 Task: Utilize permission sets for additional control to the custom profiles.
Action: Mouse moved to (655, 50)
Screenshot: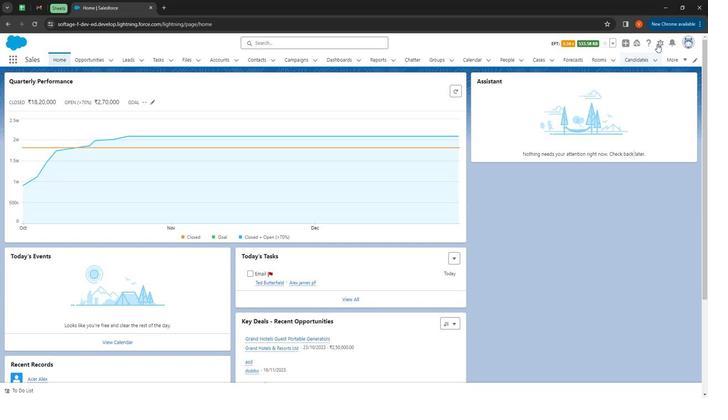 
Action: Mouse pressed left at (655, 50)
Screenshot: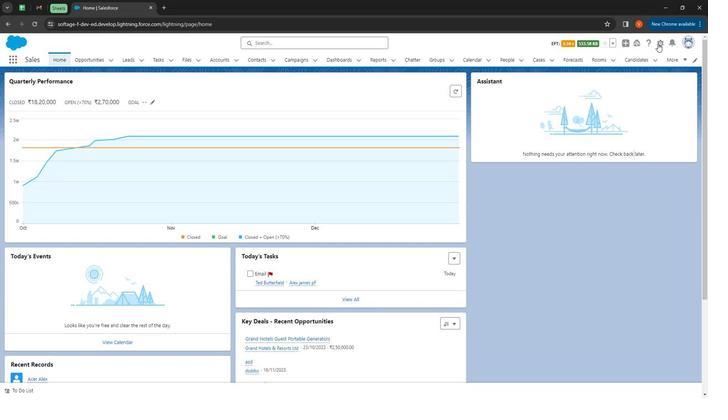 
Action: Mouse moved to (649, 64)
Screenshot: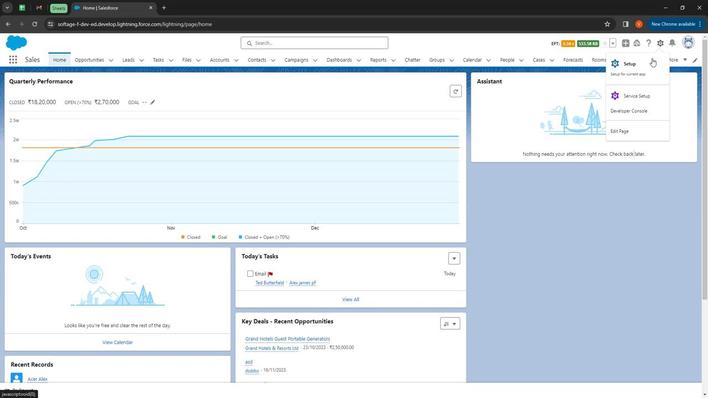 
Action: Mouse pressed left at (649, 64)
Screenshot: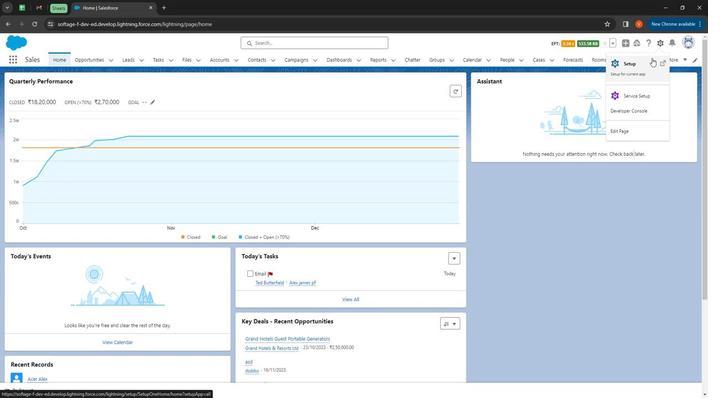 
Action: Mouse moved to (40, 91)
Screenshot: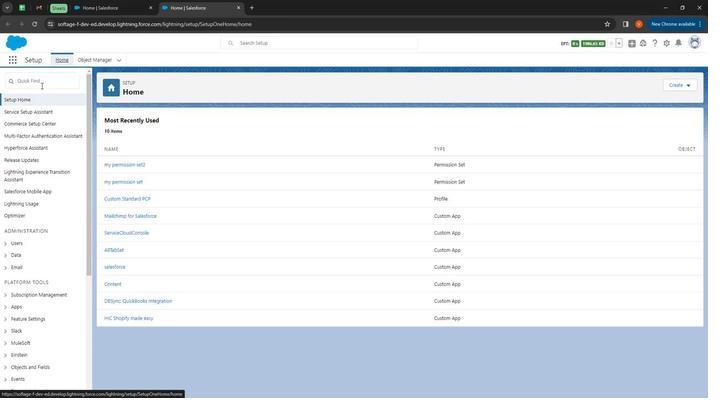 
Action: Mouse pressed left at (40, 91)
Screenshot: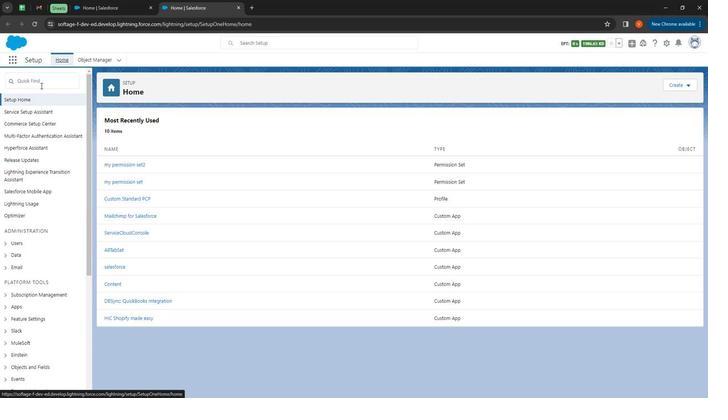 
Action: Key pressed <Key.shift>
Screenshot: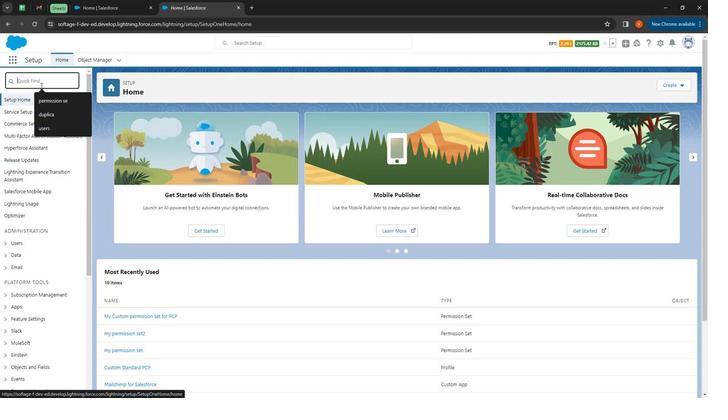 
Action: Mouse moved to (7, 70)
Screenshot: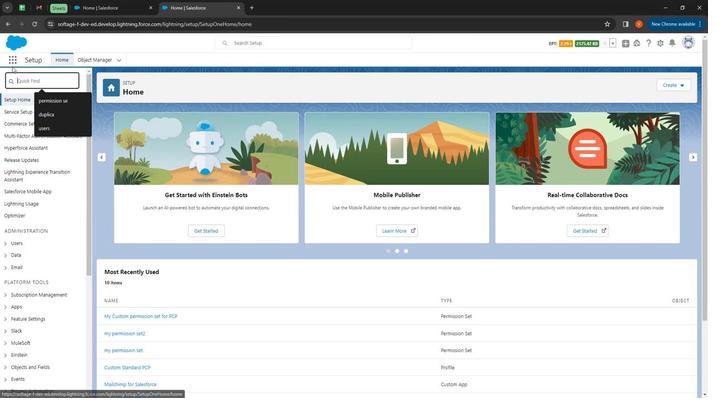 
Action: Key pressed <Key.shift><Key.shift><Key.shift><Key.shift>Permission
Screenshot: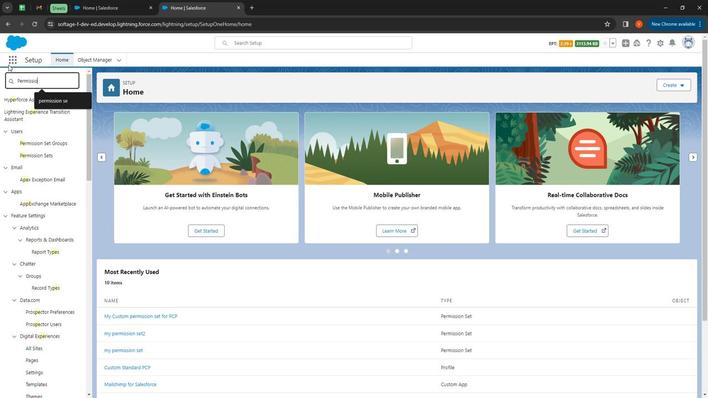 
Action: Mouse moved to (28, 127)
Screenshot: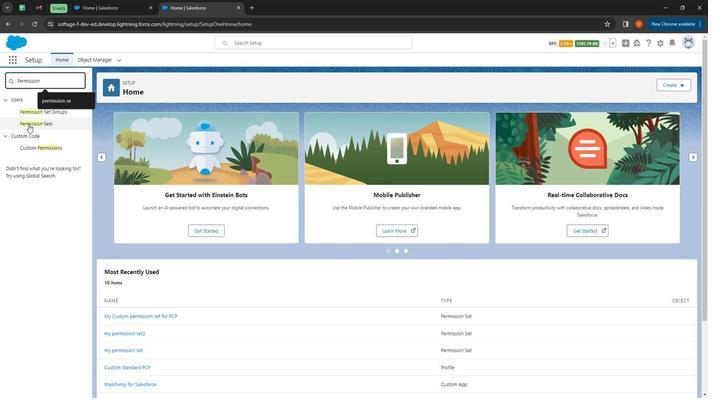 
Action: Mouse pressed left at (28, 127)
Screenshot: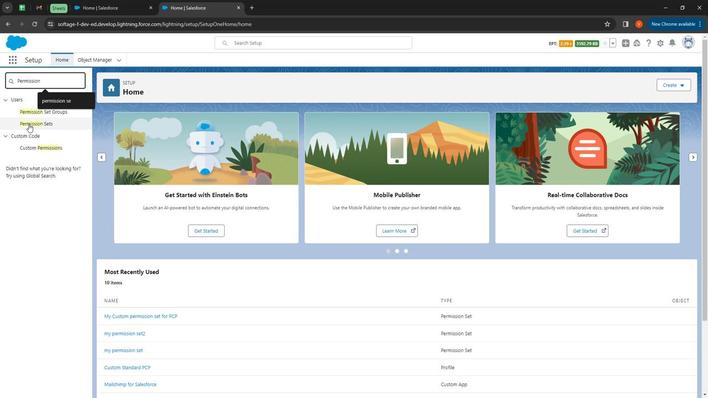 
Action: Mouse moved to (111, 164)
Screenshot: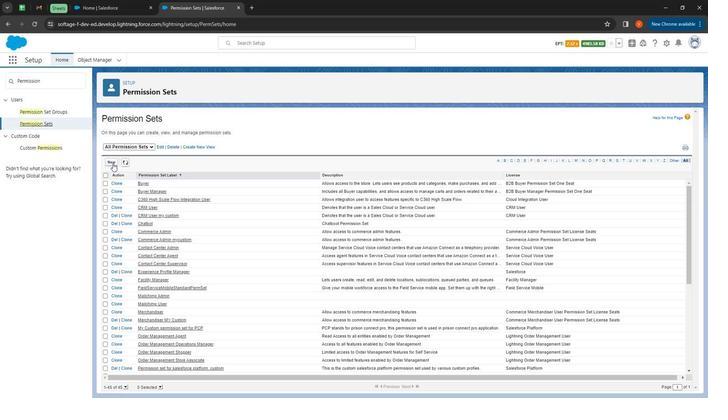 
Action: Mouse pressed left at (111, 164)
Screenshot: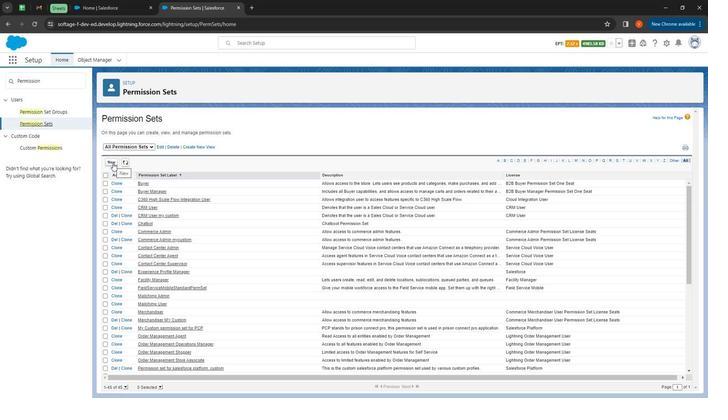 
Action: Mouse moved to (254, 274)
Screenshot: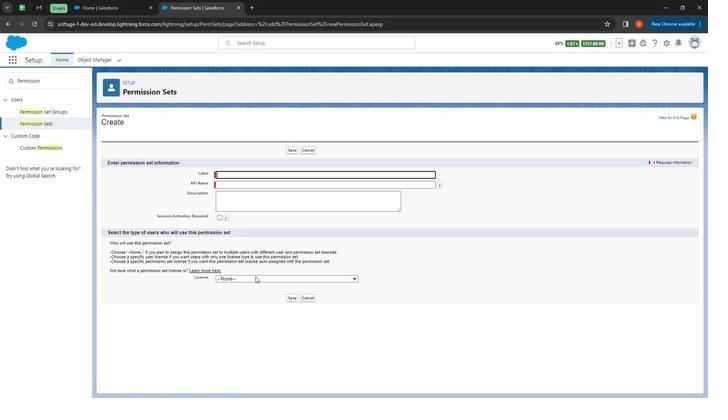 
Action: Mouse pressed left at (254, 274)
Screenshot: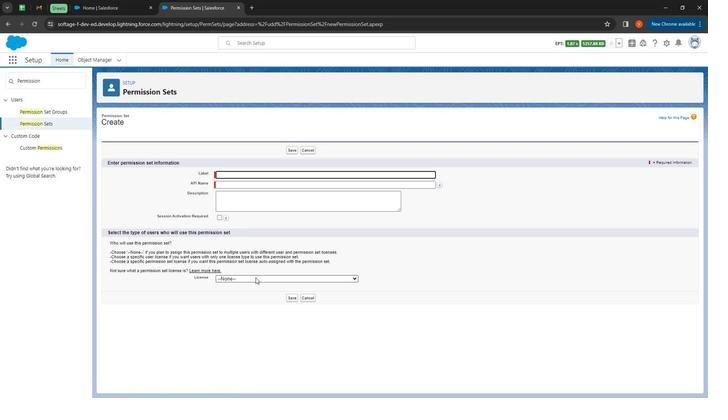 
Action: Mouse moved to (354, 177)
Screenshot: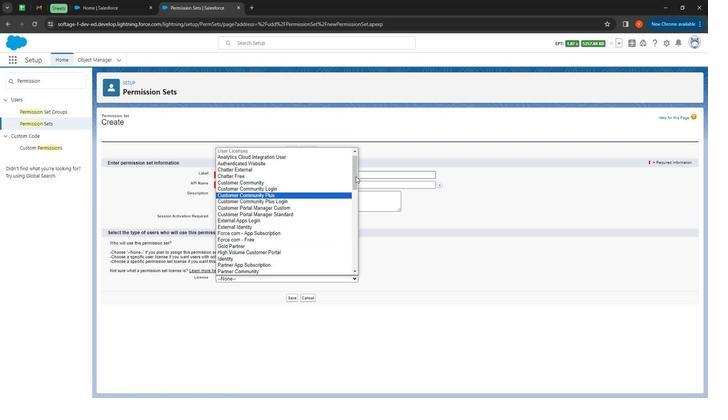 
Action: Mouse pressed left at (354, 177)
Screenshot: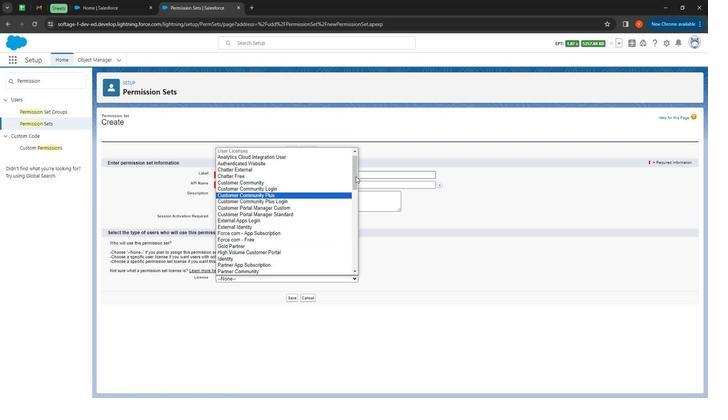 
Action: Mouse moved to (247, 220)
Screenshot: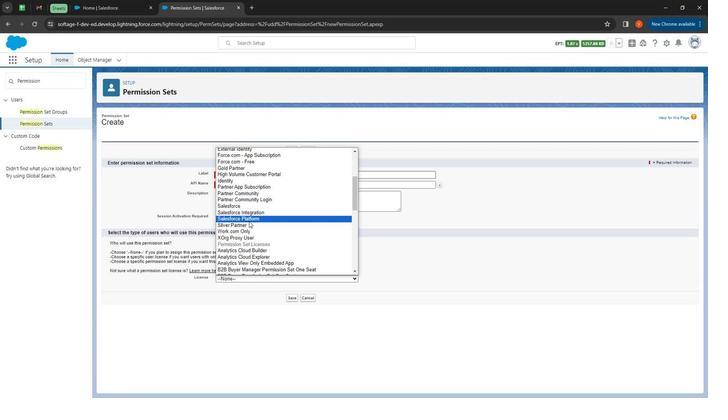 
Action: Mouse pressed left at (247, 220)
Screenshot: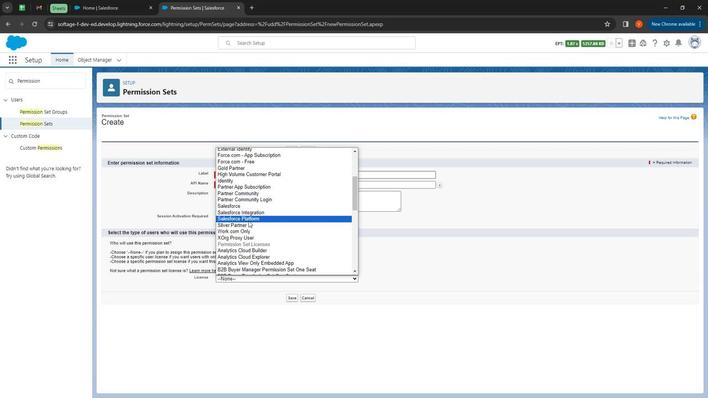 
Action: Mouse moved to (262, 176)
Screenshot: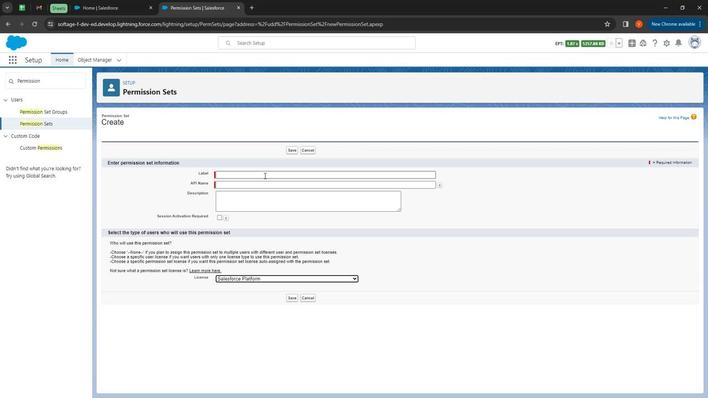 
Action: Mouse pressed left at (262, 176)
Screenshot: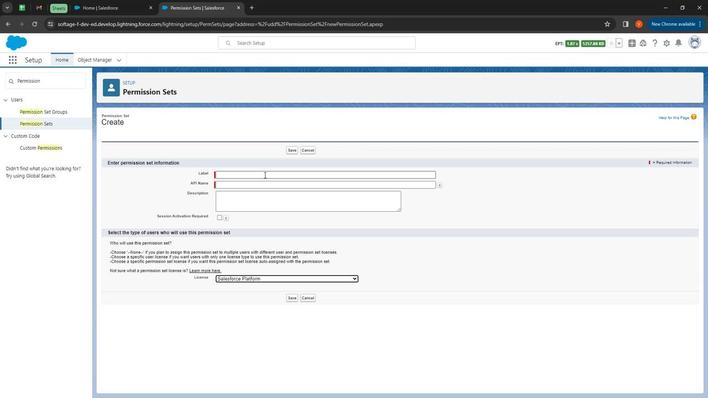 
Action: Key pressed <Key.shift>
Screenshot: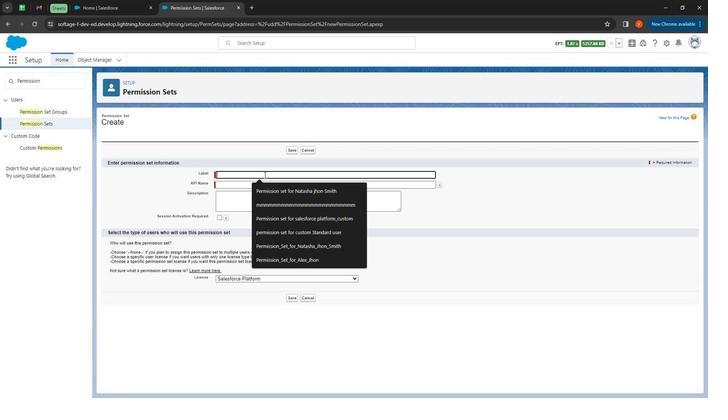 
Action: Mouse moved to (206, 137)
Screenshot: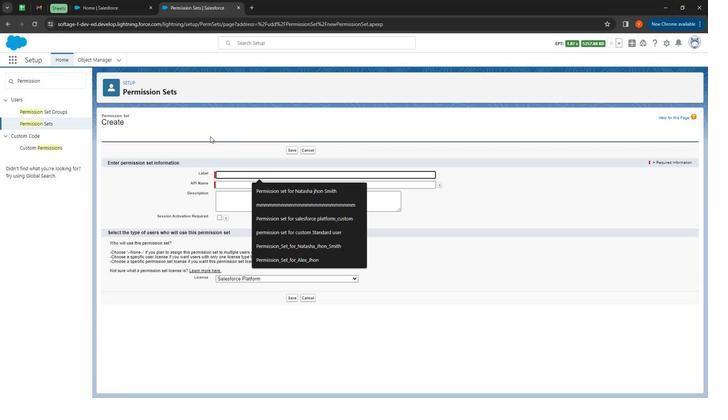 
Action: Key pressed <Key.shift><Key.shift><Key.shift><Key.shift><Key.shift><Key.shift><Key.shift><Key.shift><Key.shift><Key.shift><Key.shift><Key.shift>Prison<Key.space>connect<Key.space>pro<Key.space><Key.shift>Permission<Key.space>set
Screenshot: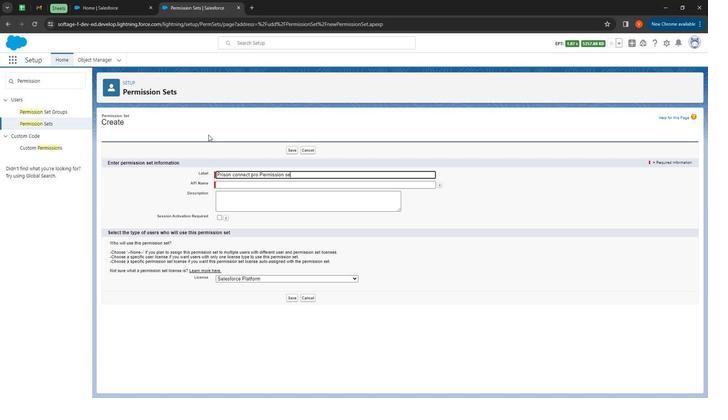 
Action: Mouse moved to (261, 200)
Screenshot: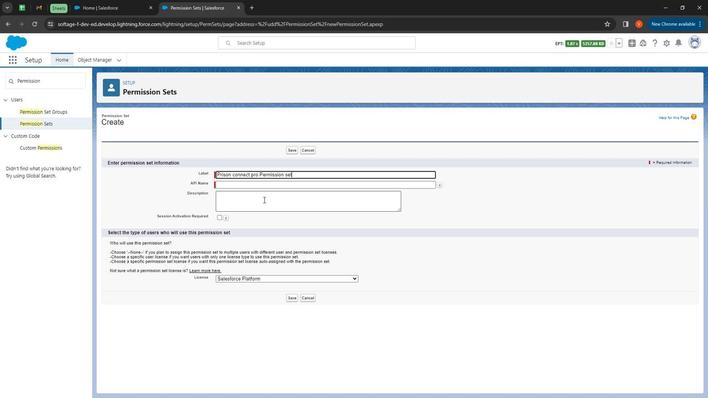 
Action: Mouse pressed left at (261, 200)
Screenshot: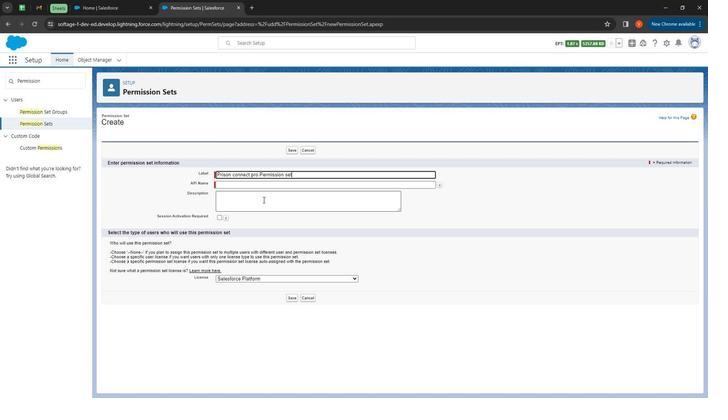 
Action: Mouse moved to (262, 200)
Screenshot: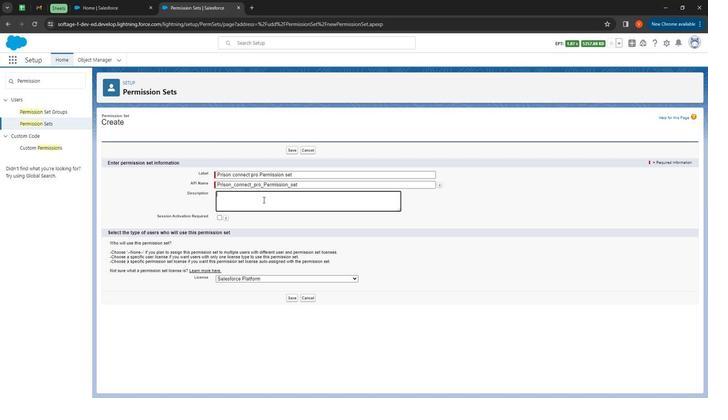 
Action: Key pressed <Key.shift>
Screenshot: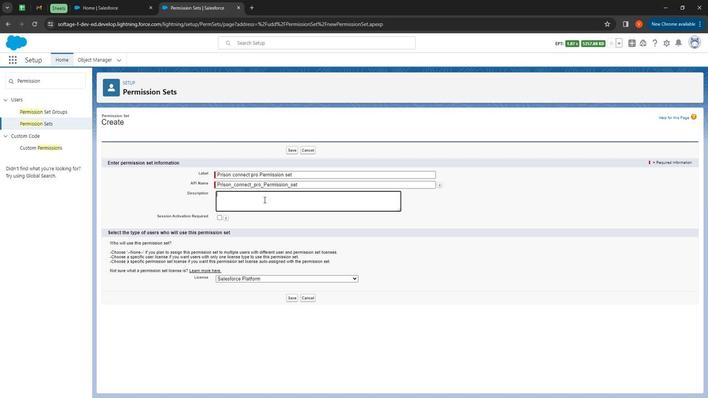 
Action: Mouse moved to (244, 158)
Screenshot: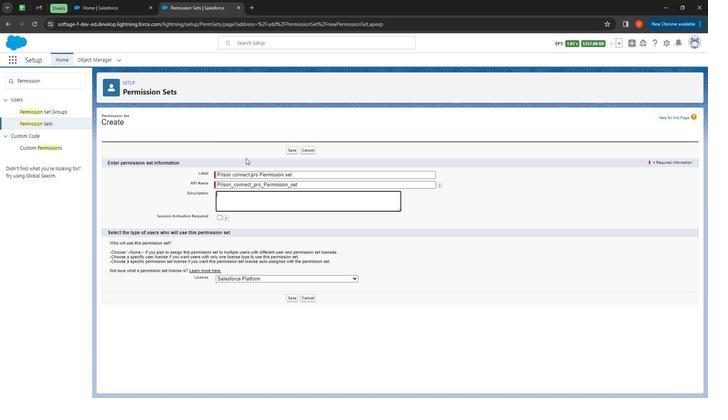 
Action: Key pressed <Key.shift><Key.shift><Key.shift><Key.shift><Key.shift><Key.shift><Key.shift>Psp<Key.space><Key.shift><Key.backspace><Key.backspace><Key.backspace><Key.shift>CP<Key.space>connect<Key.space>pro<Key.space>permission<Key.space>set<Key.space>
Screenshot: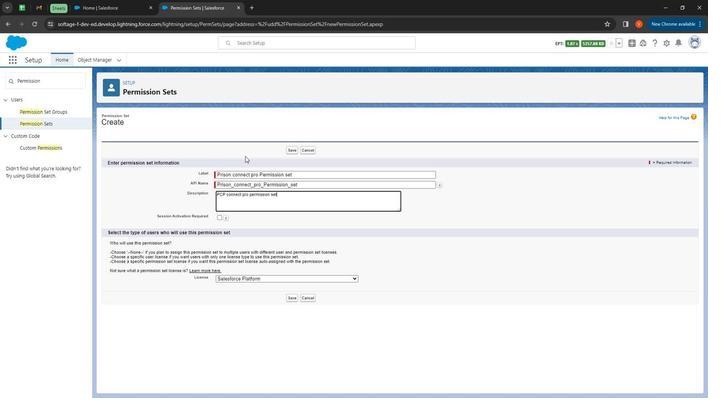
Action: Mouse moved to (293, 291)
Screenshot: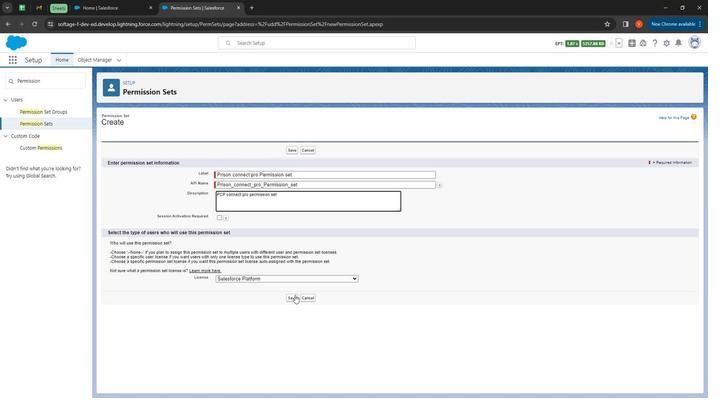 
Action: Mouse pressed left at (293, 291)
Screenshot: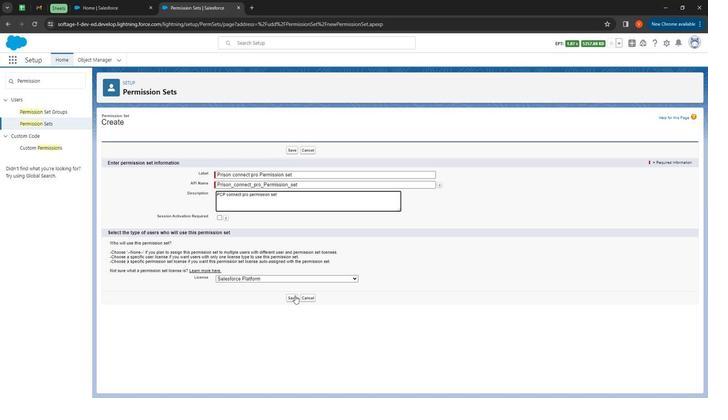 
Action: Mouse moved to (241, 220)
Screenshot: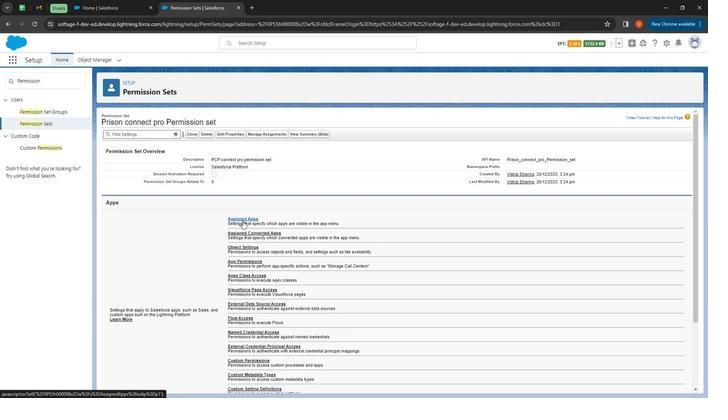 
Action: Mouse pressed left at (241, 220)
Screenshot: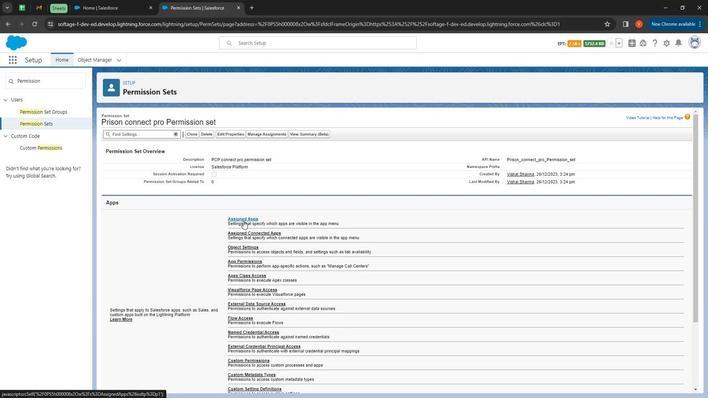
Action: Mouse moved to (288, 201)
Screenshot: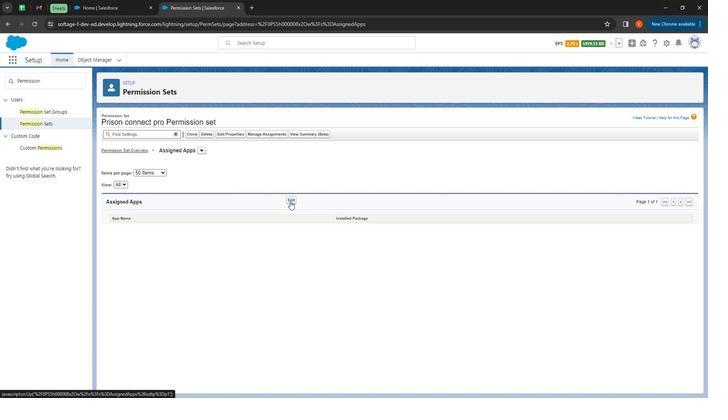 
Action: Mouse pressed left at (288, 201)
Screenshot: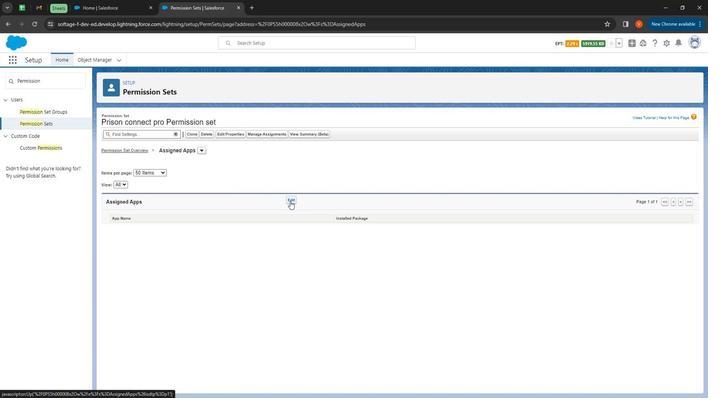 
Action: Mouse moved to (193, 235)
Screenshot: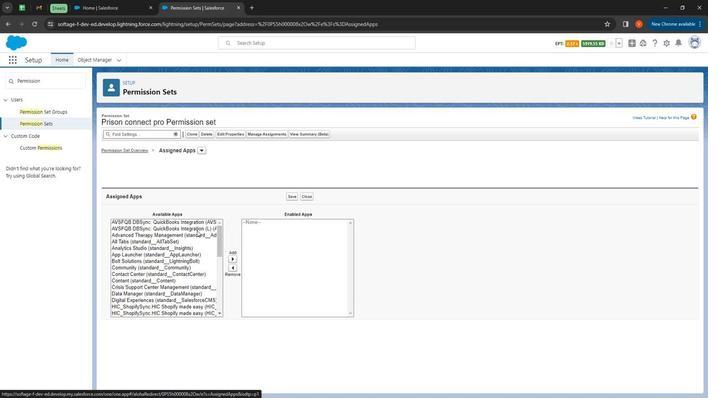 
Action: Mouse scrolled (193, 234) with delta (0, 0)
Screenshot: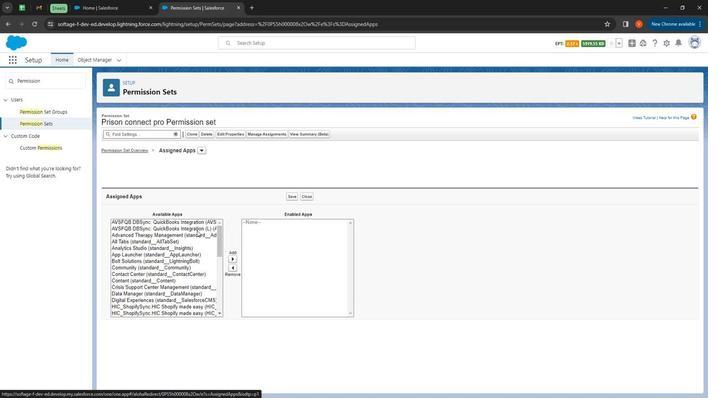 
Action: Mouse moved to (191, 239)
Screenshot: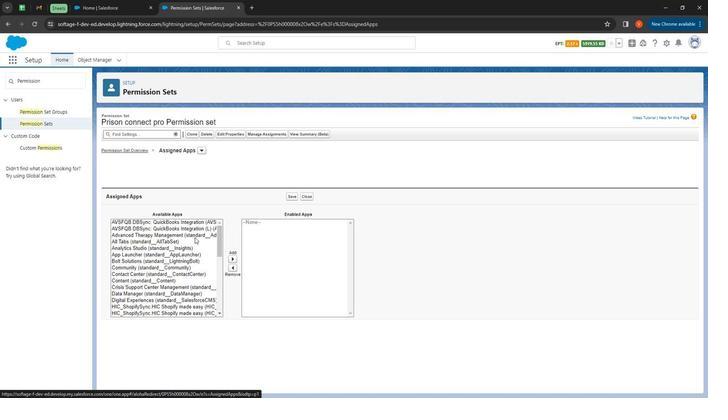 
Action: Mouse scrolled (191, 238) with delta (0, 0)
Screenshot: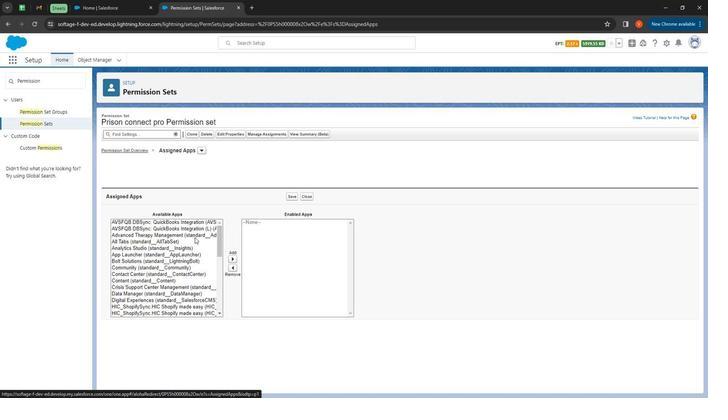 
Action: Mouse moved to (191, 240)
Screenshot: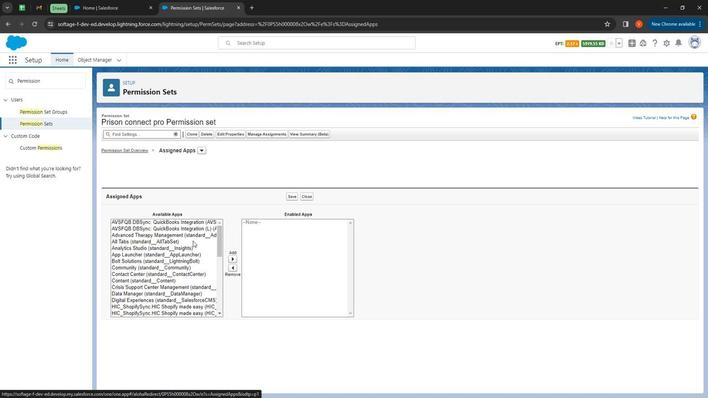 
Action: Mouse scrolled (191, 240) with delta (0, 0)
Screenshot: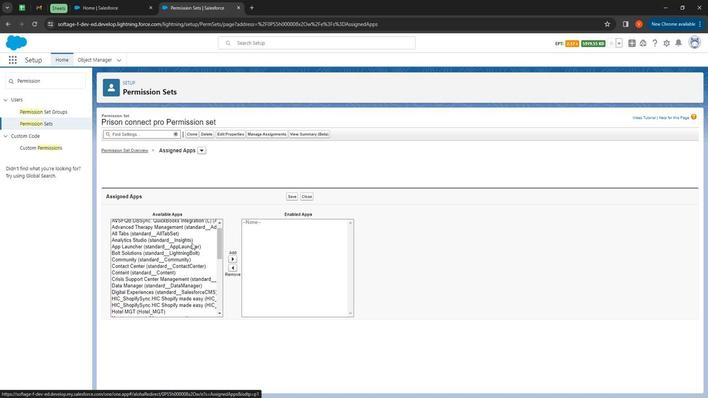 
Action: Mouse moved to (190, 241)
Screenshot: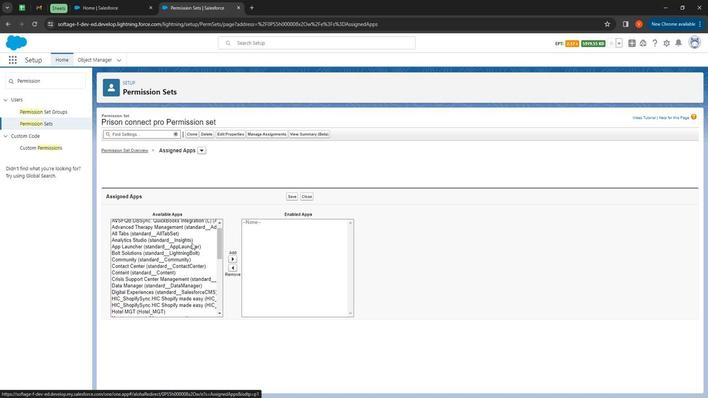 
Action: Mouse scrolled (190, 241) with delta (0, 0)
Screenshot: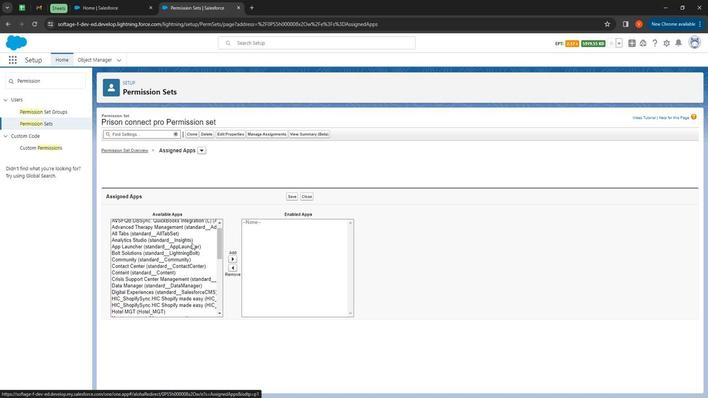 
Action: Mouse moved to (190, 242)
Screenshot: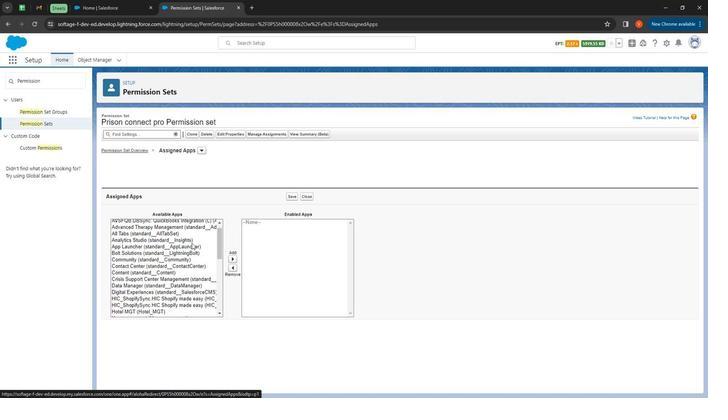 
Action: Mouse scrolled (190, 241) with delta (0, 0)
Screenshot: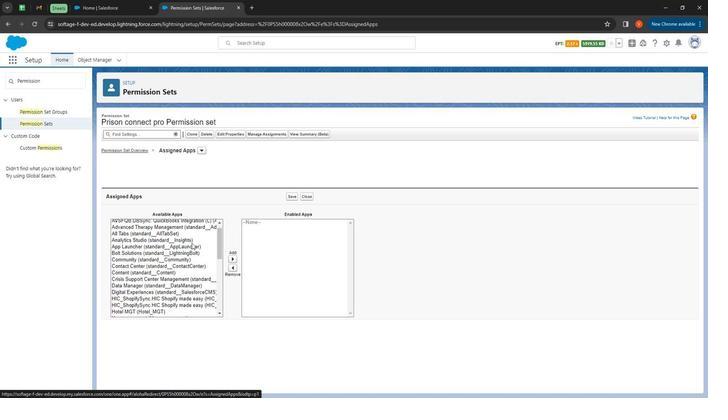 
Action: Mouse moved to (190, 243)
Screenshot: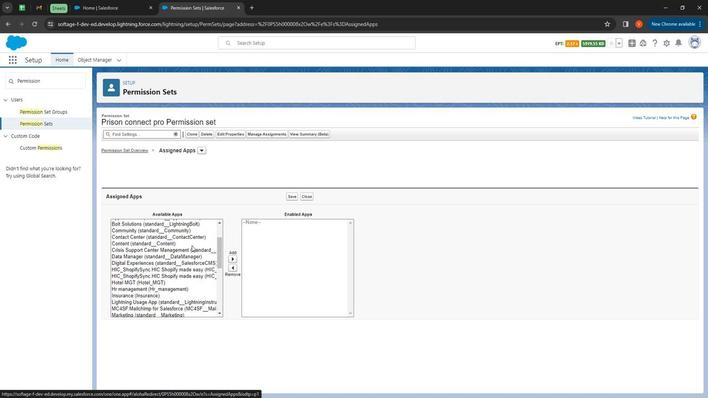 
Action: Mouse scrolled (190, 243) with delta (0, 0)
Screenshot: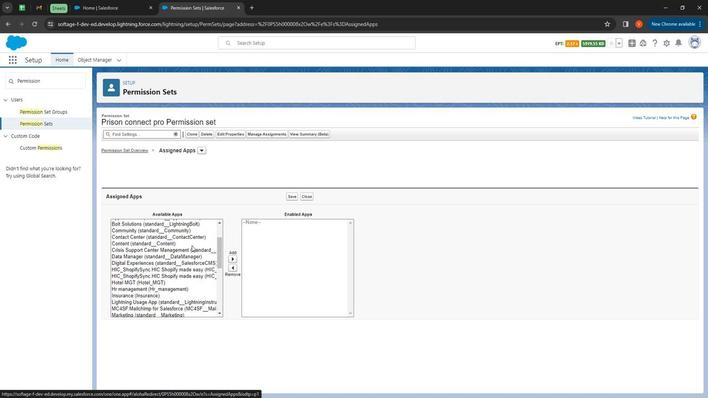 
Action: Mouse moved to (190, 244)
Screenshot: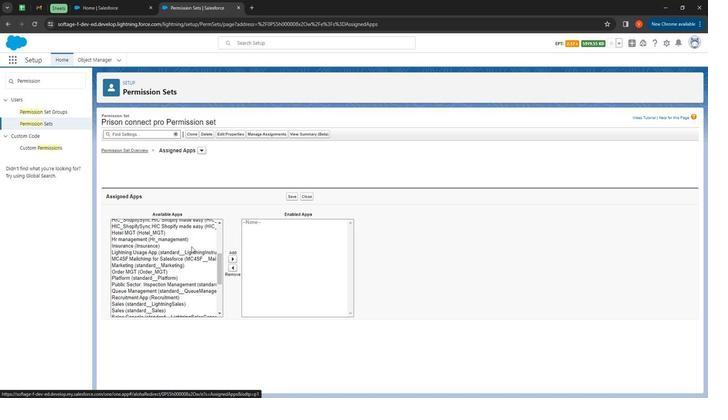 
Action: Mouse scrolled (190, 244) with delta (0, 0)
Screenshot: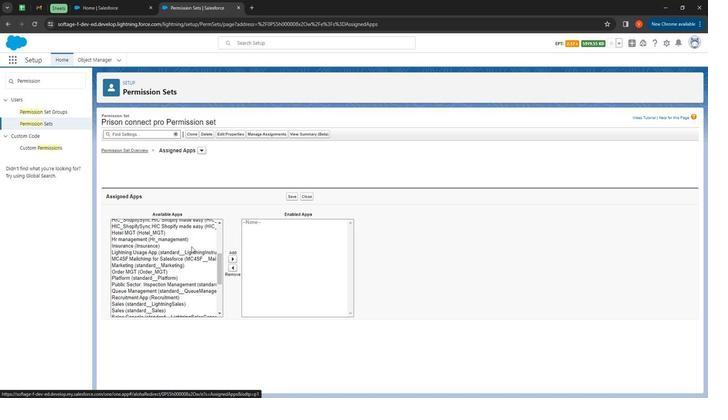 
Action: Mouse moved to (190, 245)
Screenshot: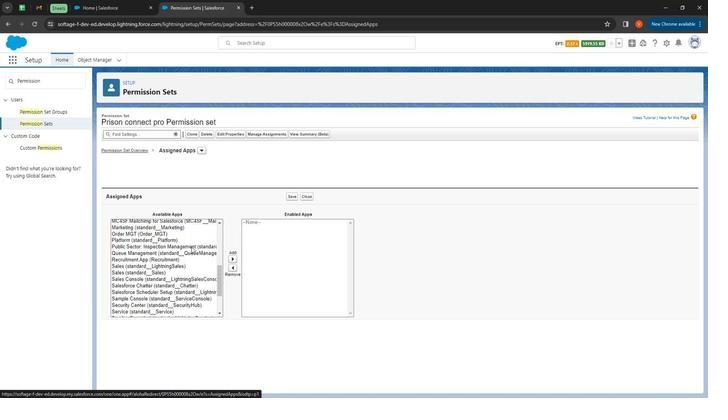 
Action: Mouse scrolled (190, 245) with delta (0, 0)
Screenshot: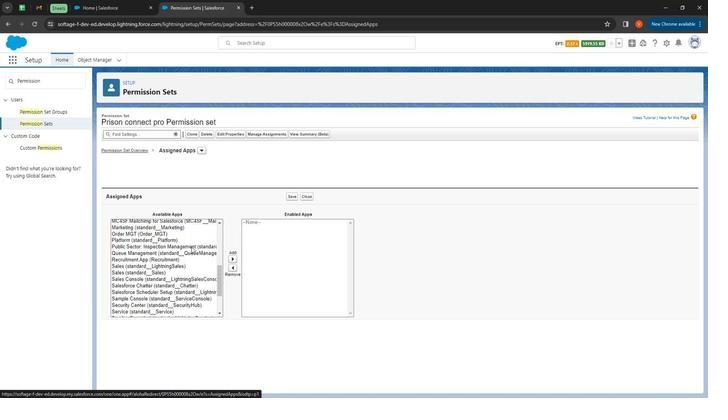 
Action: Mouse moved to (143, 283)
Screenshot: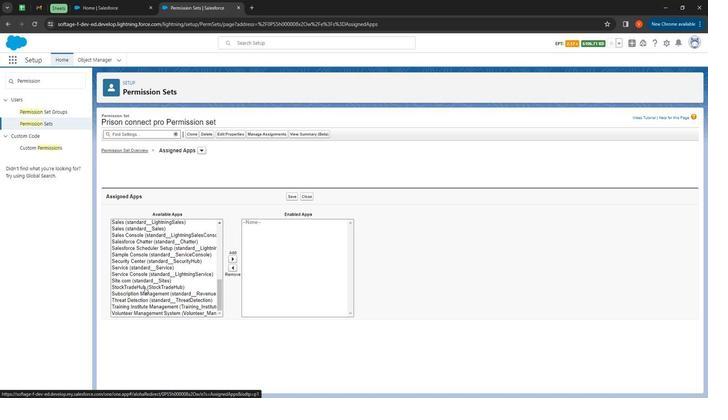 
Action: Mouse pressed left at (143, 283)
Screenshot: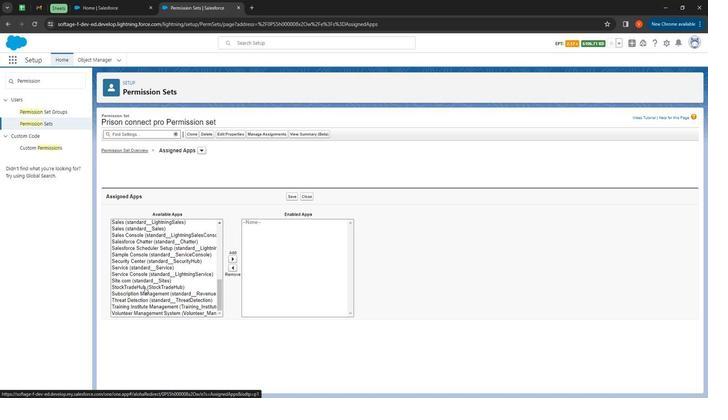 
Action: Mouse moved to (231, 252)
Screenshot: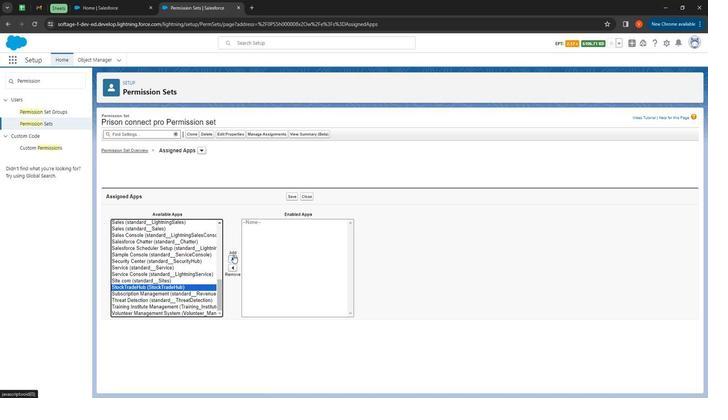 
Action: Mouse pressed left at (231, 252)
Screenshot: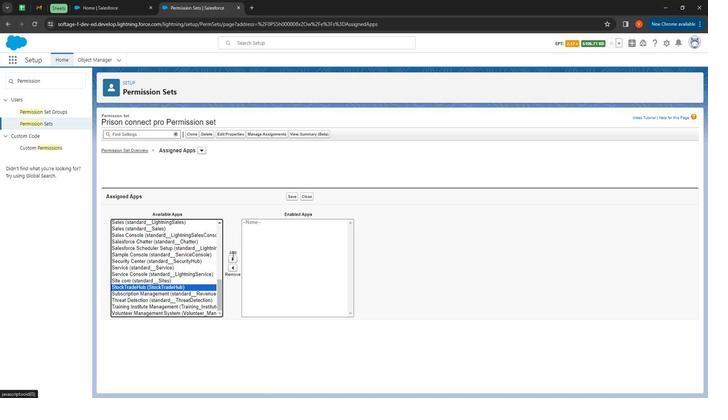 
Action: Mouse moved to (231, 255)
Screenshot: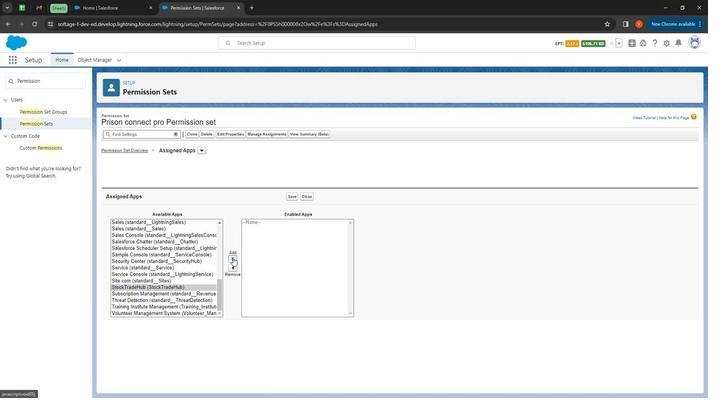 
Action: Mouse pressed left at (231, 255)
Screenshot: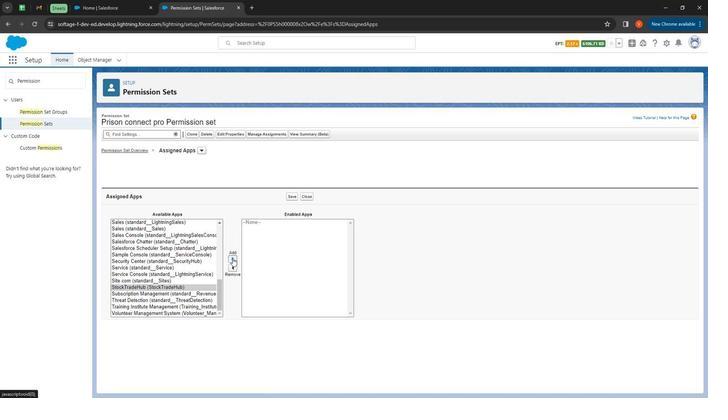 
Action: Mouse moved to (292, 195)
Screenshot: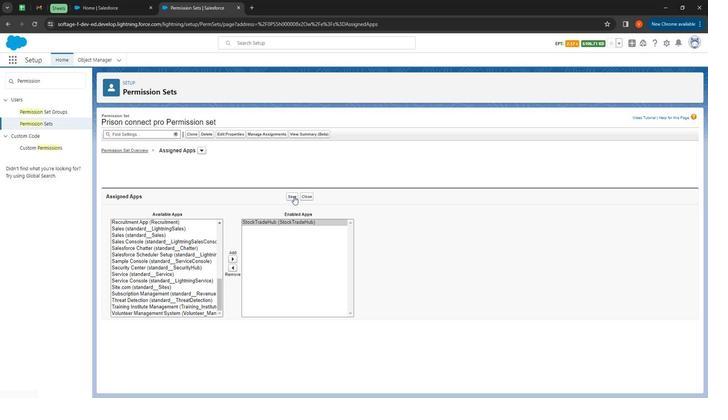
Action: Mouse pressed left at (292, 195)
Screenshot: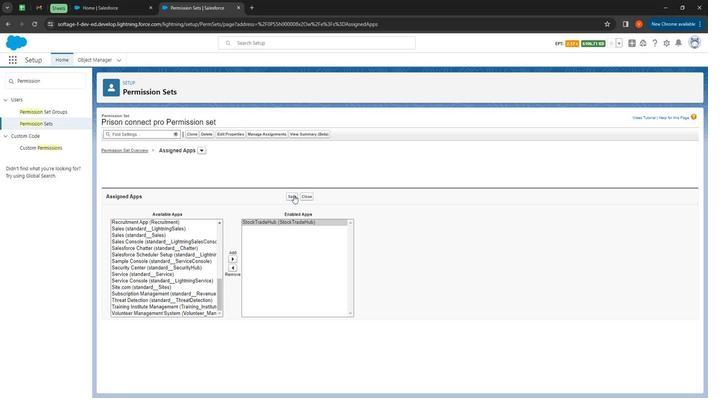 
Action: Mouse moved to (138, 152)
Screenshot: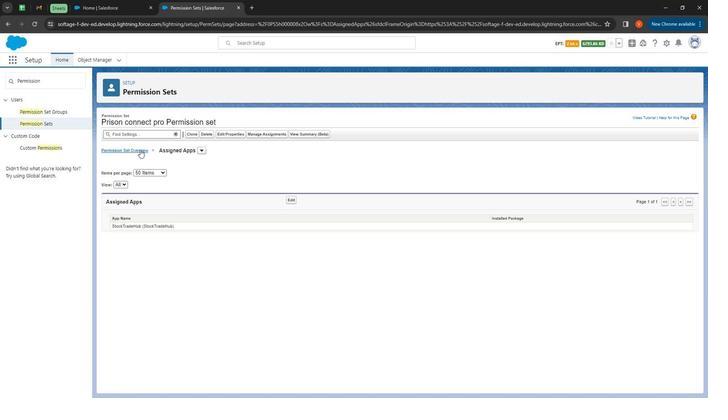 
Action: Mouse pressed left at (138, 152)
Screenshot: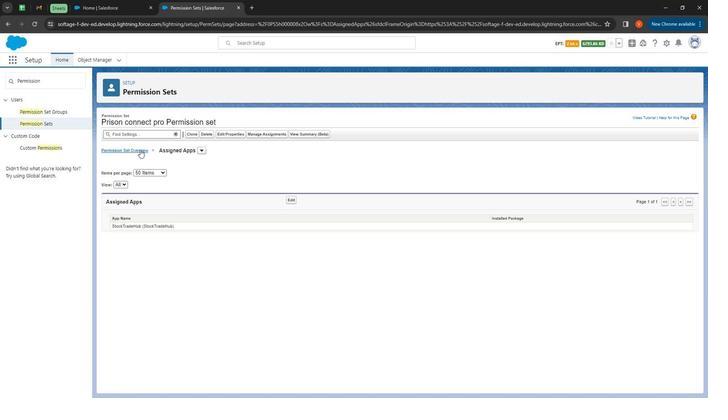 
Action: Mouse moved to (96, 127)
Screenshot: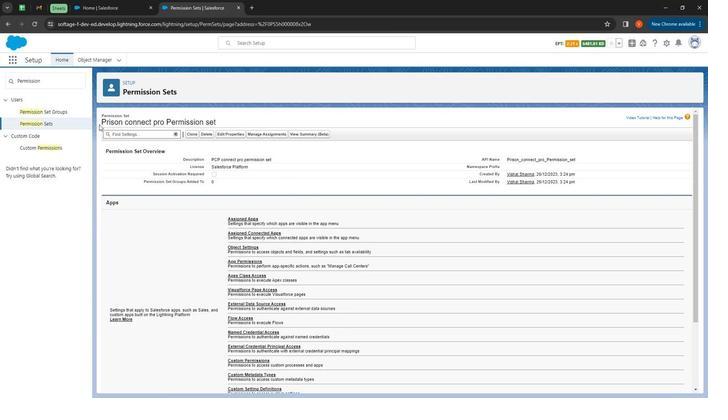 
Action: Mouse pressed left at (96, 127)
Screenshot: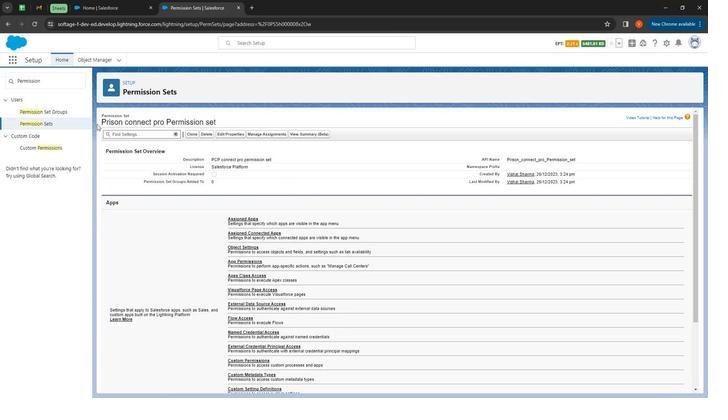
Action: Mouse moved to (242, 245)
Screenshot: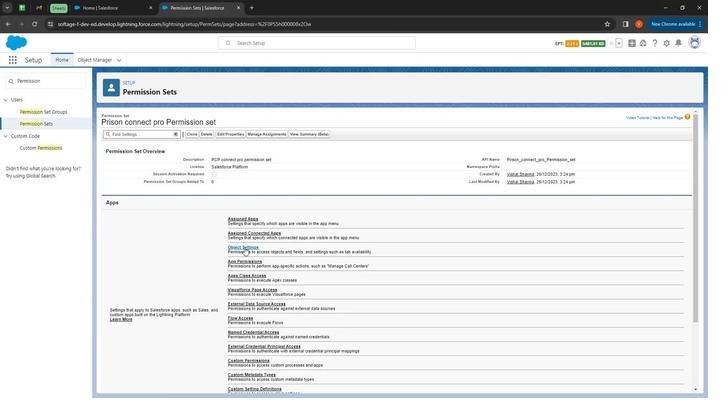 
Action: Mouse pressed left at (242, 245)
Screenshot: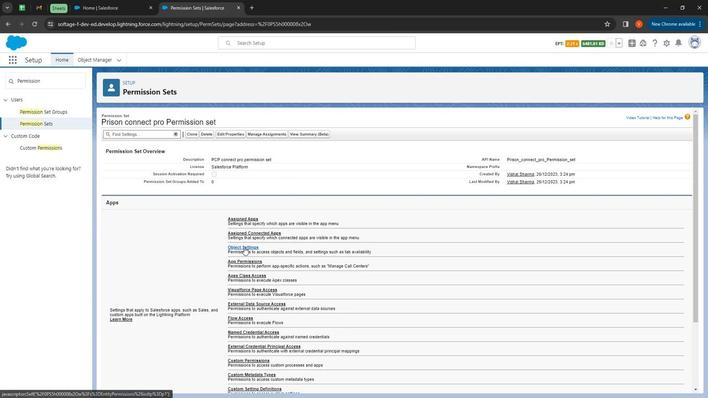 
Action: Mouse moved to (112, 183)
Screenshot: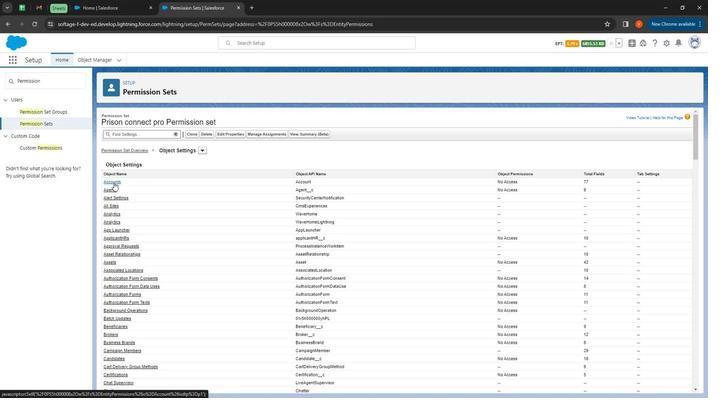 
Action: Mouse pressed left at (112, 183)
Screenshot: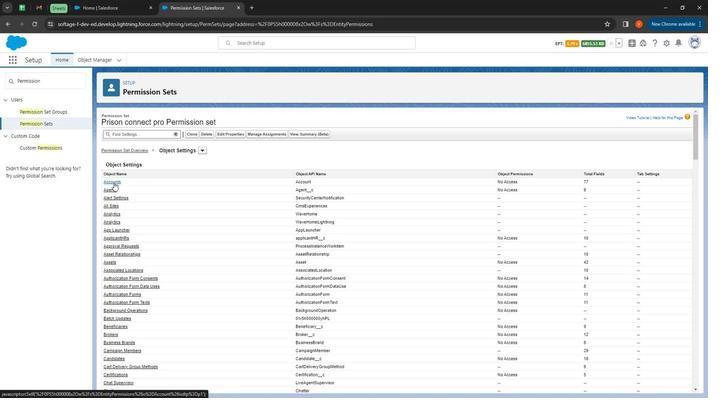 
Action: Mouse moved to (292, 167)
Screenshot: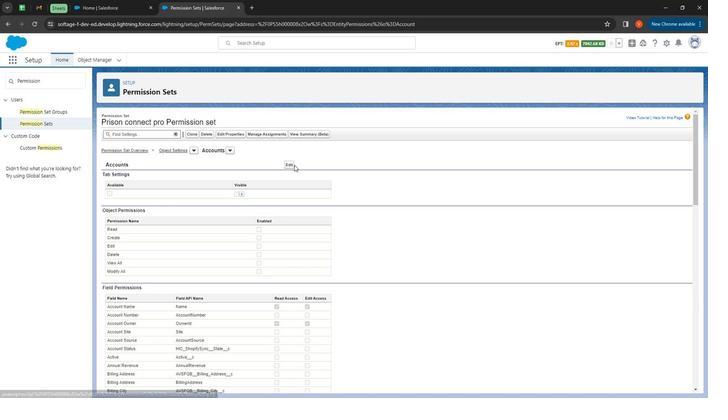 
Action: Mouse pressed left at (292, 167)
Screenshot: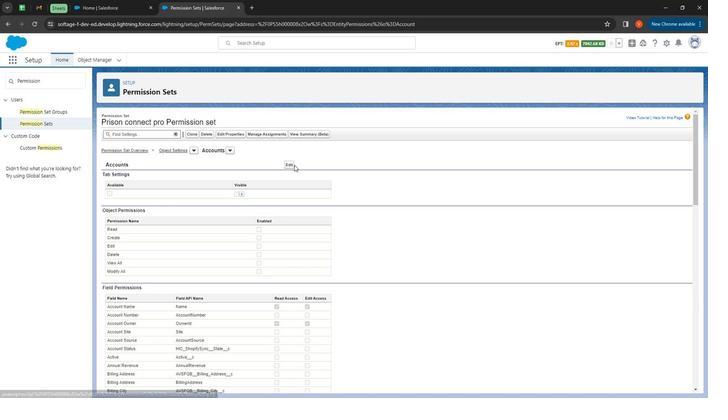 
Action: Mouse moved to (289, 166)
Screenshot: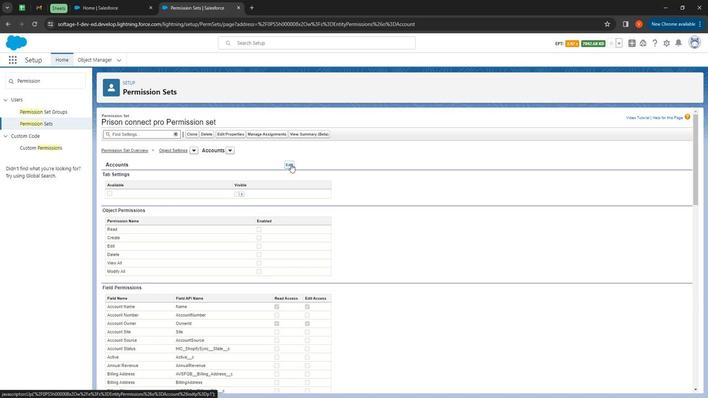 
Action: Mouse pressed left at (289, 166)
Screenshot: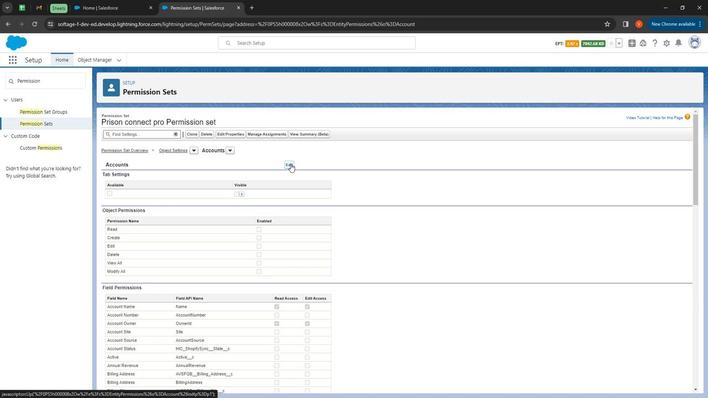 
Action: Mouse moved to (106, 197)
Screenshot: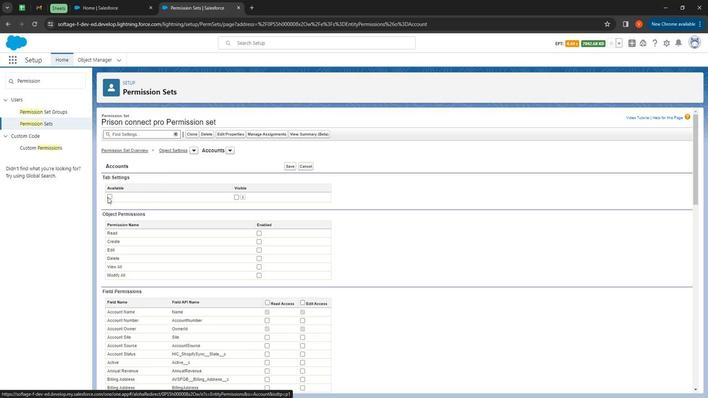 
Action: Mouse pressed left at (106, 197)
Screenshot: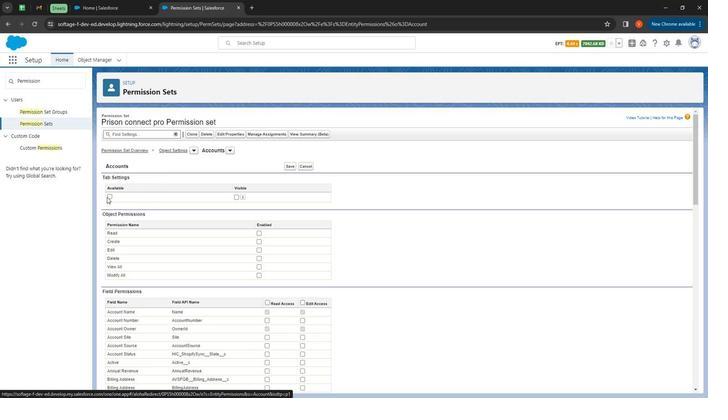 
Action: Mouse moved to (107, 198)
Screenshot: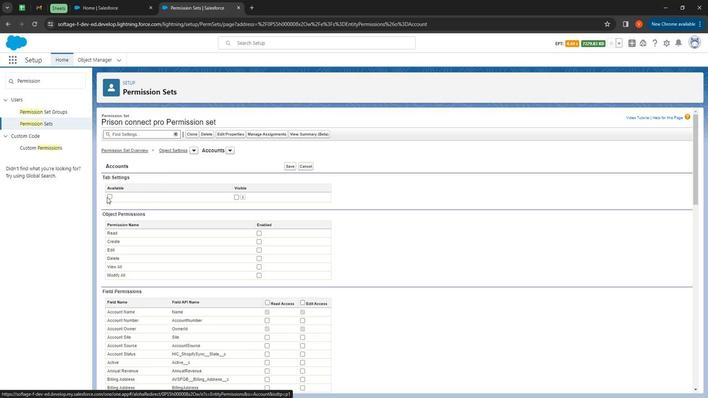 
Action: Mouse pressed left at (107, 198)
Screenshot: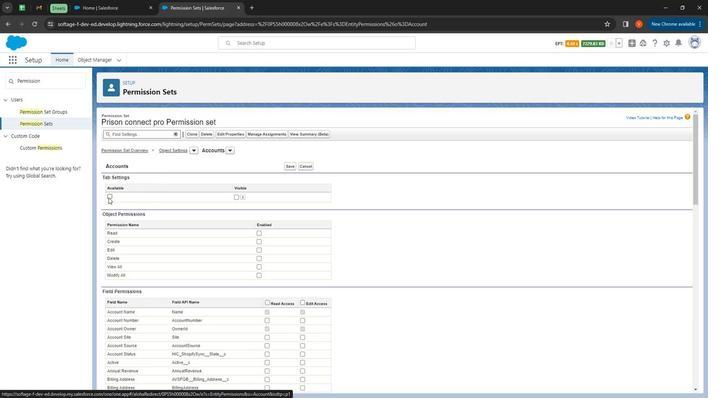 
Action: Mouse moved to (237, 198)
Screenshot: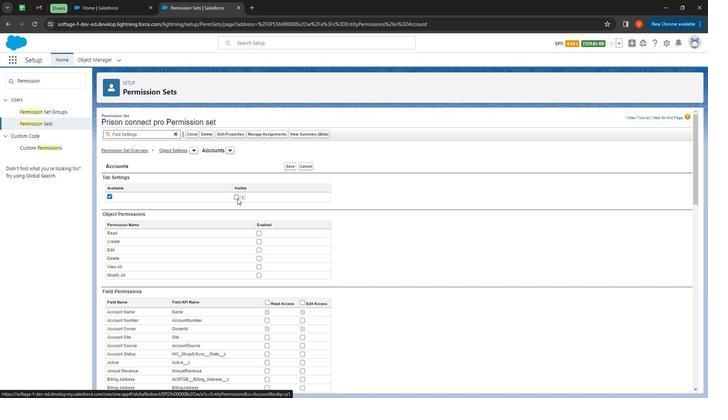 
Action: Mouse pressed left at (237, 198)
Screenshot: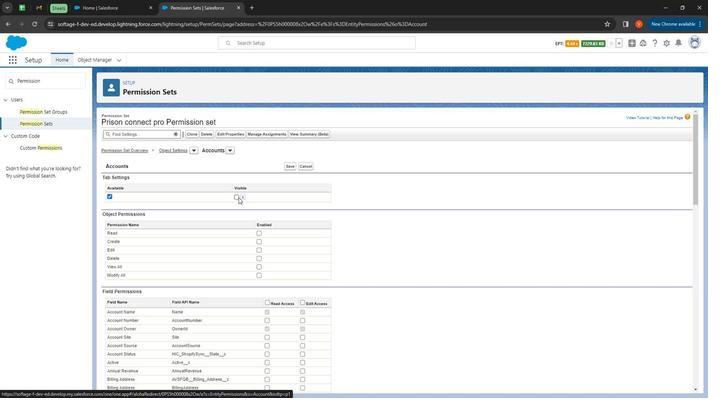 
Action: Mouse moved to (257, 232)
Screenshot: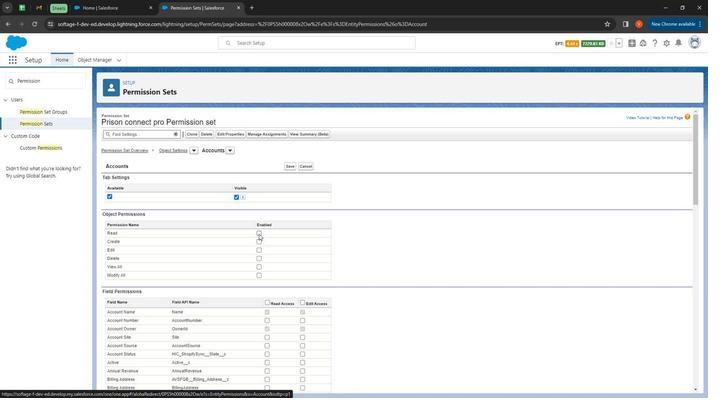 
Action: Mouse pressed left at (257, 232)
Screenshot: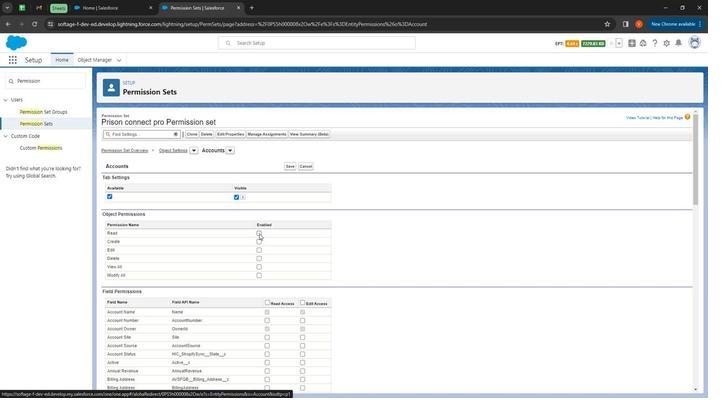 
Action: Mouse moved to (258, 241)
Screenshot: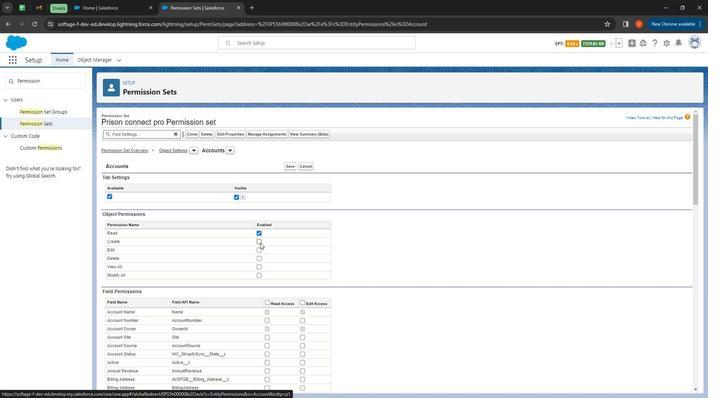 
Action: Mouse pressed left at (258, 241)
Screenshot: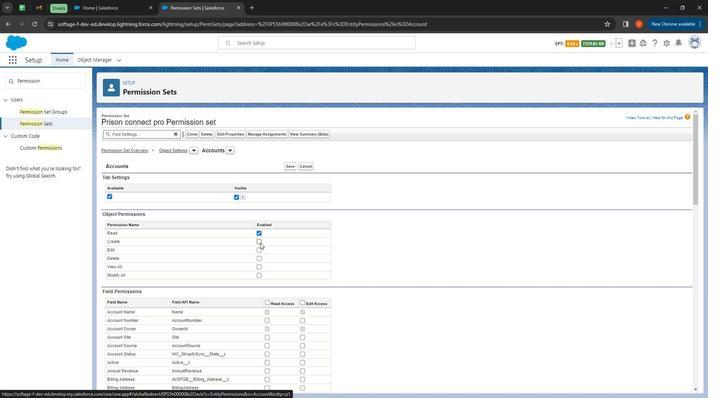 
Action: Mouse moved to (256, 250)
Screenshot: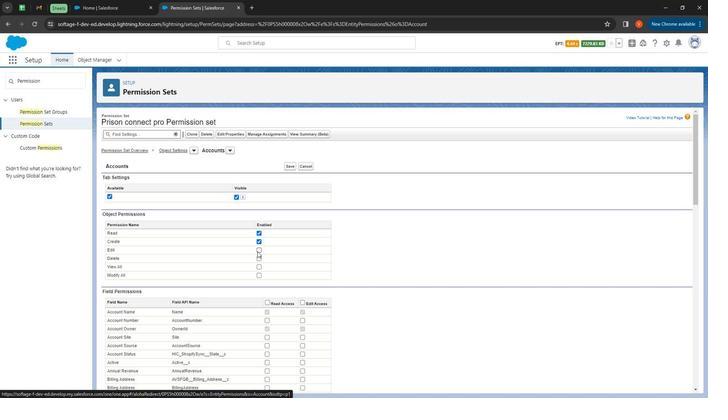 
Action: Mouse pressed left at (256, 250)
Screenshot: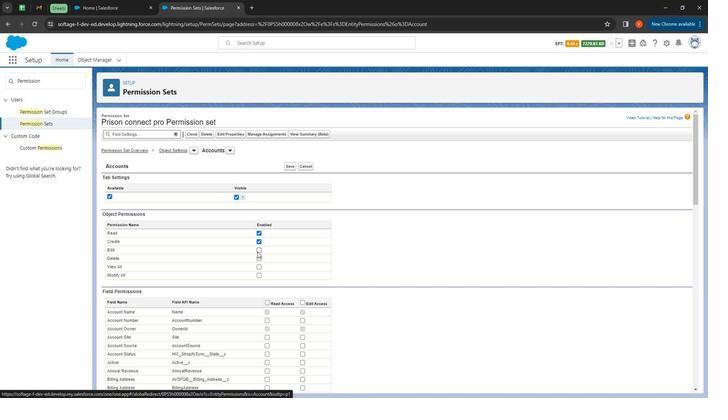 
Action: Mouse moved to (282, 301)
Screenshot: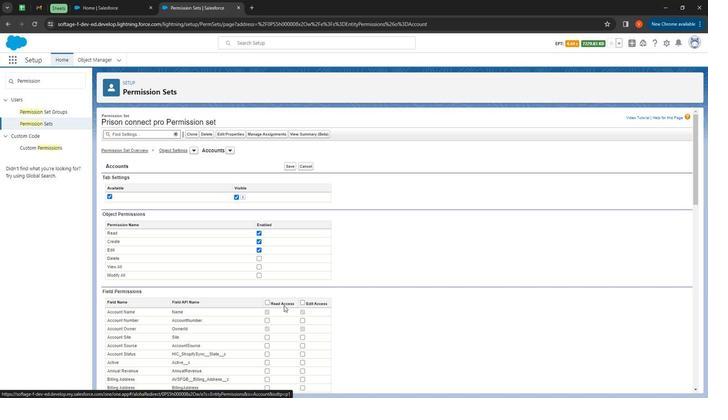 
Action: Mouse scrolled (282, 300) with delta (0, 0)
Screenshot: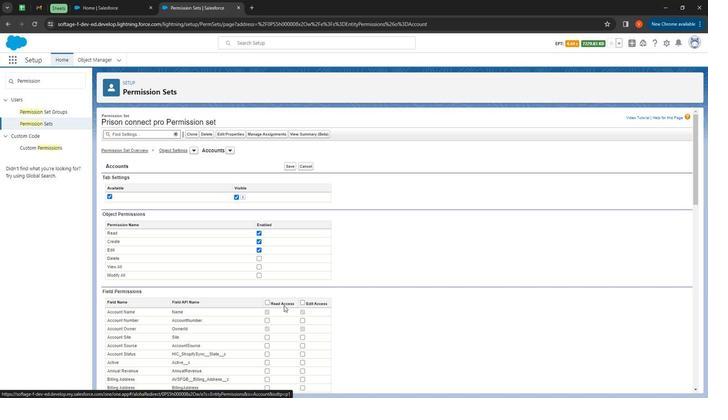 
Action: Mouse moved to (283, 301)
Screenshot: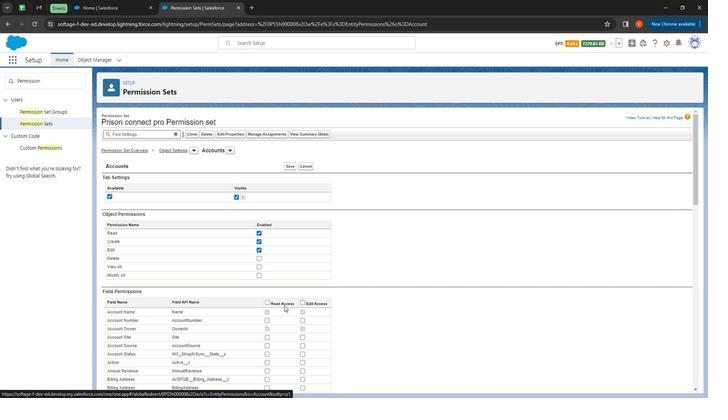 
Action: Mouse scrolled (283, 301) with delta (0, 0)
Screenshot: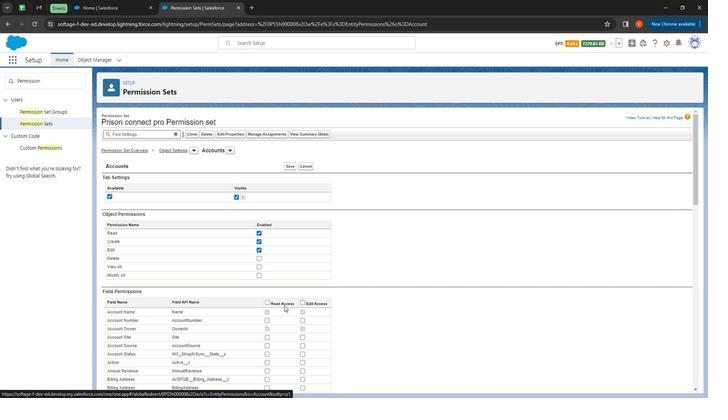 
Action: Mouse scrolled (283, 301) with delta (0, 0)
Screenshot: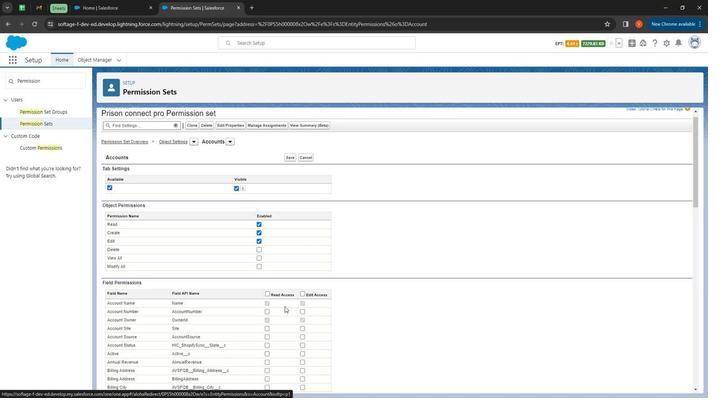 
Action: Mouse moved to (283, 301)
Screenshot: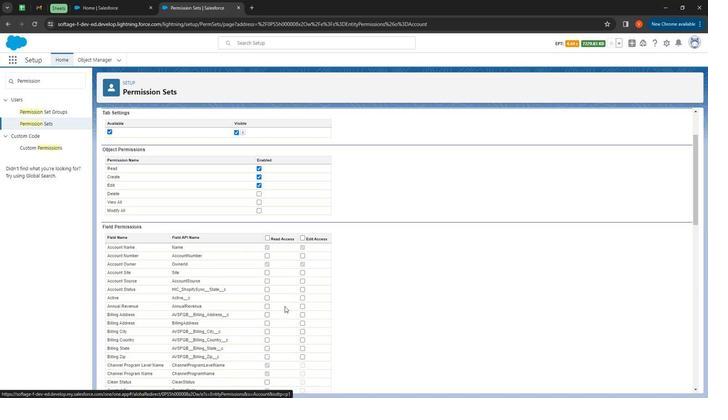 
Action: Mouse scrolled (283, 301) with delta (0, 0)
Screenshot: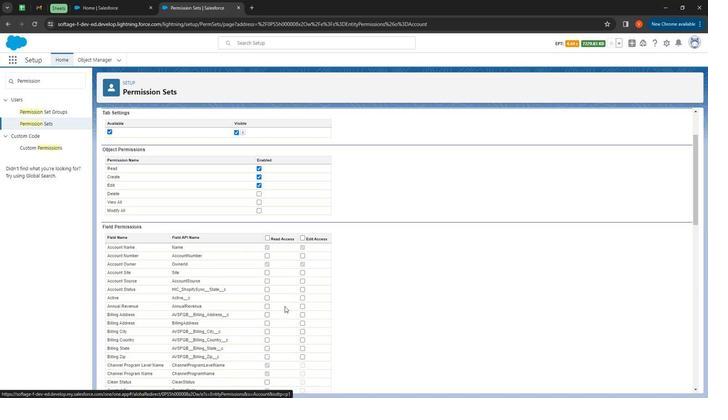 
Action: Mouse moved to (266, 168)
Screenshot: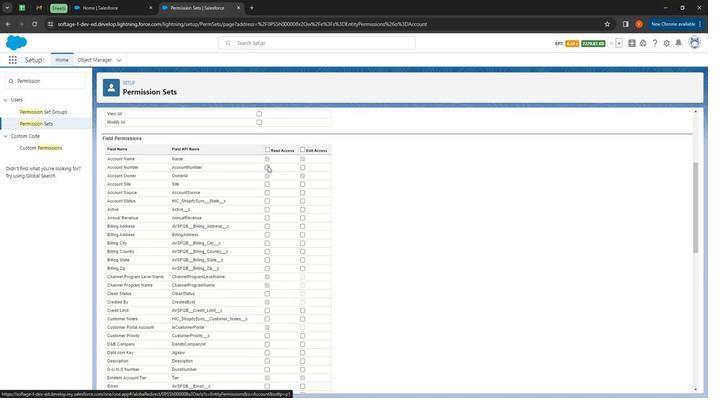 
Action: Mouse pressed left at (266, 168)
Screenshot: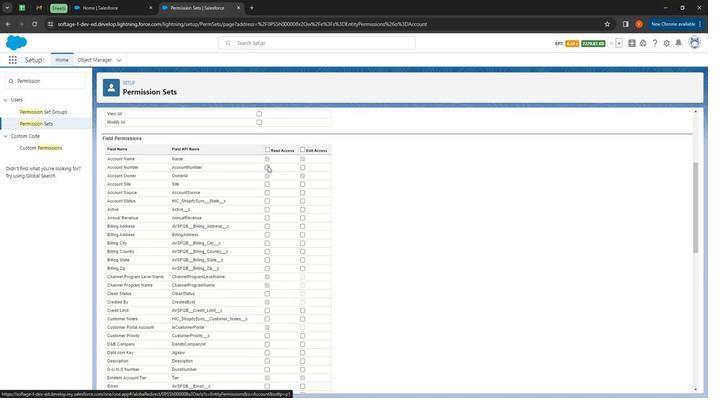
Action: Mouse moved to (299, 170)
Screenshot: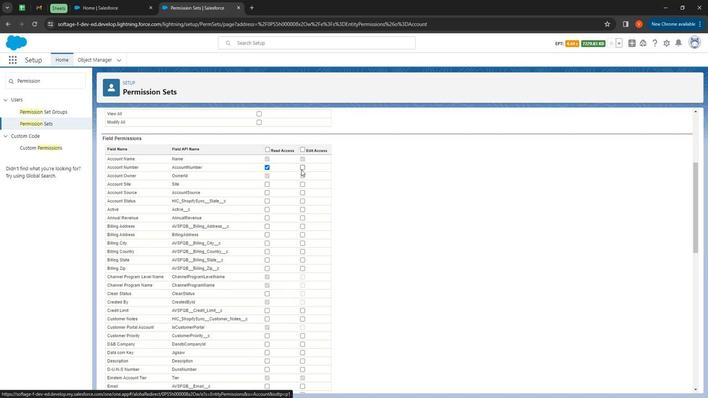 
Action: Mouse pressed left at (299, 170)
Screenshot: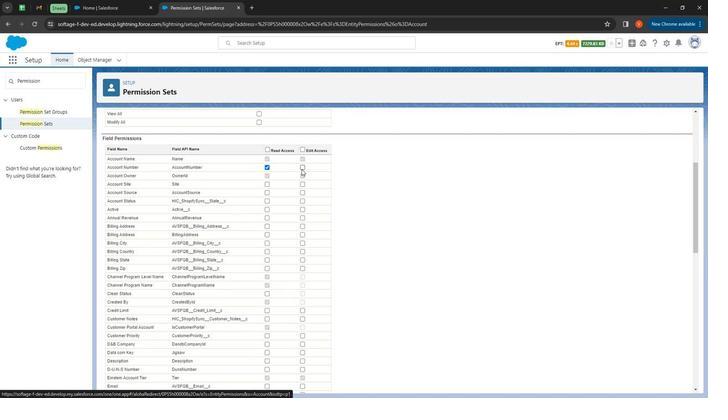 
Action: Mouse moved to (266, 184)
Screenshot: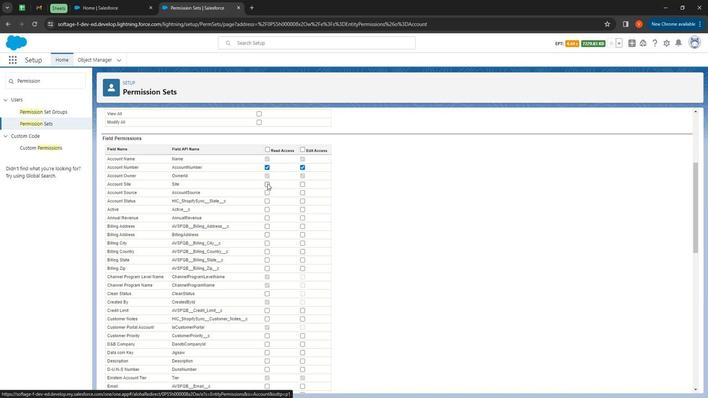 
Action: Mouse pressed left at (266, 184)
Screenshot: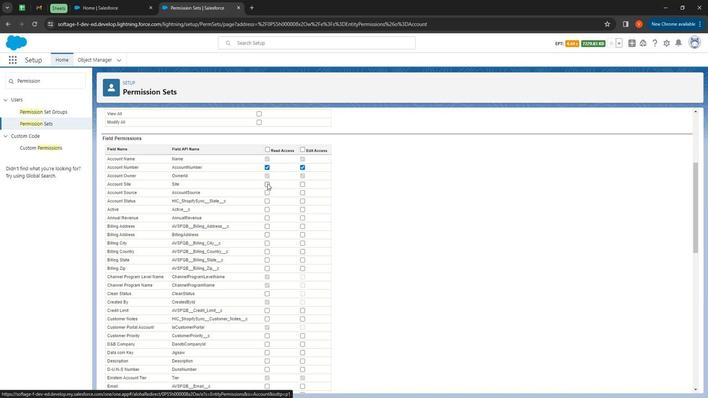 
Action: Mouse moved to (298, 186)
Screenshot: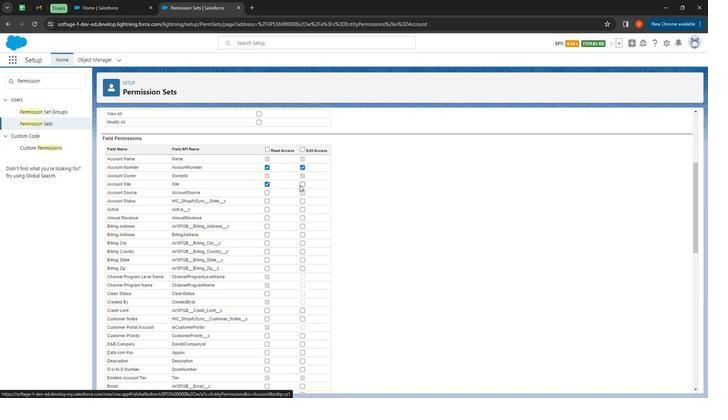 
Action: Mouse pressed left at (298, 186)
Screenshot: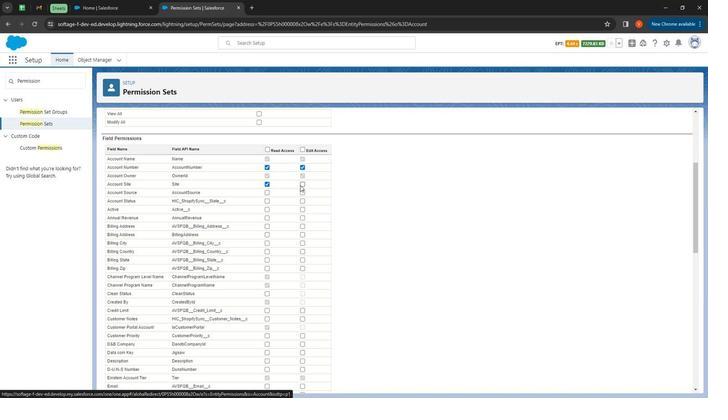 
Action: Mouse moved to (268, 194)
Screenshot: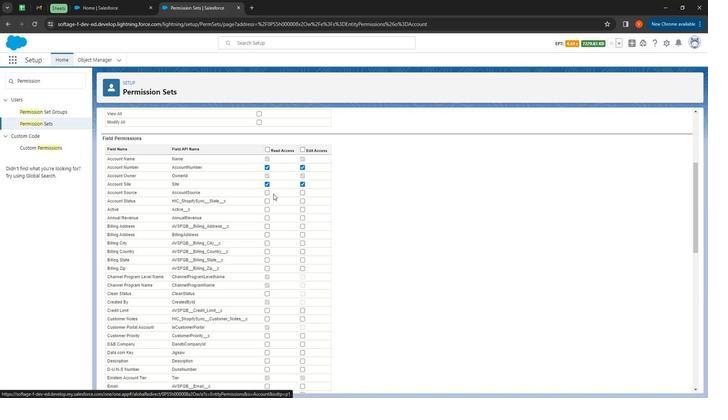 
Action: Mouse pressed left at (268, 194)
Screenshot: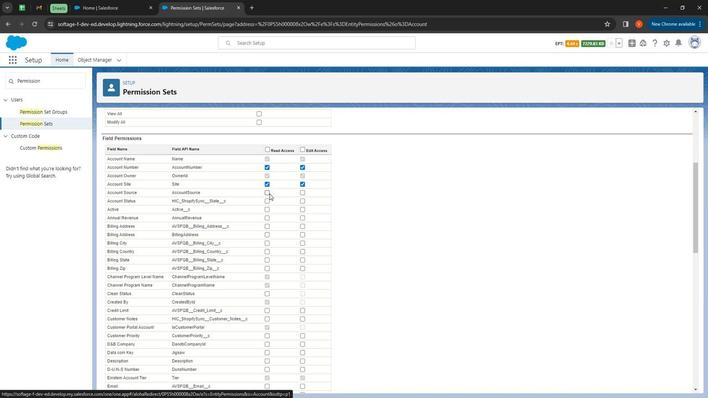 
Action: Mouse moved to (298, 194)
Screenshot: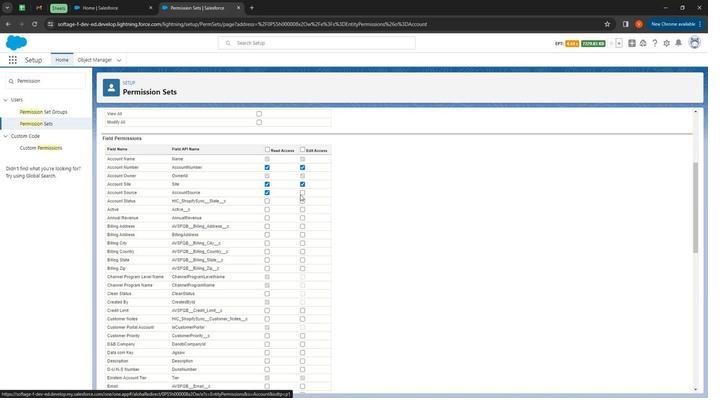 
Action: Mouse pressed left at (298, 194)
Screenshot: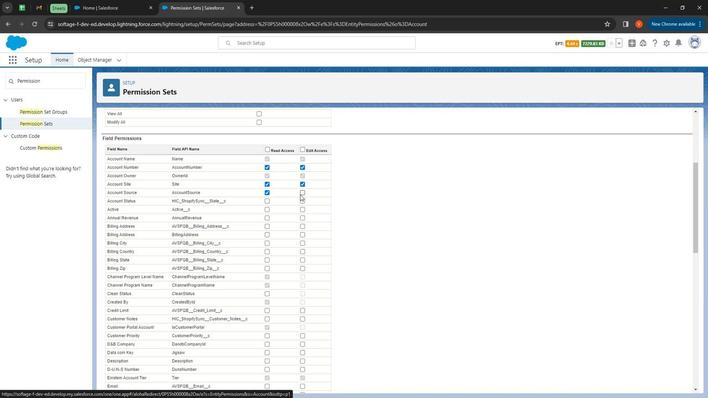 
Action: Mouse moved to (267, 217)
Screenshot: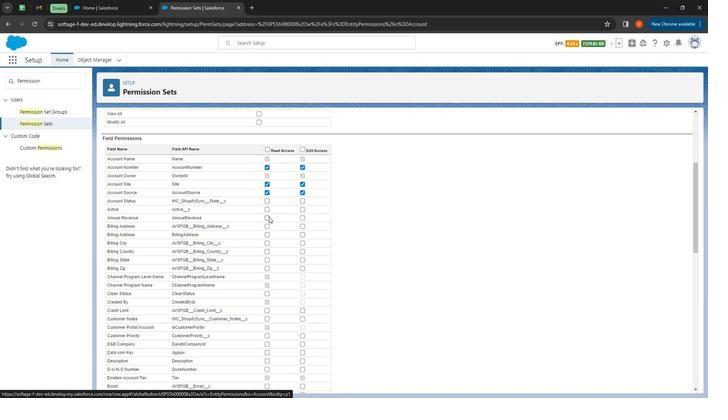 
Action: Mouse pressed left at (267, 217)
Screenshot: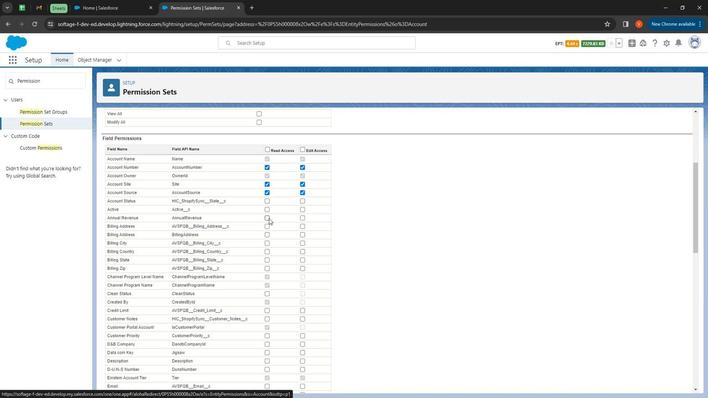 
Action: Mouse moved to (266, 226)
Screenshot: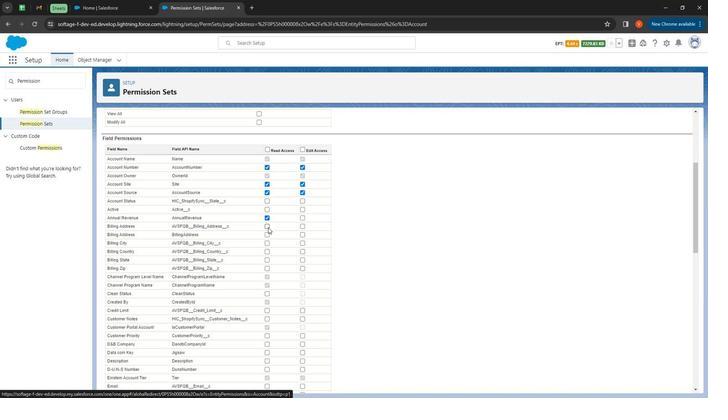 
Action: Mouse pressed left at (266, 226)
Screenshot: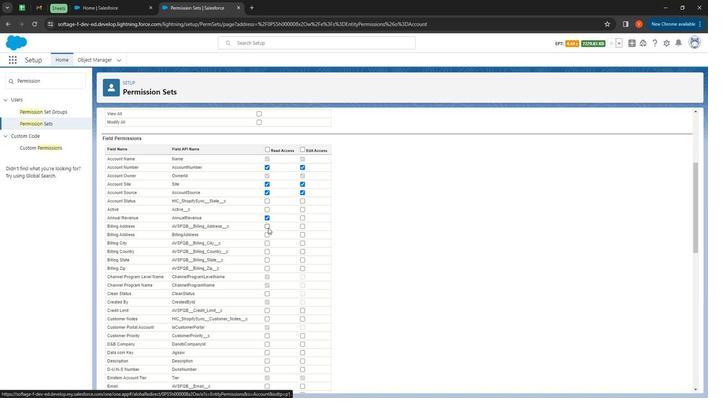 
Action: Mouse moved to (268, 236)
Screenshot: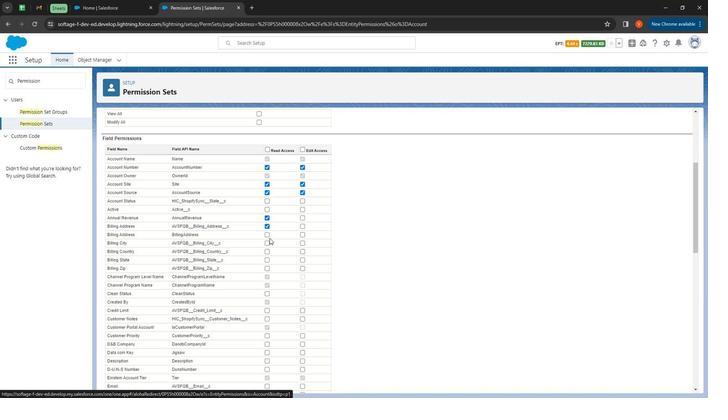 
Action: Mouse pressed left at (268, 236)
Screenshot: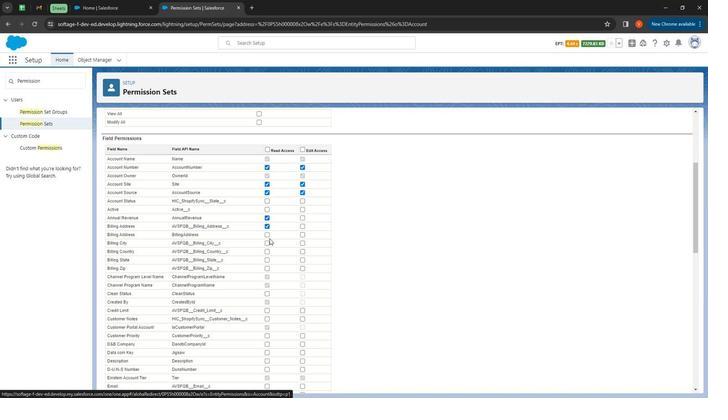
Action: Mouse moved to (265, 235)
Screenshot: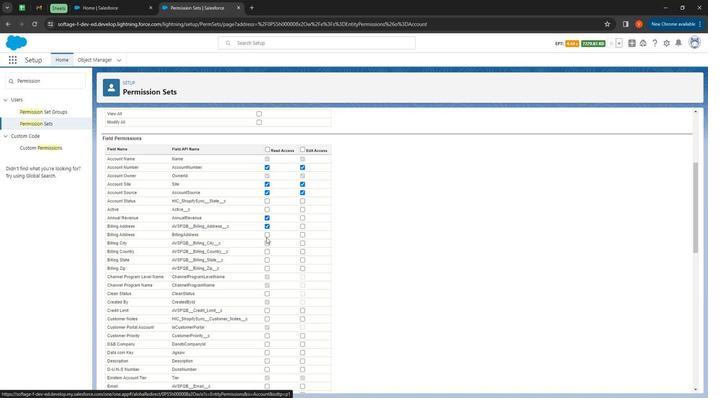 
Action: Mouse pressed left at (265, 235)
Screenshot: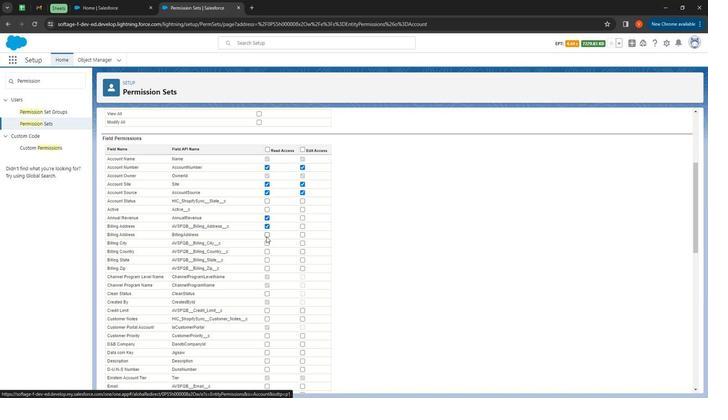 
Action: Mouse moved to (263, 242)
Screenshot: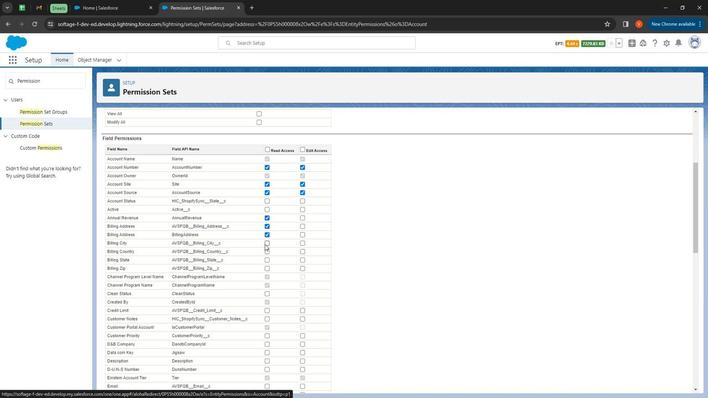 
Action: Mouse pressed left at (263, 242)
Screenshot: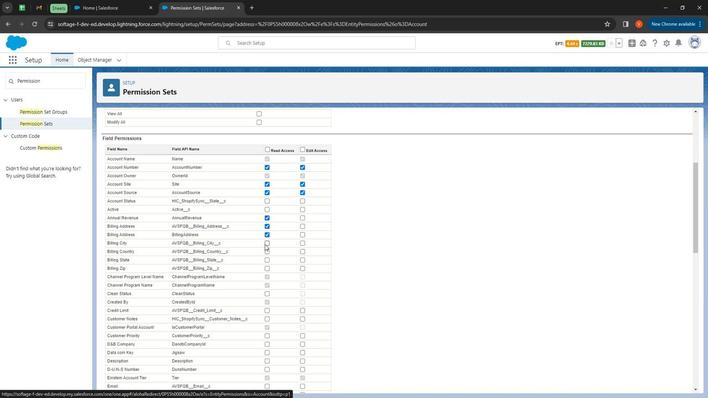 
Action: Mouse moved to (265, 266)
Screenshot: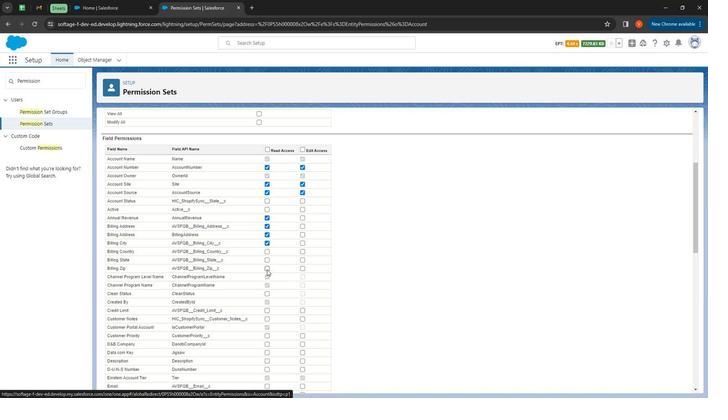 
Action: Mouse pressed left at (265, 266)
Screenshot: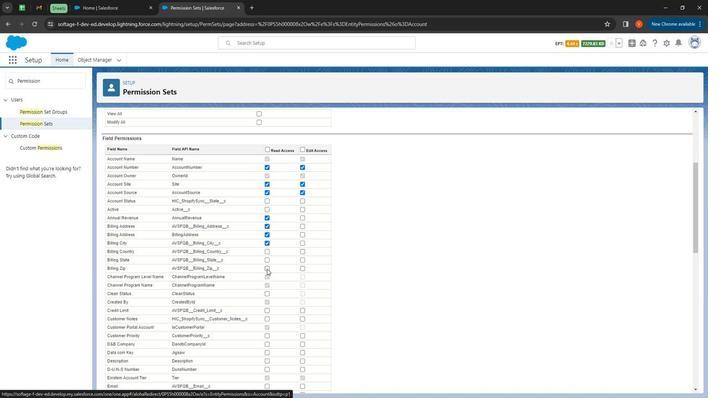 
Action: Mouse moved to (302, 265)
Screenshot: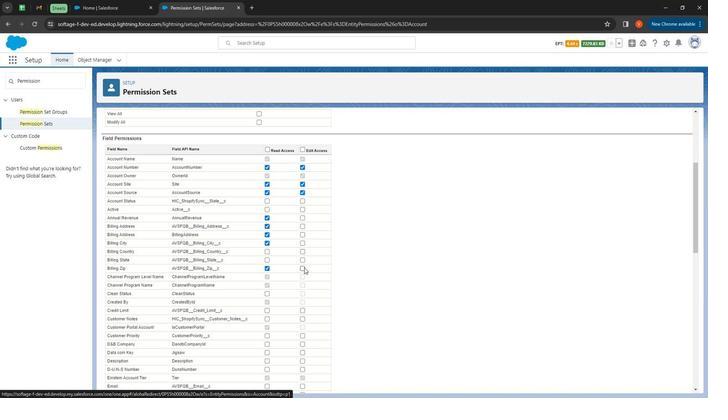
Action: Mouse pressed left at (302, 265)
Screenshot: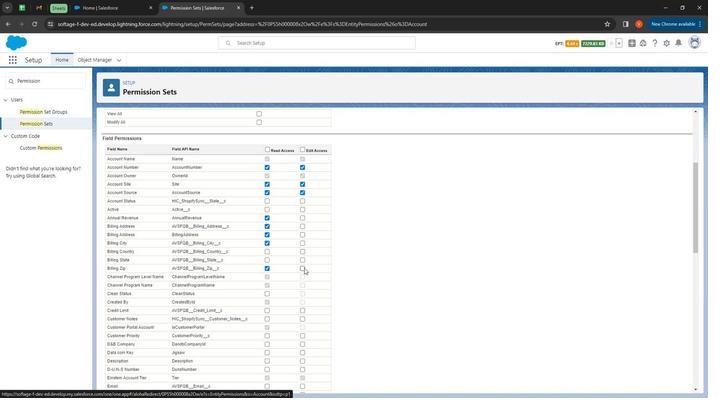 
Action: Mouse moved to (267, 290)
Screenshot: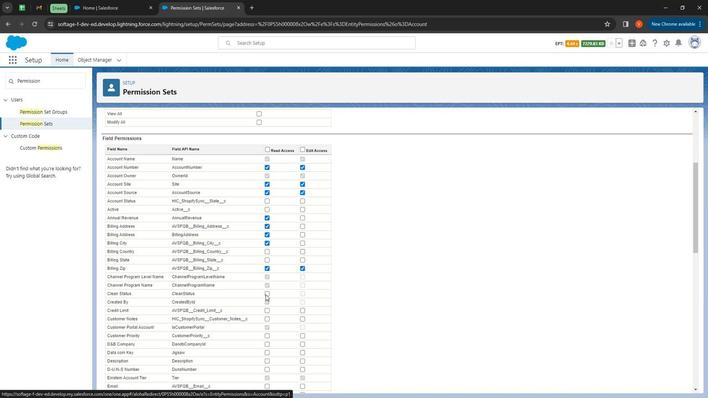 
Action: Mouse pressed left at (267, 290)
Screenshot: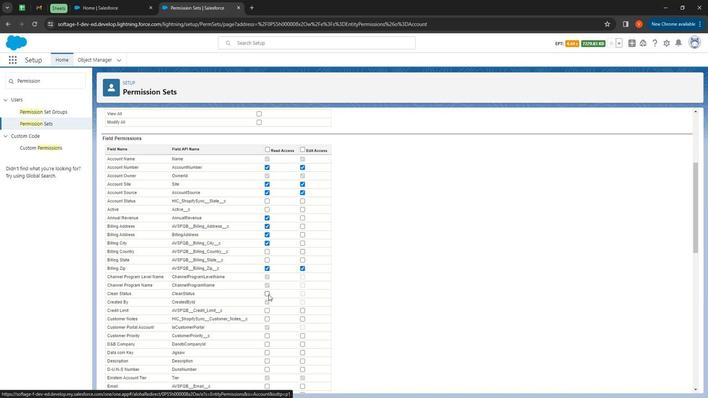 
Action: Mouse moved to (265, 314)
Screenshot: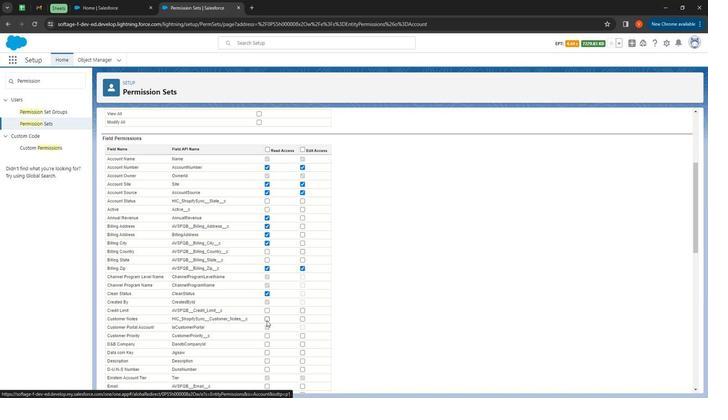 
Action: Mouse pressed left at (265, 314)
Screenshot: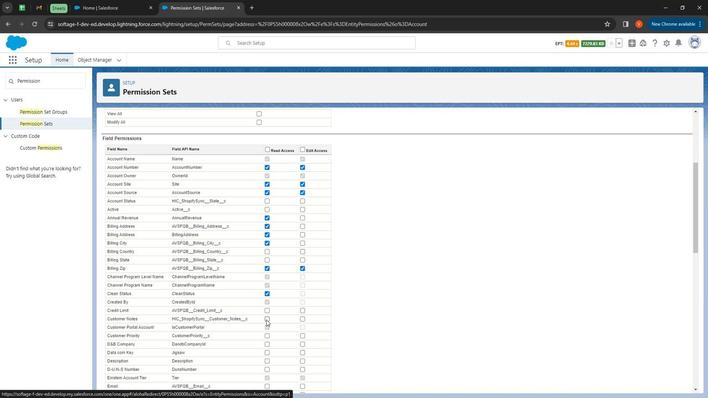 
Action: Mouse moved to (300, 313)
Screenshot: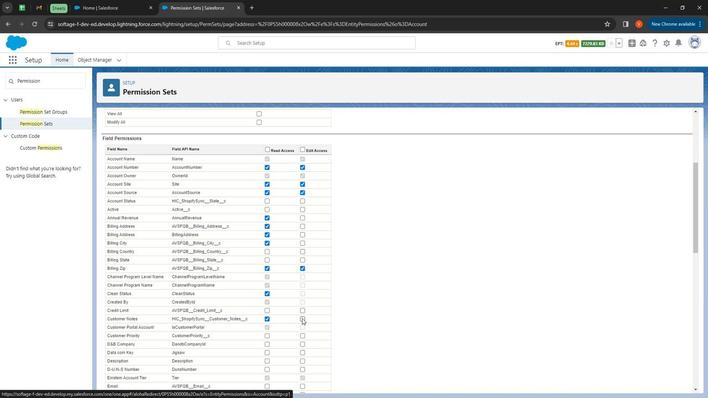 
Action: Mouse pressed left at (300, 313)
Screenshot: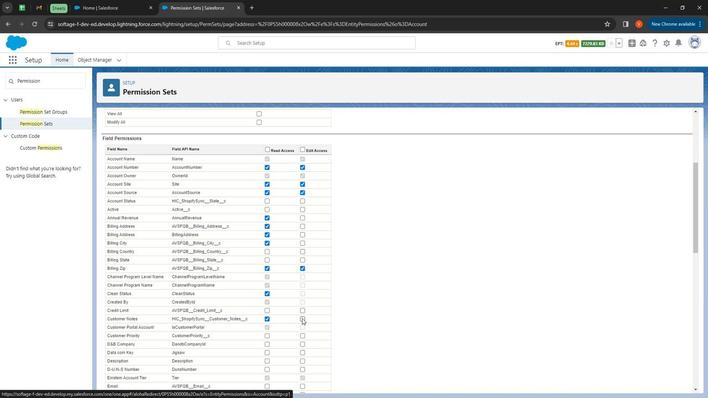 
Action: Mouse moved to (296, 324)
Screenshot: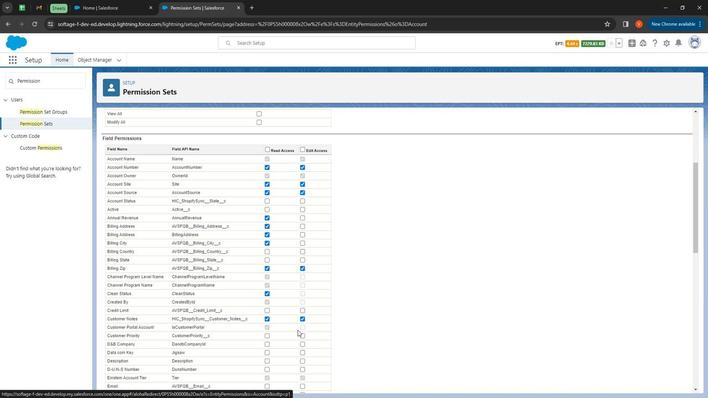 
Action: Mouse scrolled (296, 323) with delta (0, 0)
Screenshot: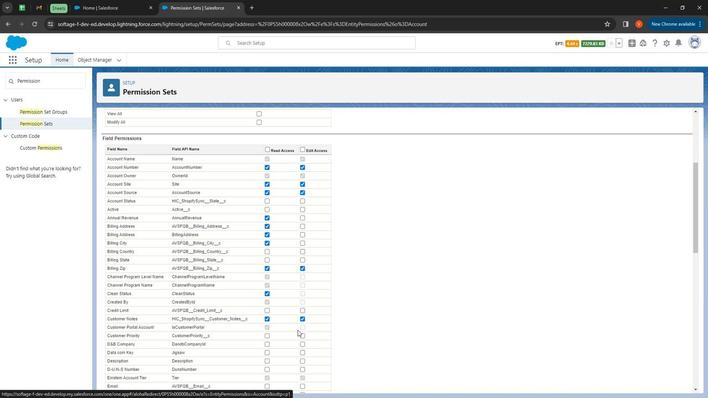 
Action: Mouse moved to (297, 323)
Screenshot: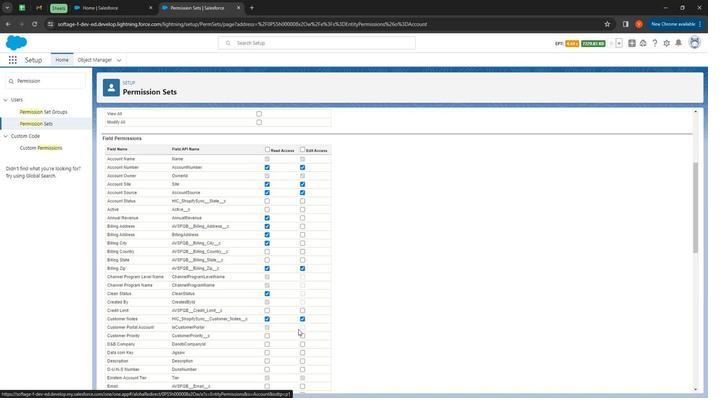 
Action: Mouse scrolled (297, 323) with delta (0, 0)
Screenshot: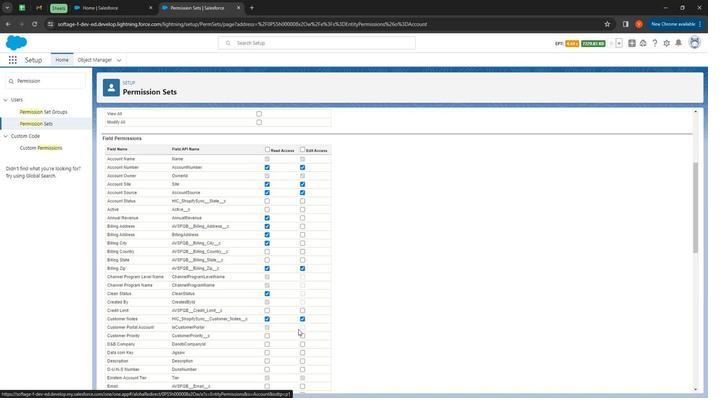 
Action: Mouse moved to (299, 307)
Screenshot: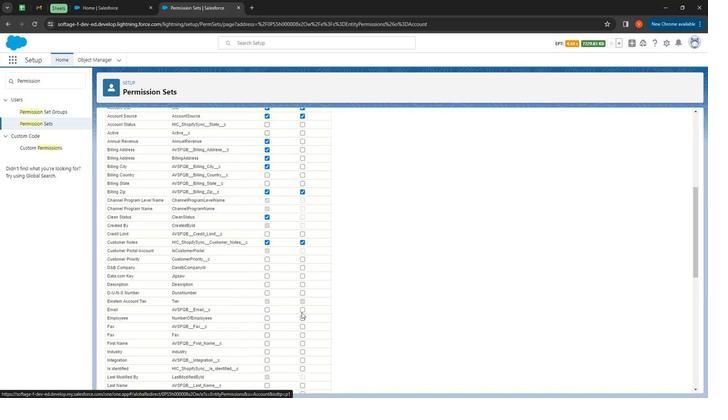 
Action: Mouse scrolled (299, 306) with delta (0, 0)
Screenshot: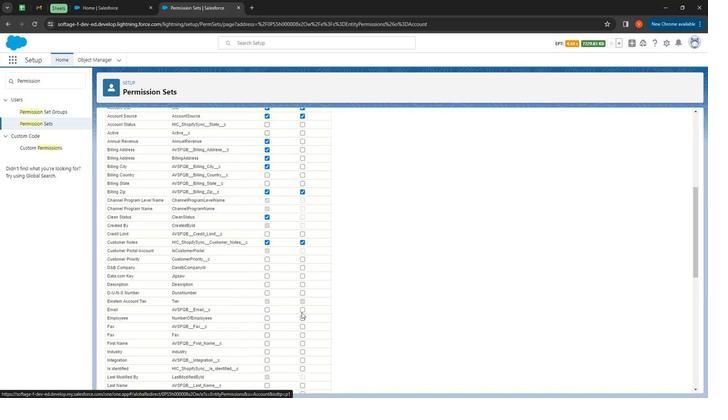 
Action: Mouse moved to (300, 302)
Screenshot: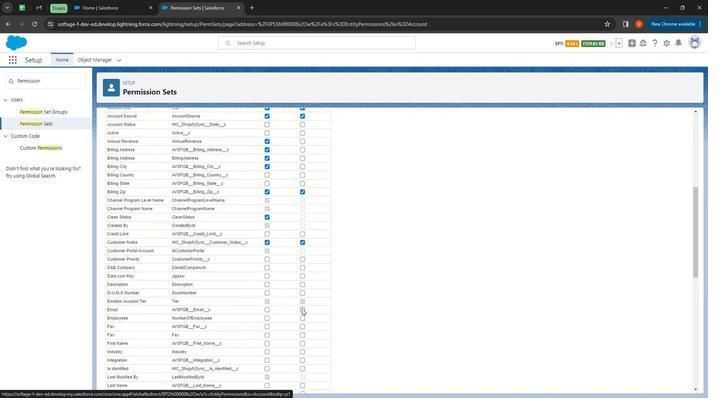 
Action: Mouse scrolled (300, 301) with delta (0, 0)
Screenshot: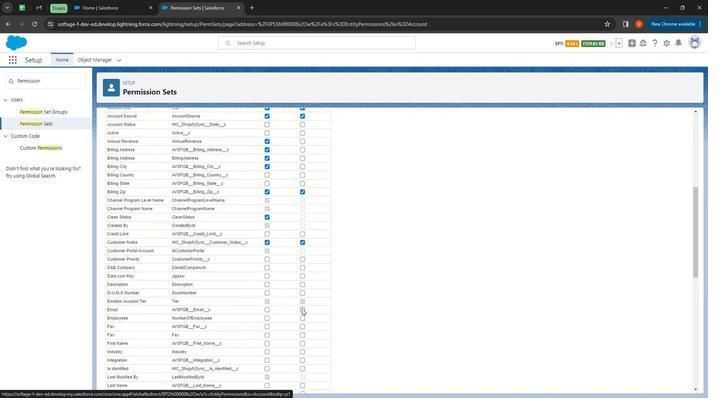 
Action: Mouse moved to (267, 190)
Screenshot: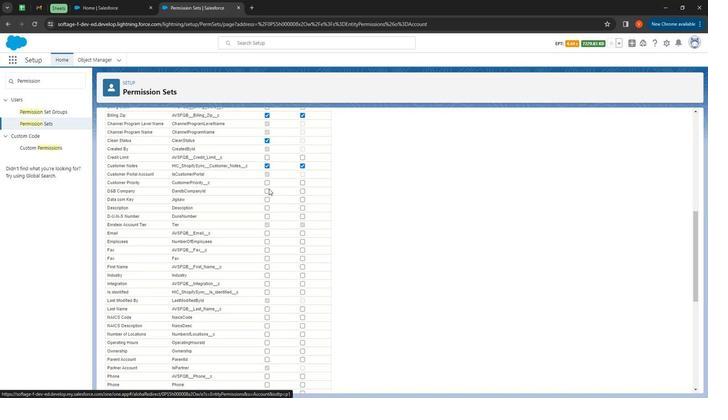 
Action: Mouse pressed left at (267, 190)
Screenshot: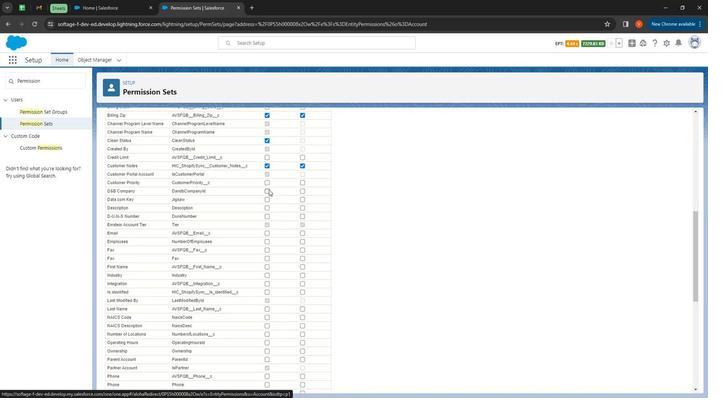 
Action: Mouse moved to (266, 202)
Screenshot: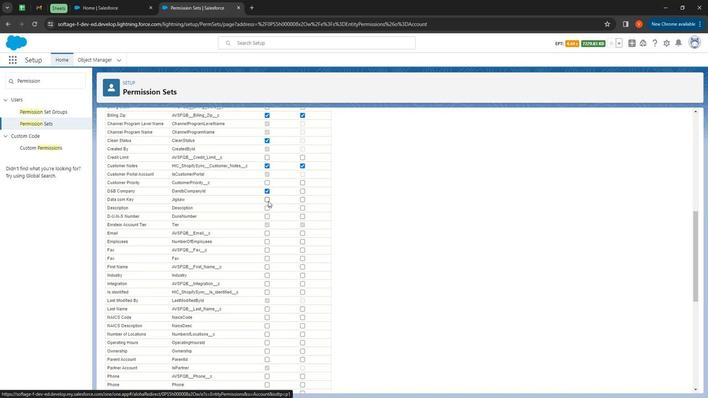 
Action: Mouse pressed left at (266, 202)
Screenshot: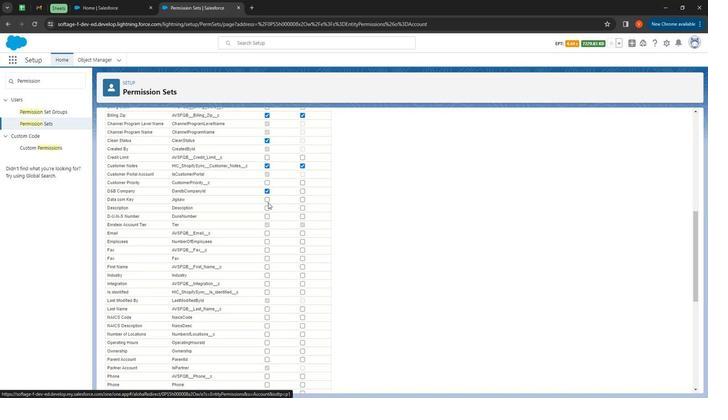 
Action: Mouse moved to (265, 201)
Screenshot: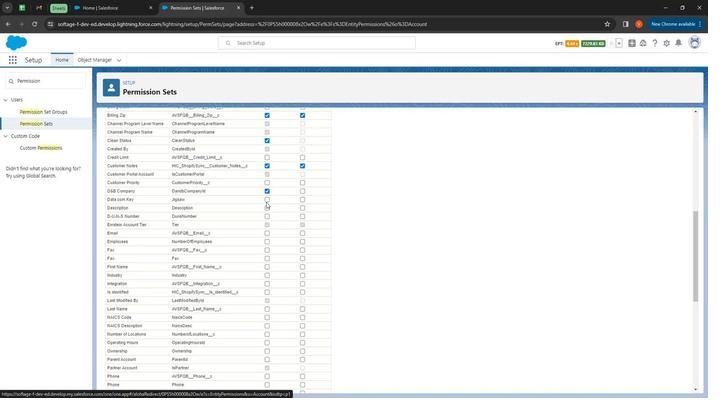 
Action: Mouse pressed left at (265, 201)
Screenshot: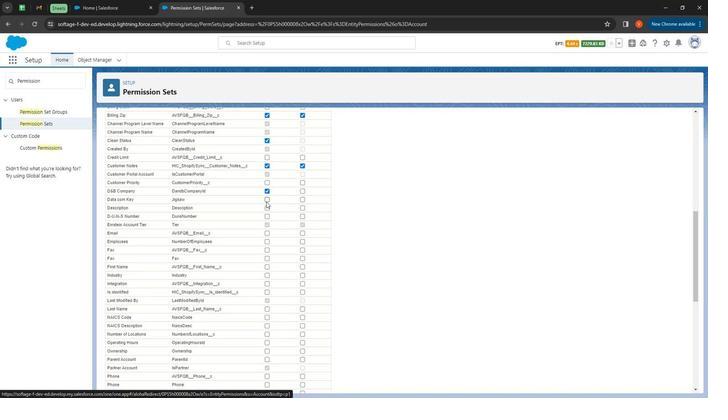 
Action: Mouse moved to (264, 209)
Screenshot: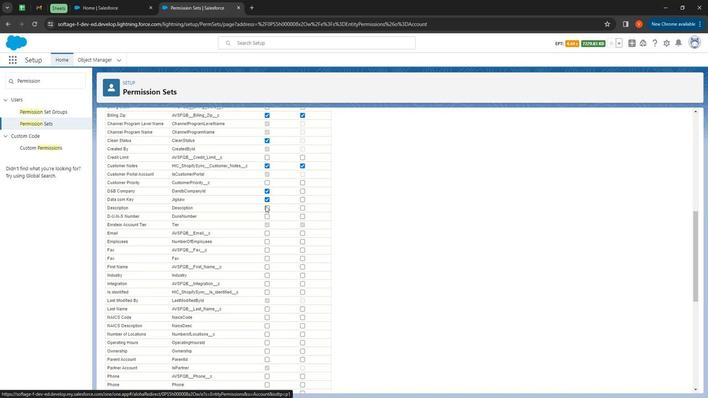 
Action: Mouse pressed left at (264, 209)
Screenshot: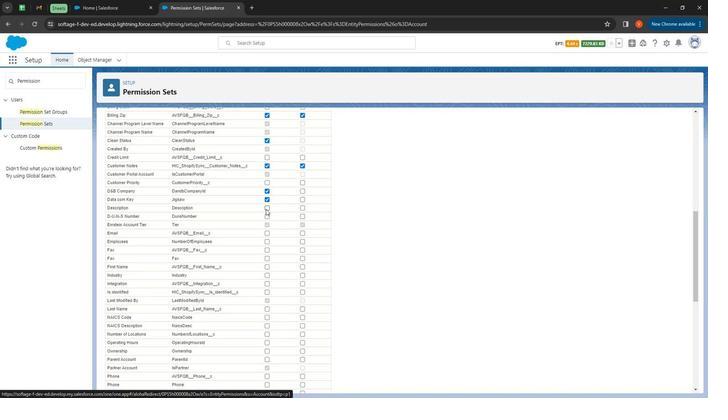 
Action: Mouse moved to (302, 234)
Screenshot: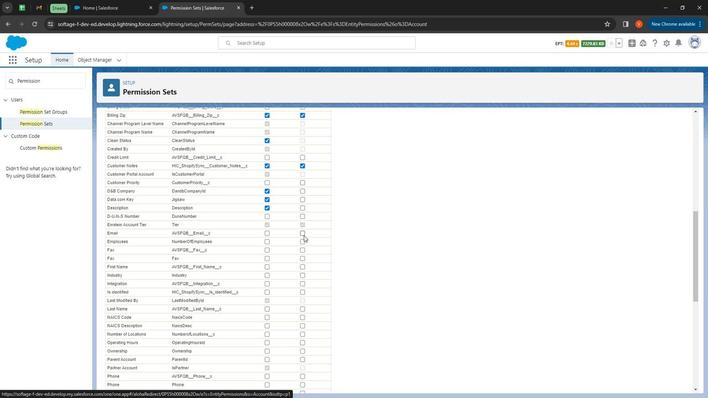 
Action: Mouse pressed left at (302, 234)
Screenshot: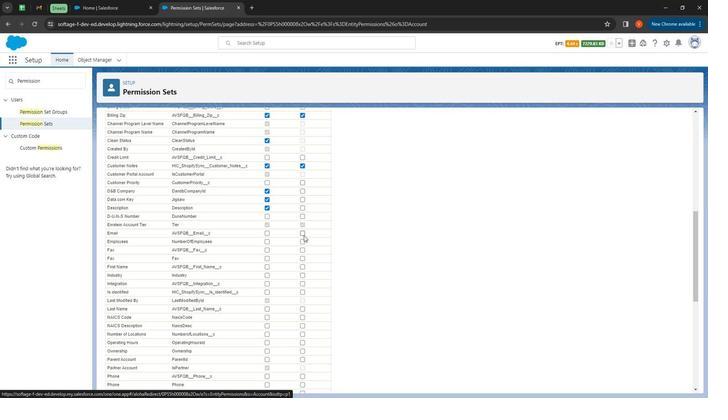 
Action: Mouse moved to (299, 240)
Screenshot: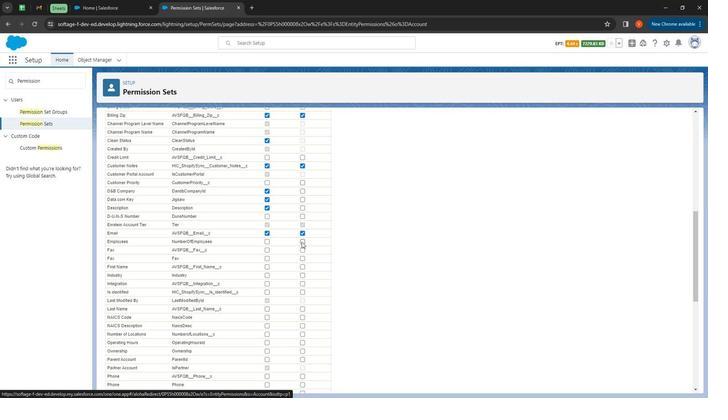 
Action: Mouse pressed left at (299, 240)
Screenshot: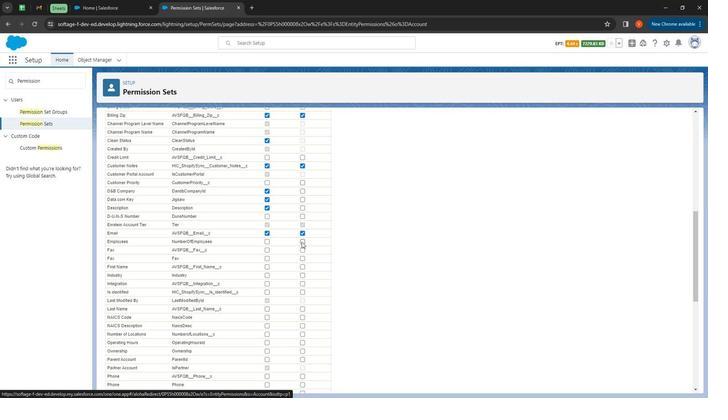 
Action: Mouse moved to (302, 262)
Screenshot: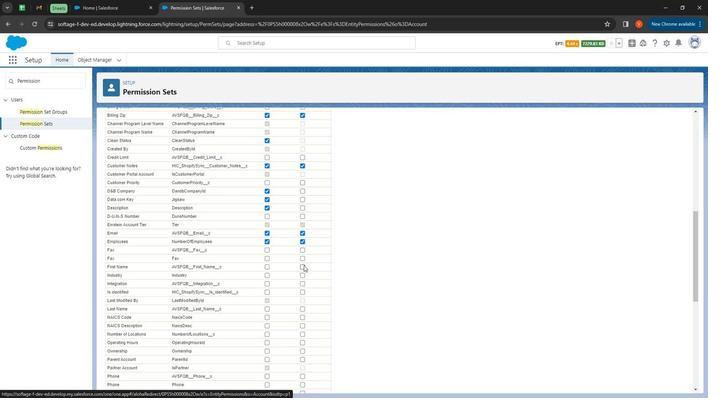 
Action: Mouse pressed left at (302, 262)
Screenshot: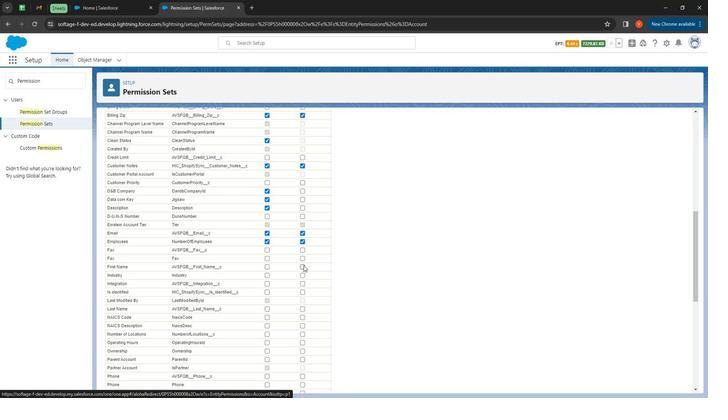 
Action: Mouse moved to (300, 254)
Screenshot: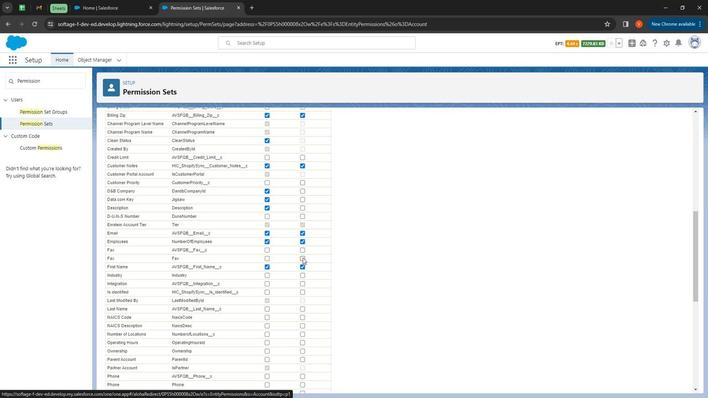 
Action: Mouse pressed left at (300, 254)
Screenshot: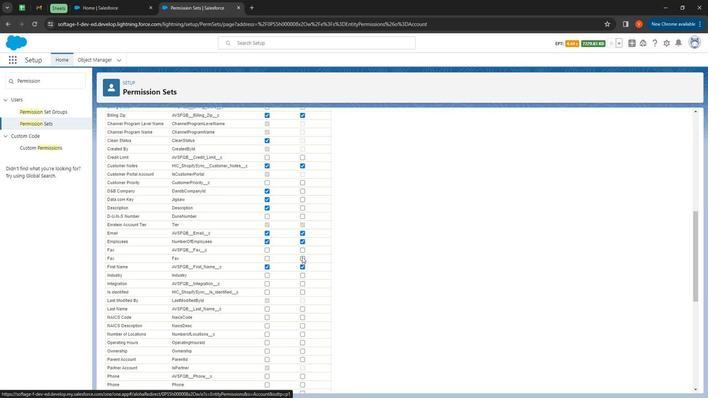 
Action: Mouse moved to (291, 273)
Screenshot: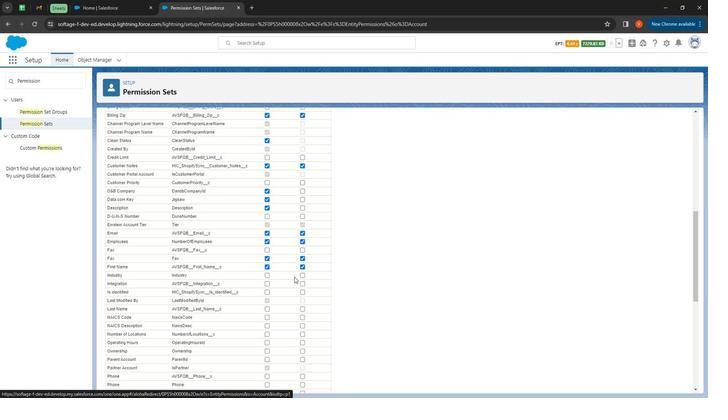 
Action: Mouse scrolled (291, 273) with delta (0, 0)
Screenshot: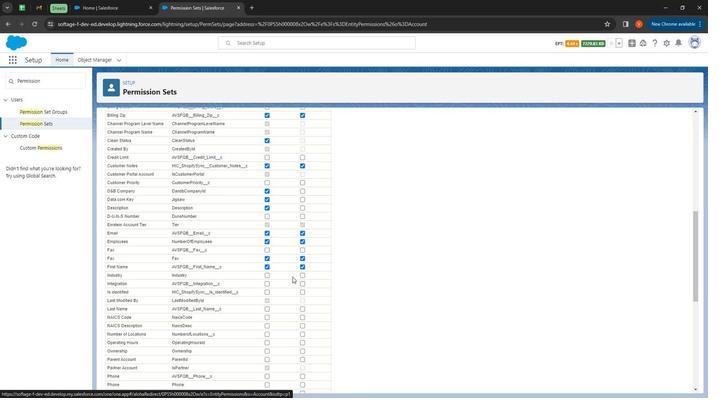 
Action: Mouse scrolled (291, 273) with delta (0, 0)
Screenshot: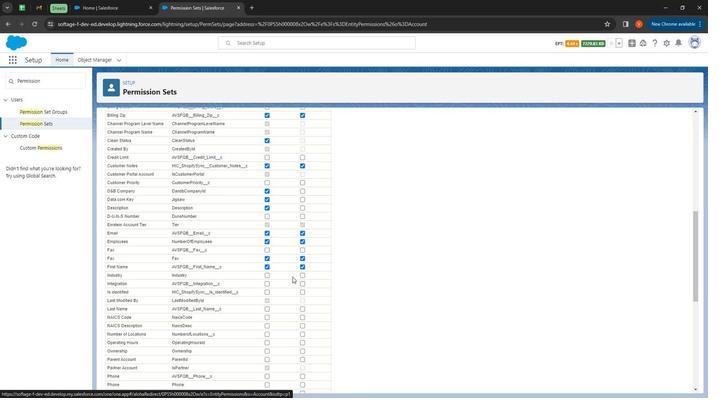 
Action: Mouse moved to (265, 238)
Screenshot: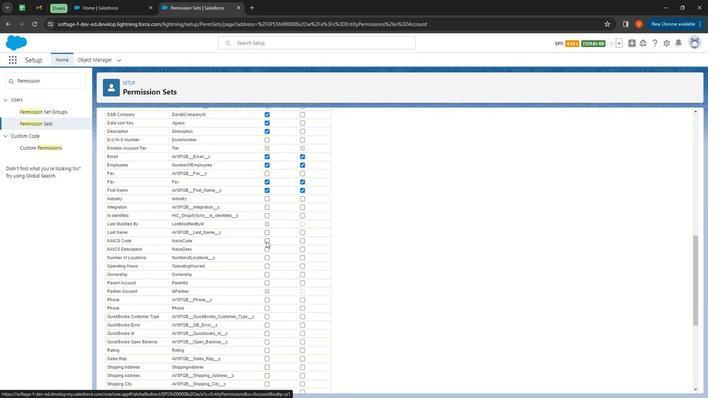
Action: Mouse pressed left at (265, 238)
Screenshot: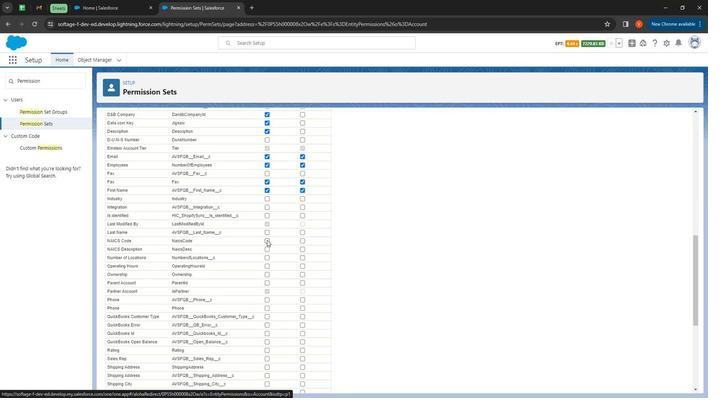 
Action: Mouse moved to (266, 247)
Screenshot: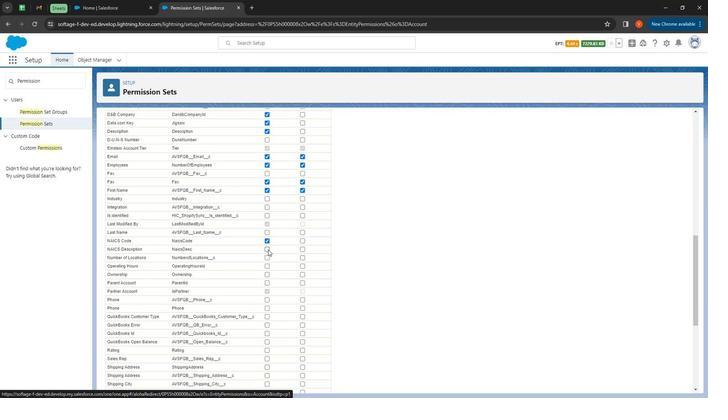 
Action: Mouse pressed left at (266, 247)
Screenshot: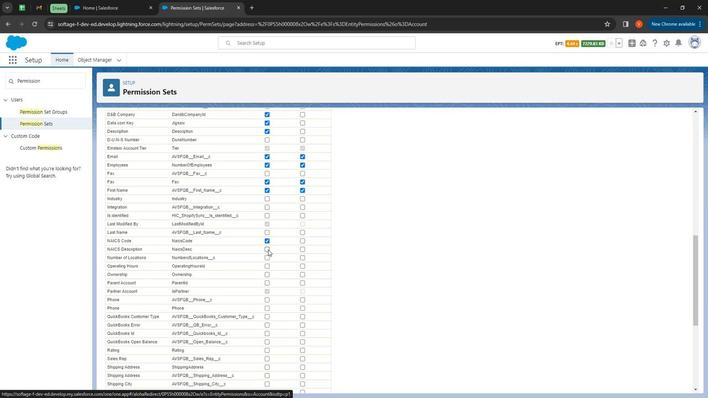 
Action: Mouse moved to (267, 255)
Screenshot: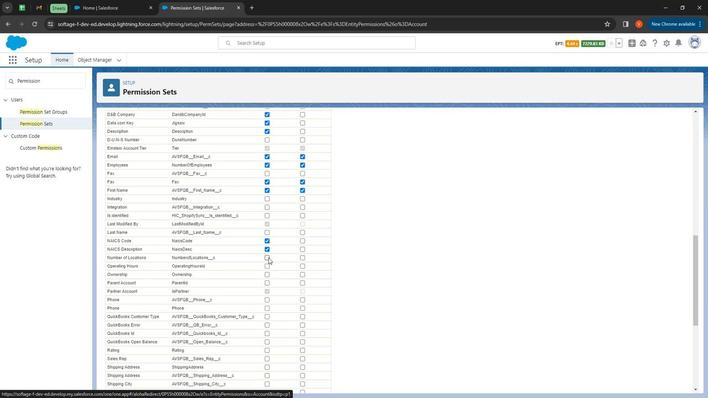 
Action: Mouse pressed left at (267, 255)
Screenshot: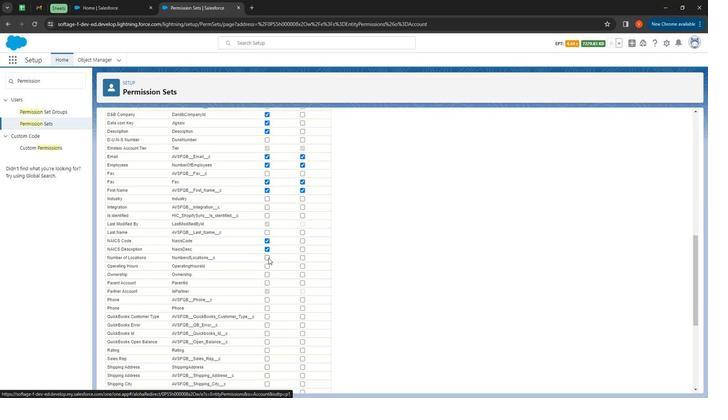 
Action: Mouse moved to (300, 271)
Screenshot: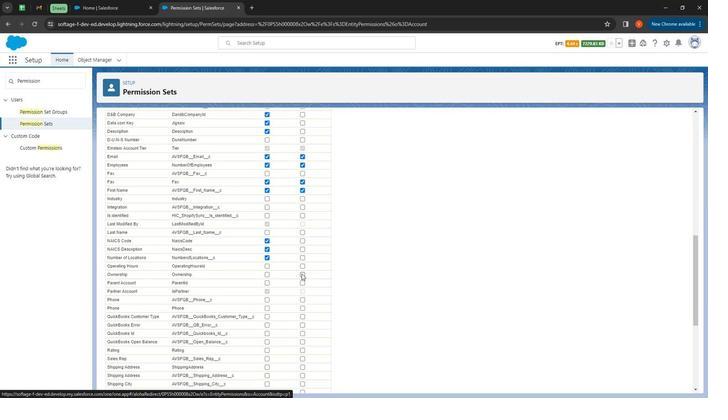 
Action: Mouse pressed left at (300, 271)
Screenshot: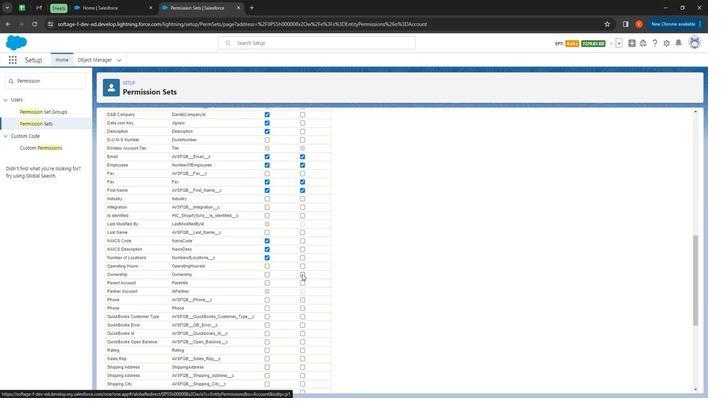 
Action: Mouse moved to (301, 279)
Screenshot: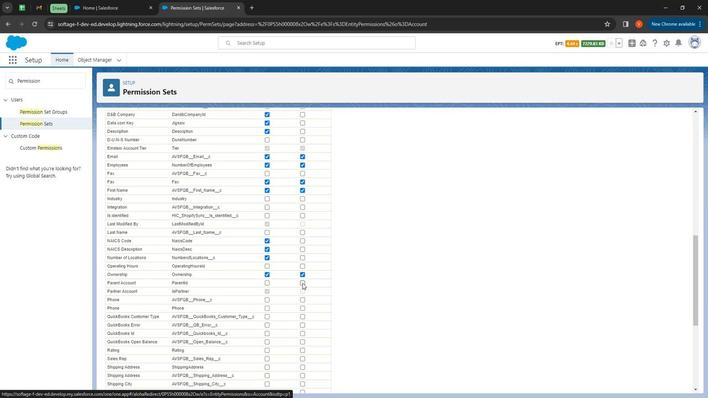 
Action: Mouse pressed left at (301, 279)
Screenshot: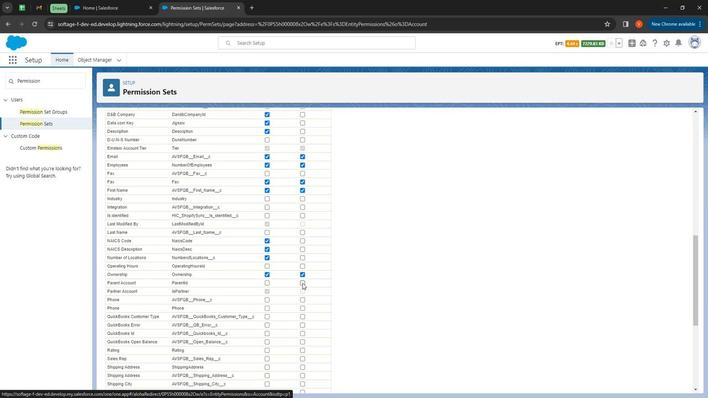 
Action: Mouse moved to (297, 283)
Screenshot: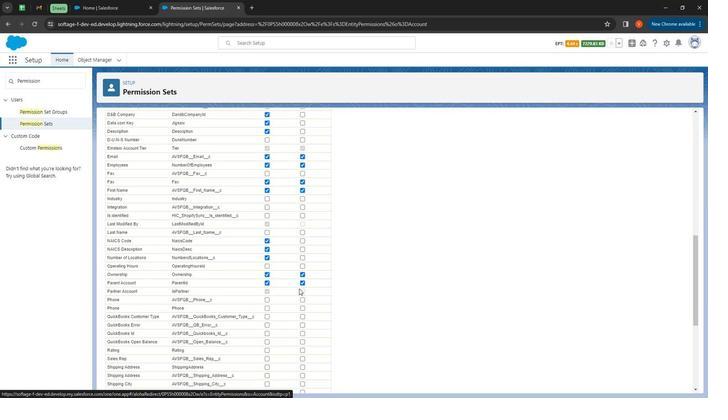 
Action: Mouse scrolled (297, 283) with delta (0, 0)
Screenshot: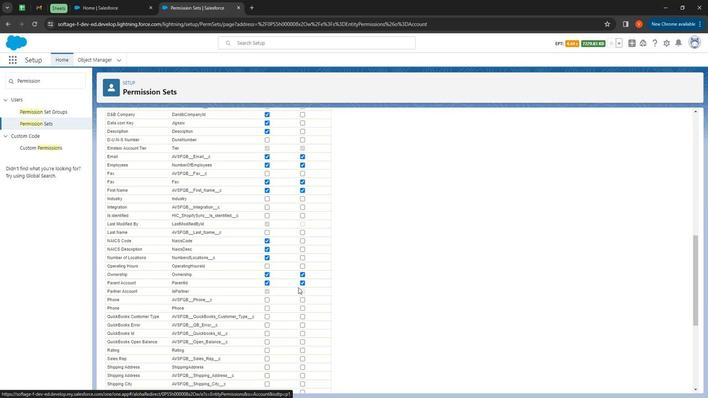 
Action: Mouse moved to (297, 282)
Screenshot: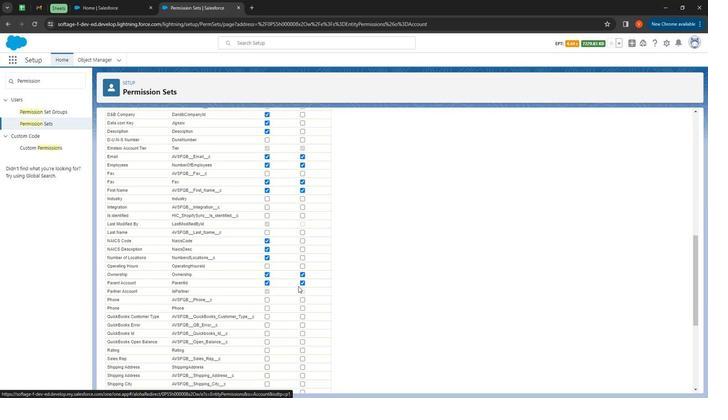 
Action: Mouse scrolled (297, 282) with delta (0, 0)
Screenshot: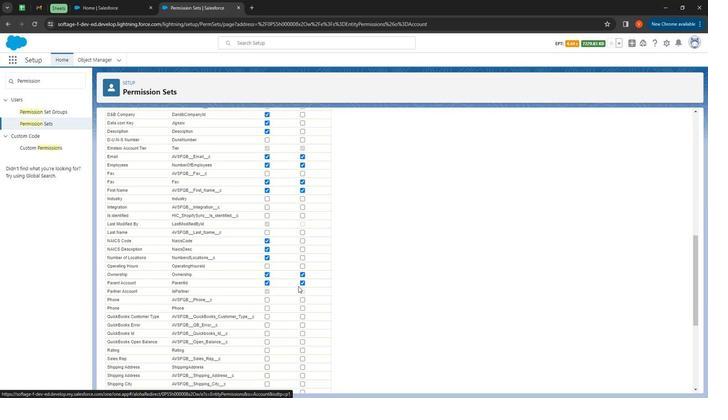 
Action: Mouse moved to (296, 280)
Screenshot: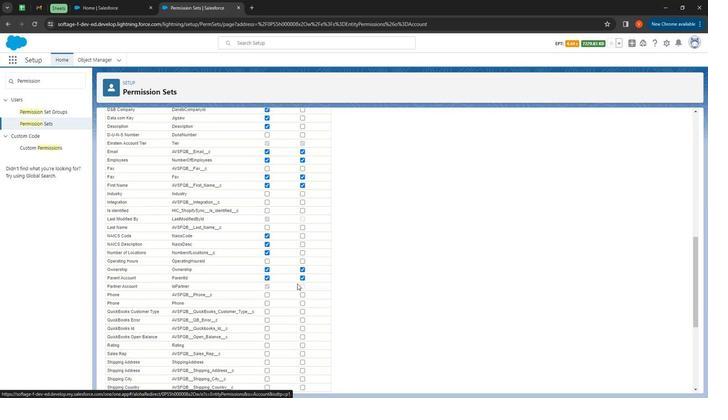 
Action: Mouse scrolled (296, 280) with delta (0, 0)
Screenshot: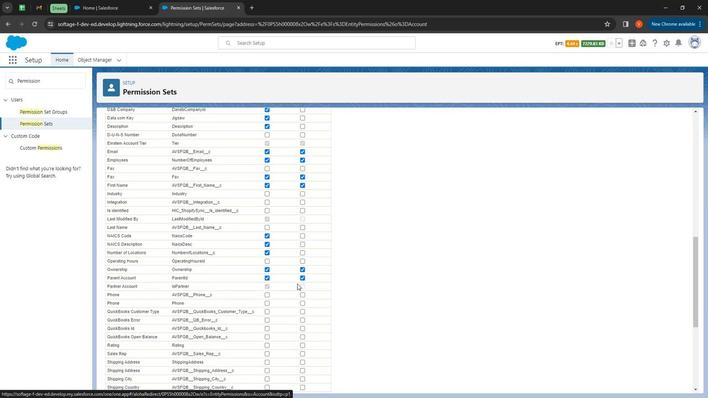 
Action: Mouse moved to (294, 277)
Screenshot: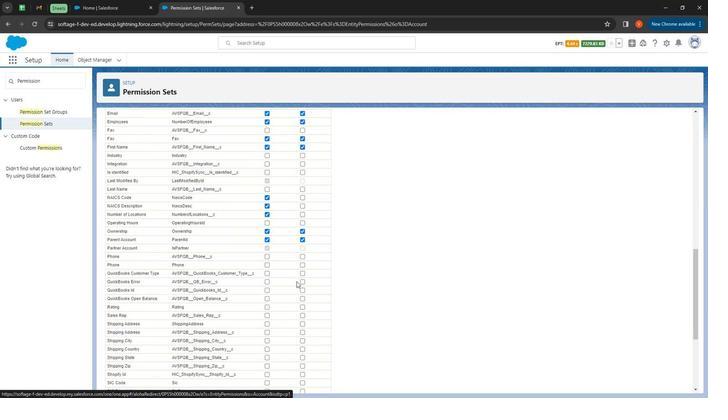 
Action: Mouse scrolled (294, 277) with delta (0, 0)
Screenshot: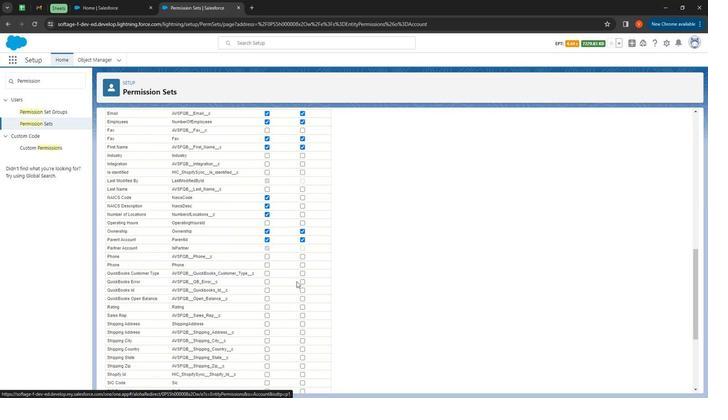 
Action: Mouse moved to (265, 159)
Screenshot: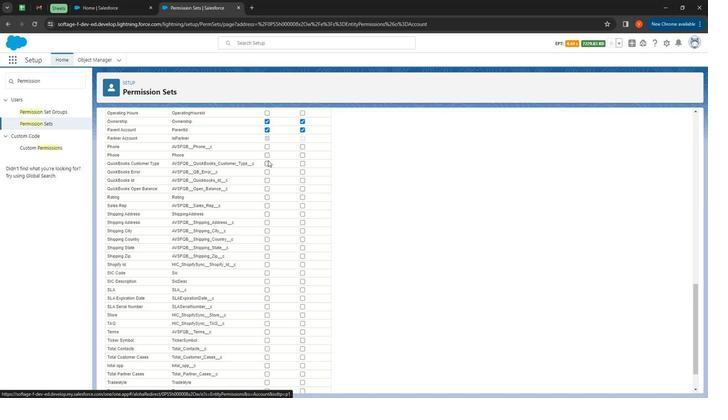 
Action: Mouse pressed left at (265, 159)
Screenshot: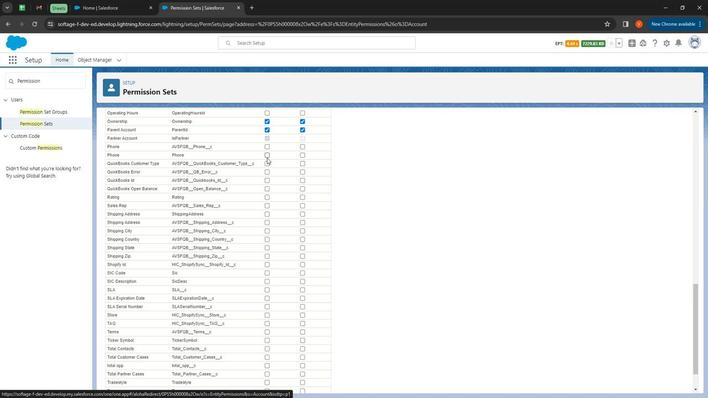 
Action: Mouse moved to (265, 168)
Screenshot: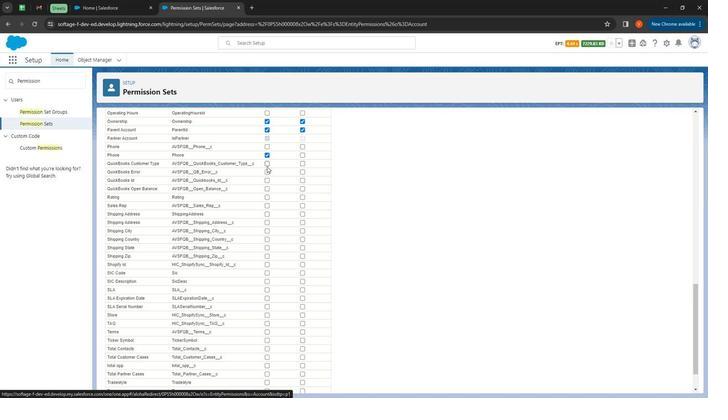 
Action: Mouse pressed left at (265, 168)
Screenshot: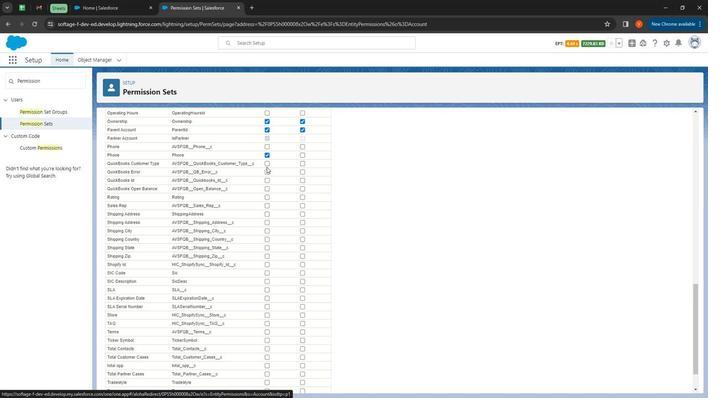 
Action: Mouse moved to (265, 166)
Screenshot: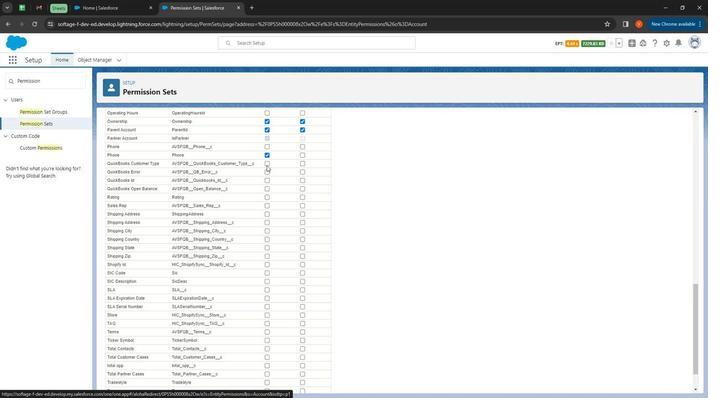 
Action: Mouse pressed left at (265, 166)
Screenshot: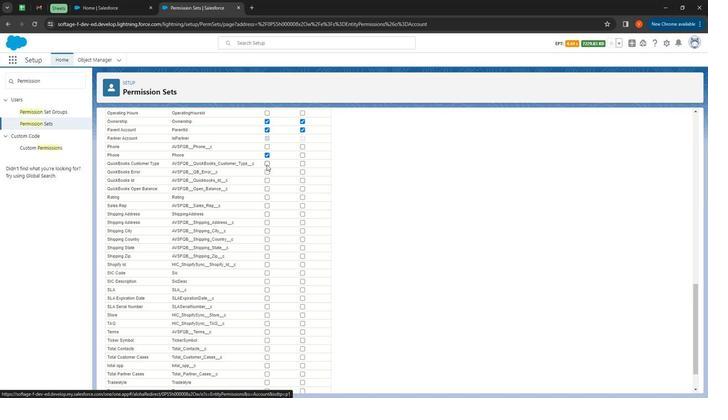 
Action: Mouse moved to (300, 173)
Screenshot: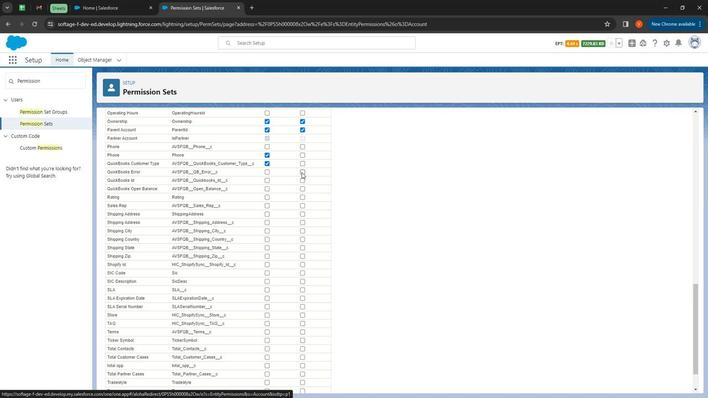 
Action: Mouse pressed left at (300, 173)
Screenshot: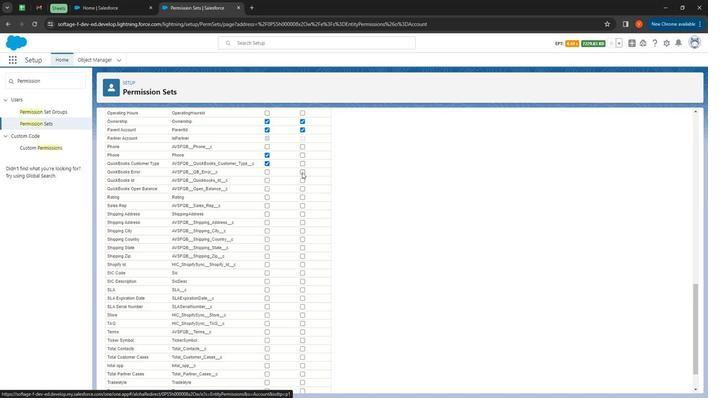 
Action: Mouse moved to (301, 189)
Screenshot: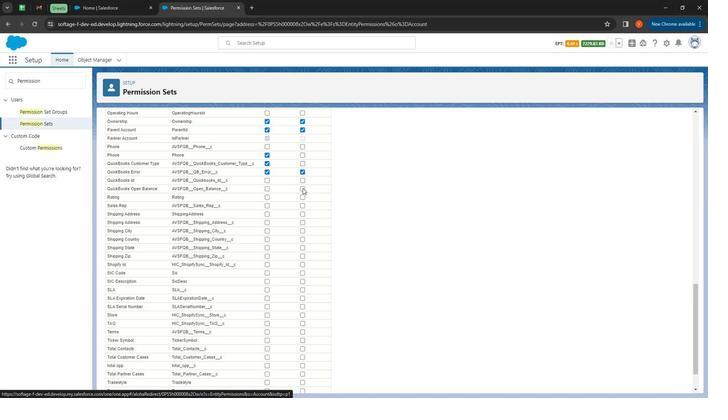 
Action: Mouse pressed left at (301, 189)
Screenshot: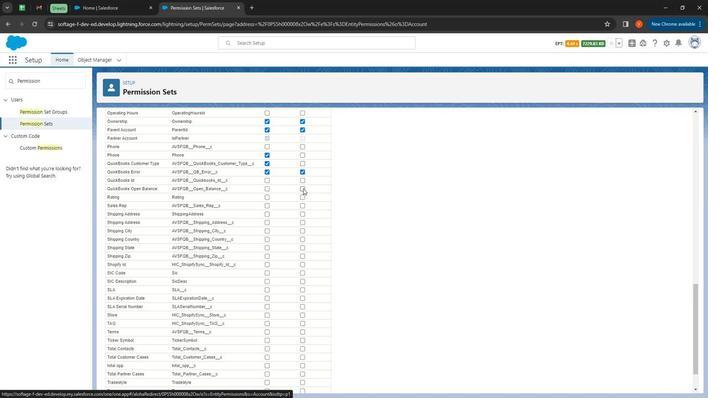 
Action: Mouse moved to (304, 189)
Screenshot: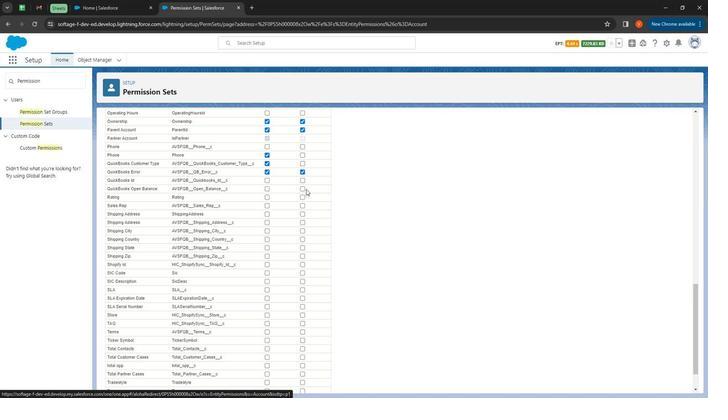 
Action: Mouse pressed left at (304, 189)
Screenshot: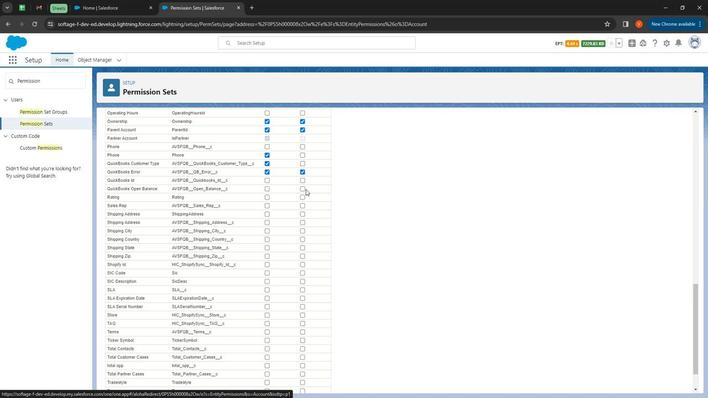 
Action: Mouse moved to (301, 189)
Screenshot: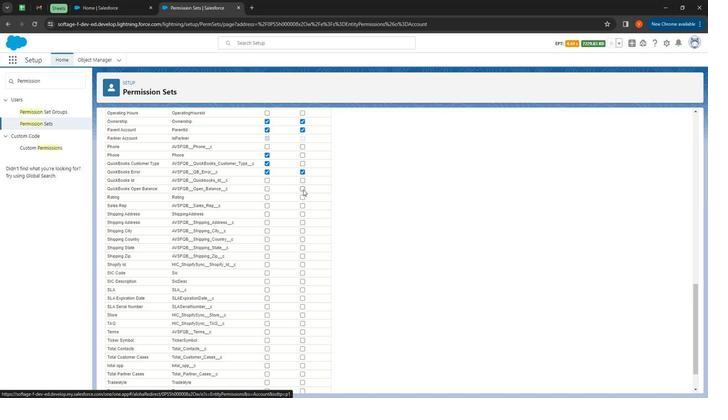 
Action: Mouse pressed left at (301, 189)
Screenshot: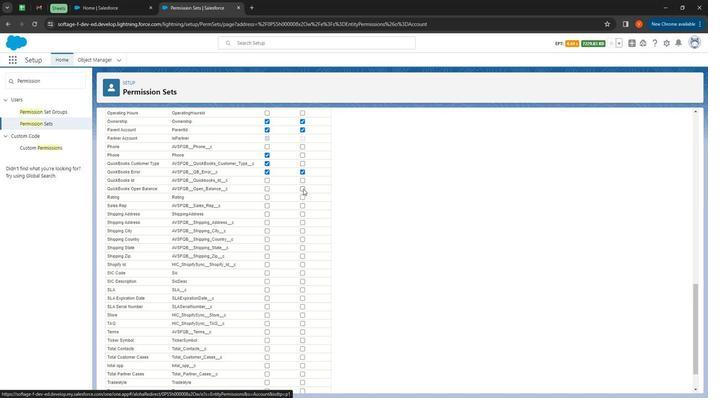 
Action: Mouse moved to (301, 182)
Screenshot: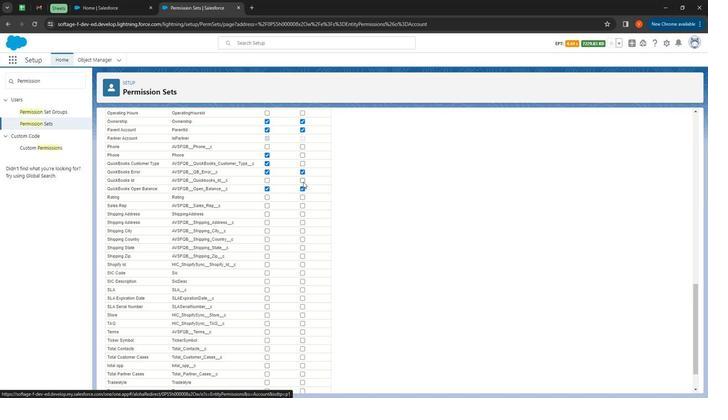 
Action: Mouse pressed left at (301, 182)
Screenshot: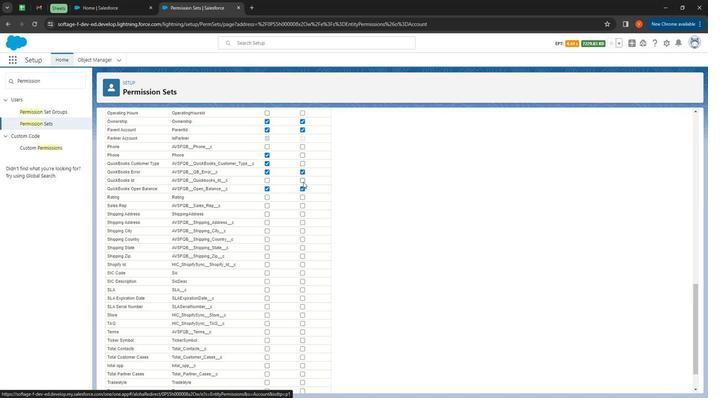 
Action: Mouse moved to (298, 199)
Screenshot: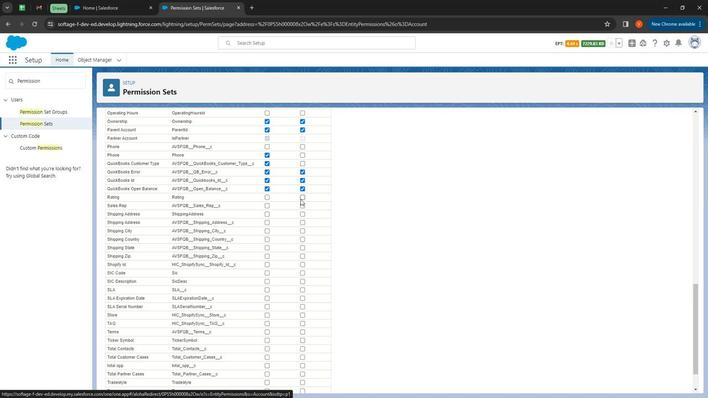 
Action: Mouse pressed left at (298, 199)
Screenshot: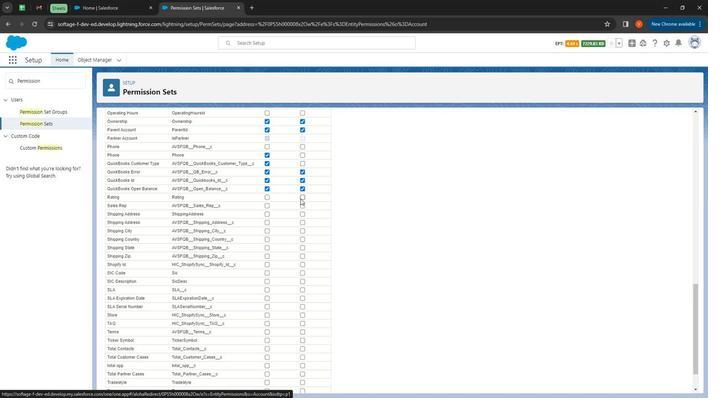 
Action: Mouse moved to (293, 214)
Screenshot: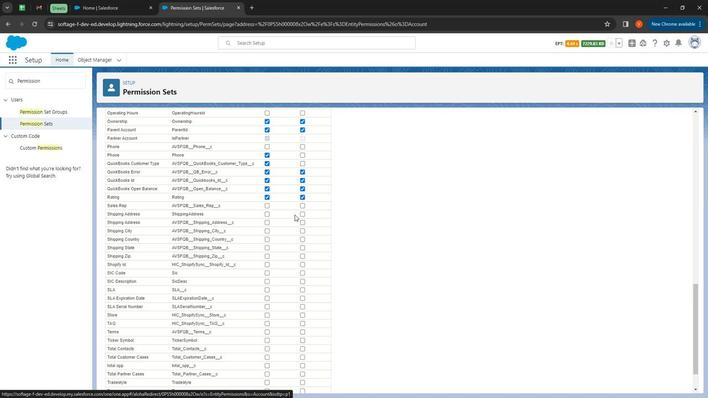 
Action: Mouse scrolled (293, 214) with delta (0, 0)
Screenshot: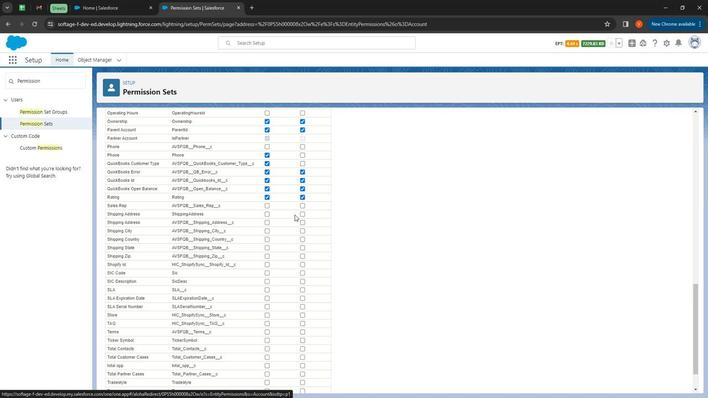 
Action: Mouse moved to (292, 214)
Screenshot: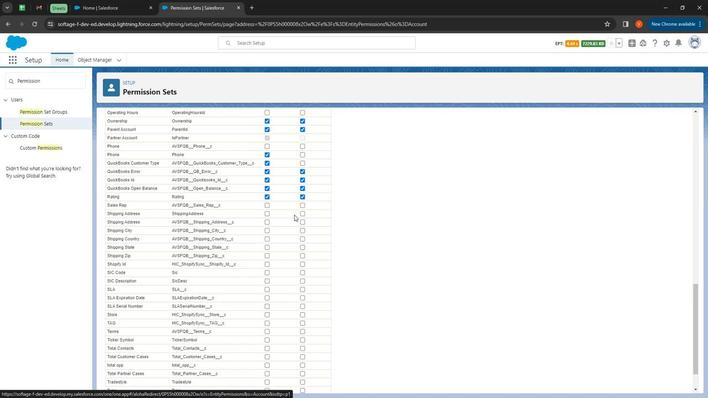 
Action: Mouse scrolled (292, 214) with delta (0, 0)
Screenshot: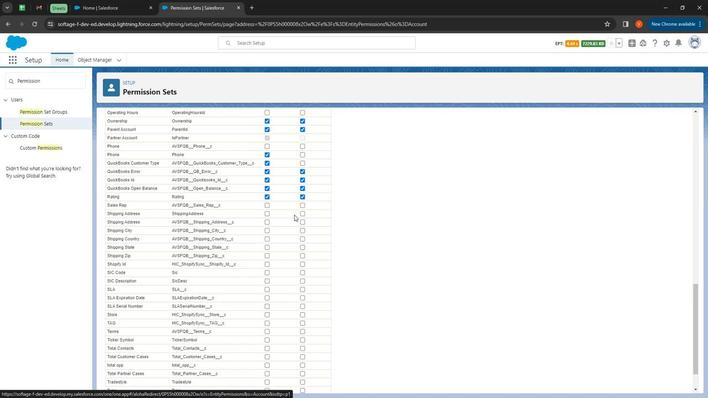 
Action: Mouse moved to (291, 214)
Screenshot: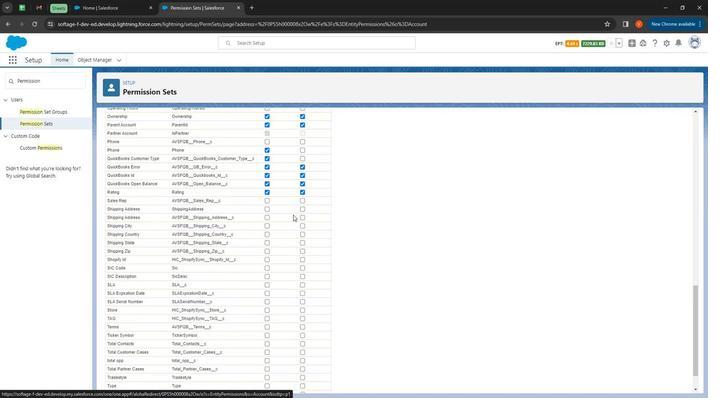 
Action: Mouse scrolled (291, 213) with delta (0, 0)
Screenshot: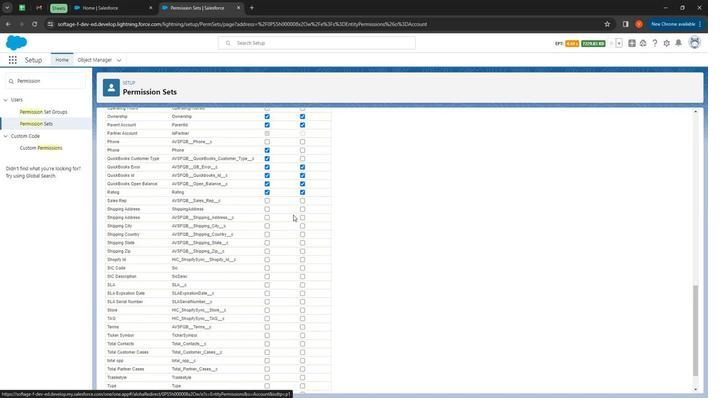 
Action: Mouse moved to (265, 193)
Screenshot: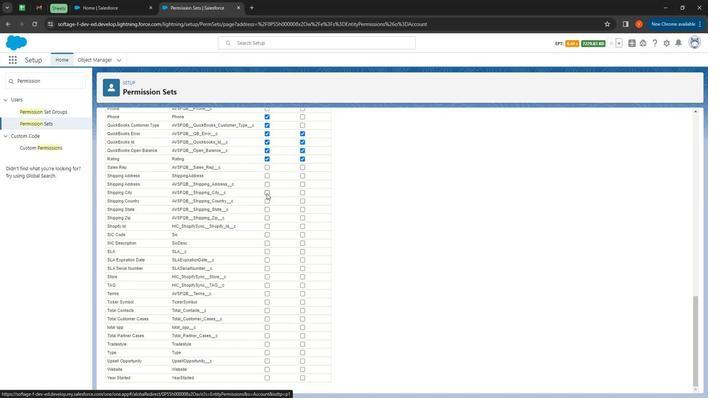 
Action: Mouse pressed left at (265, 193)
Screenshot: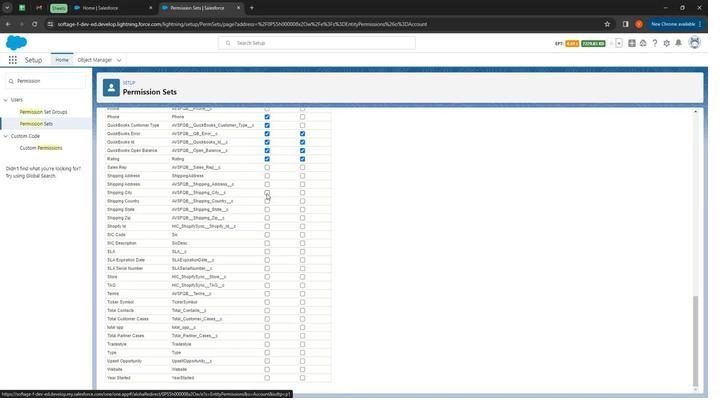 
Action: Mouse moved to (266, 204)
Screenshot: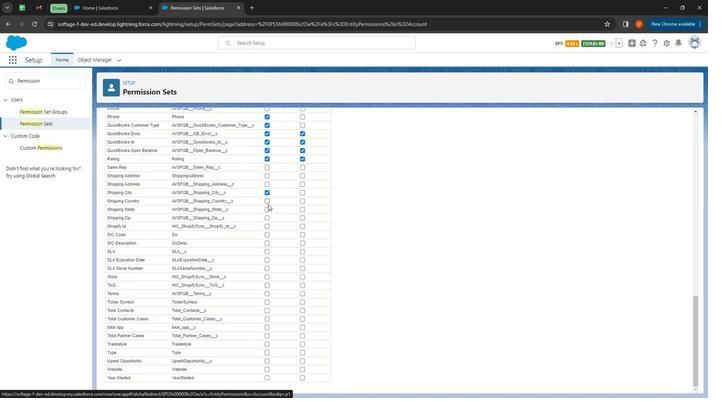 
Action: Mouse pressed left at (266, 204)
Screenshot: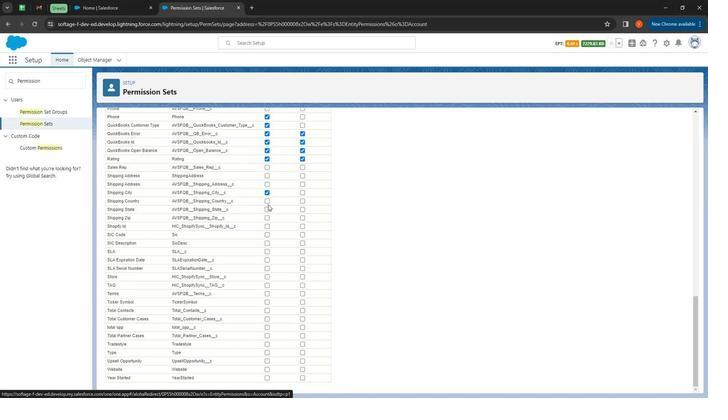 
Action: Mouse moved to (263, 203)
Screenshot: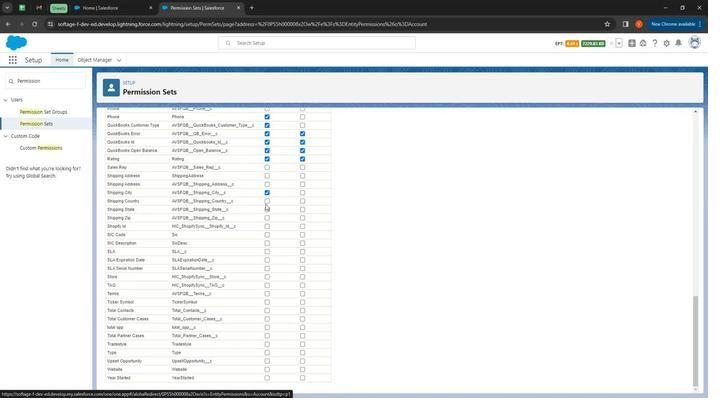 
Action: Mouse pressed left at (263, 203)
Screenshot: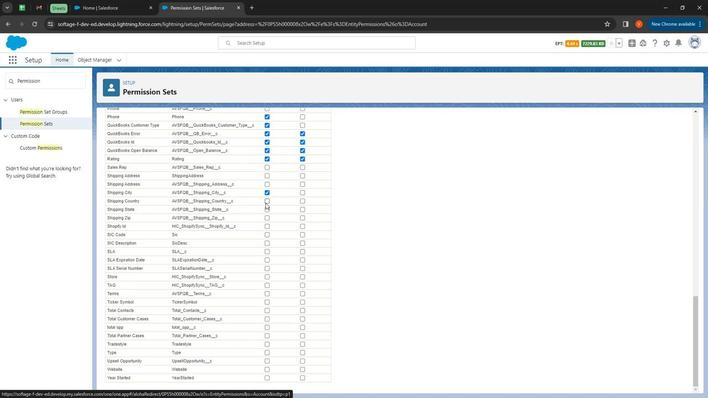 
Action: Mouse moved to (266, 209)
Screenshot: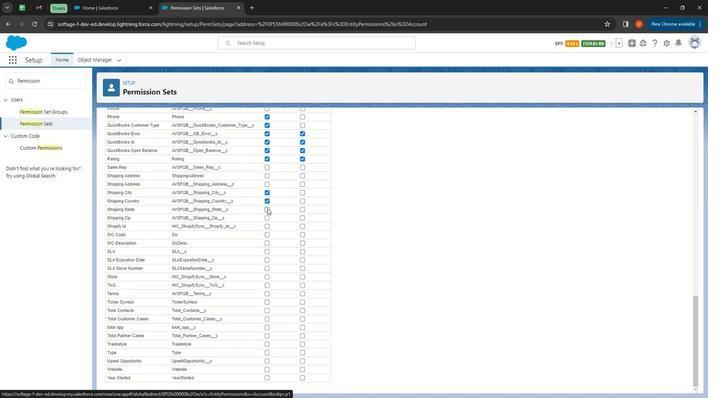 
Action: Mouse pressed left at (266, 209)
Screenshot: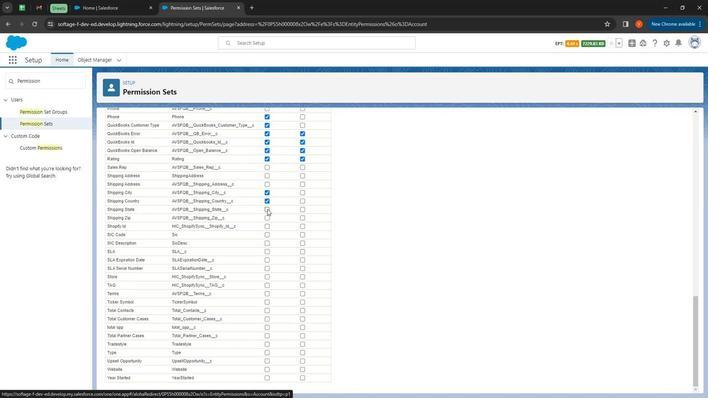 
Action: Mouse moved to (266, 216)
Screenshot: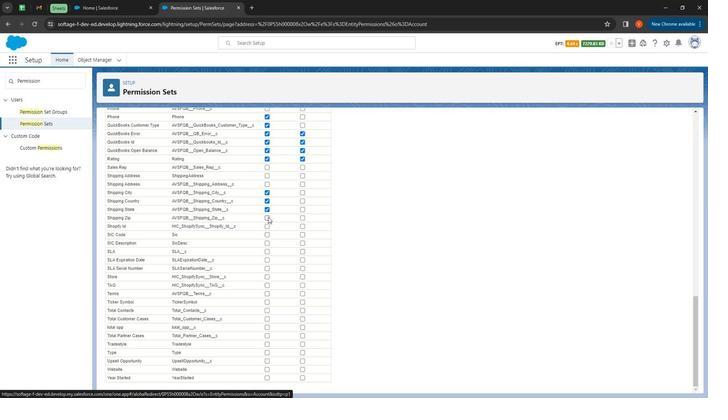 
Action: Mouse pressed left at (266, 216)
Screenshot: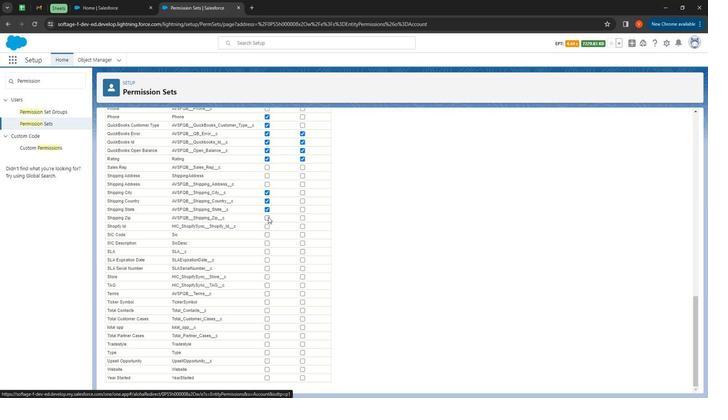 
Action: Mouse moved to (266, 226)
Screenshot: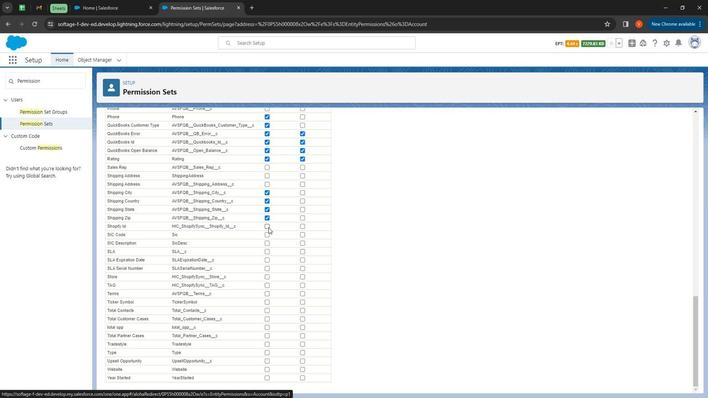 
Action: Mouse pressed left at (266, 226)
Screenshot: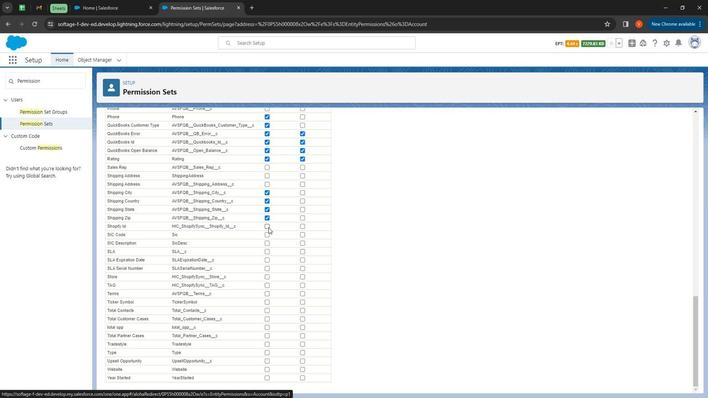 
Action: Mouse moved to (299, 242)
Screenshot: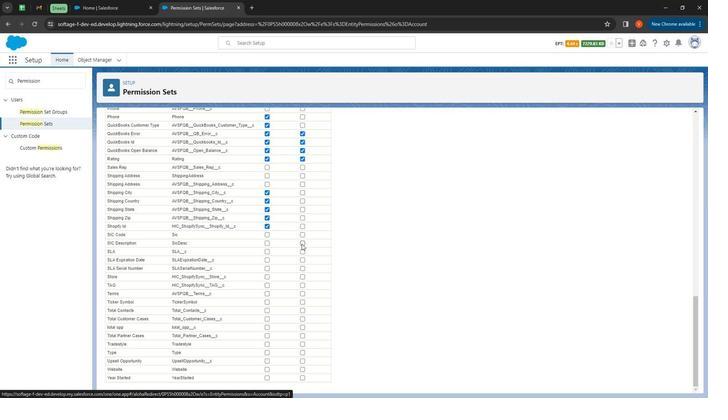 
Action: Mouse pressed left at (299, 242)
Screenshot: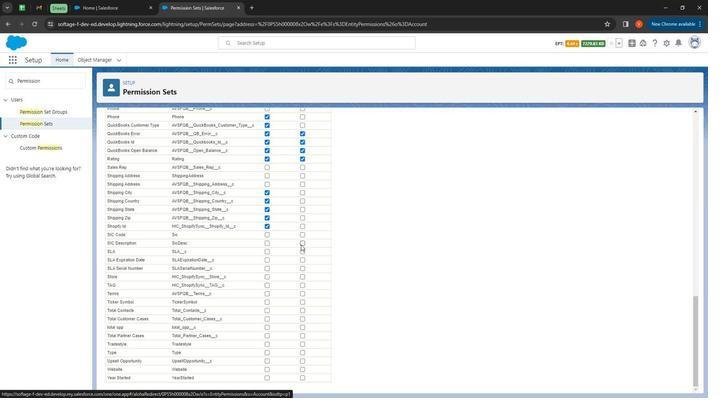 
Action: Mouse moved to (301, 253)
Screenshot: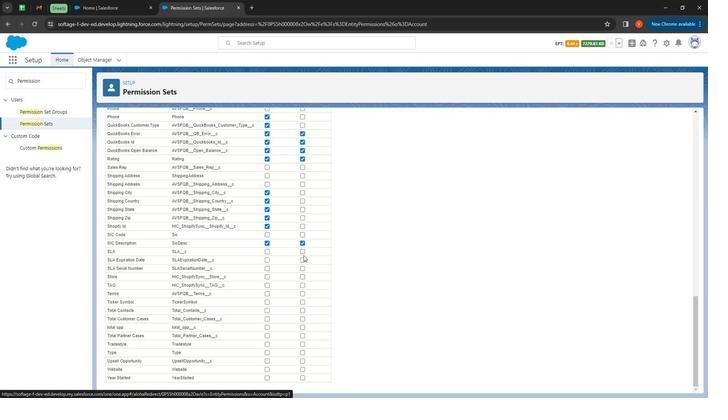 
Action: Mouse pressed left at (301, 253)
Screenshot: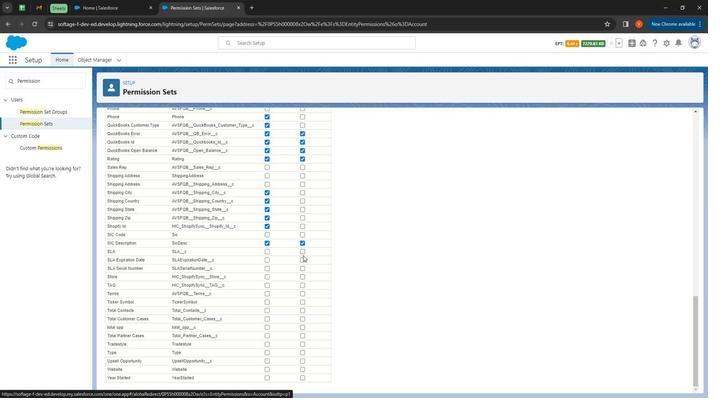 
Action: Mouse moved to (301, 251)
Screenshot: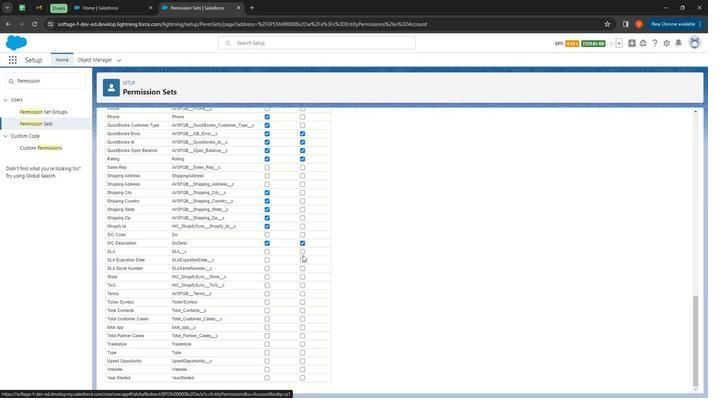 
Action: Mouse pressed left at (301, 251)
Screenshot: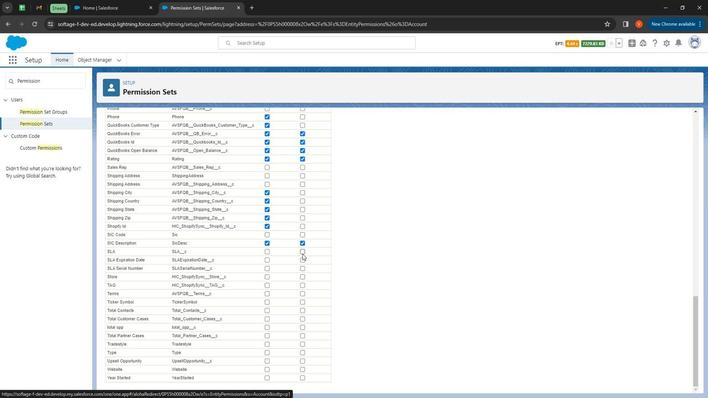 
Action: Mouse moved to (301, 257)
Screenshot: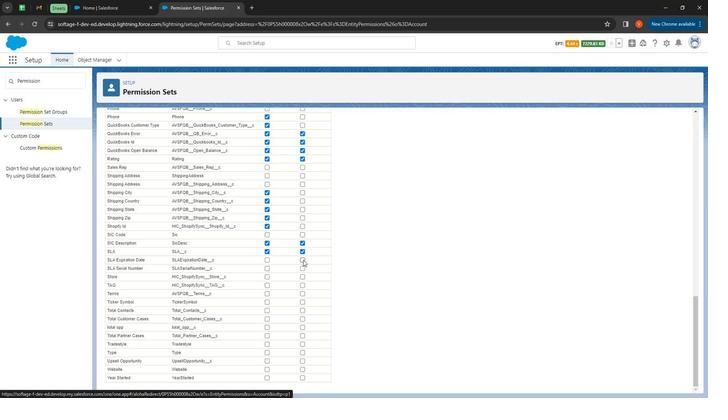
Action: Mouse pressed left at (301, 257)
Screenshot: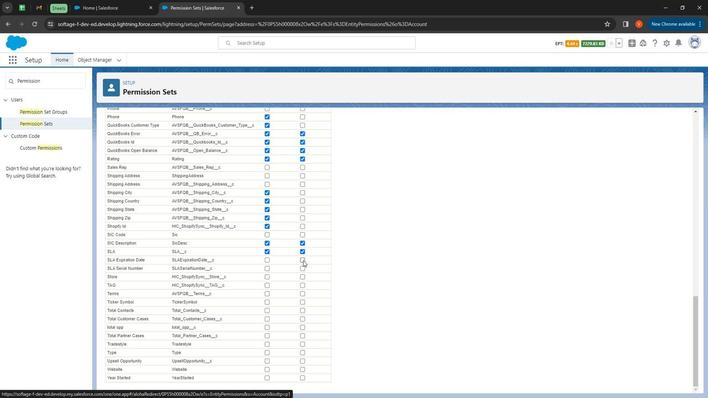 
Action: Mouse moved to (303, 265)
Screenshot: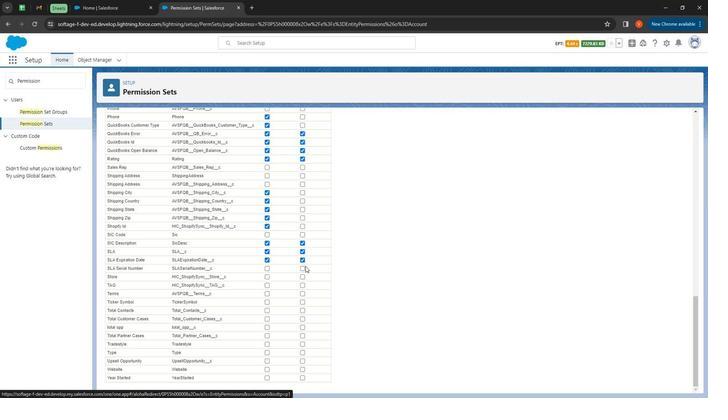 
Action: Mouse scrolled (303, 265) with delta (0, 0)
Screenshot: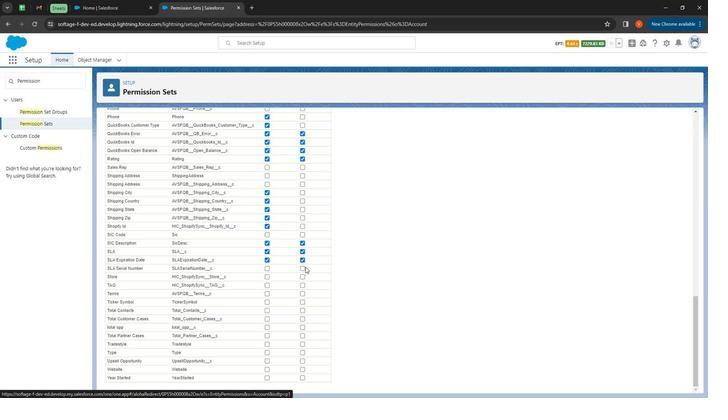 
Action: Mouse scrolled (303, 265) with delta (0, 0)
Screenshot: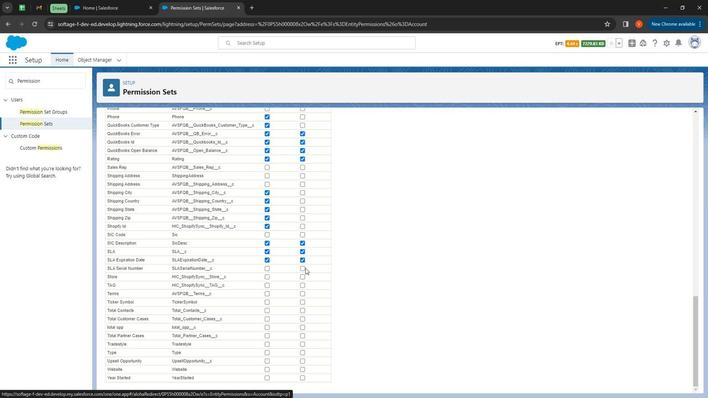 
Action: Mouse scrolled (303, 265) with delta (0, 0)
Screenshot: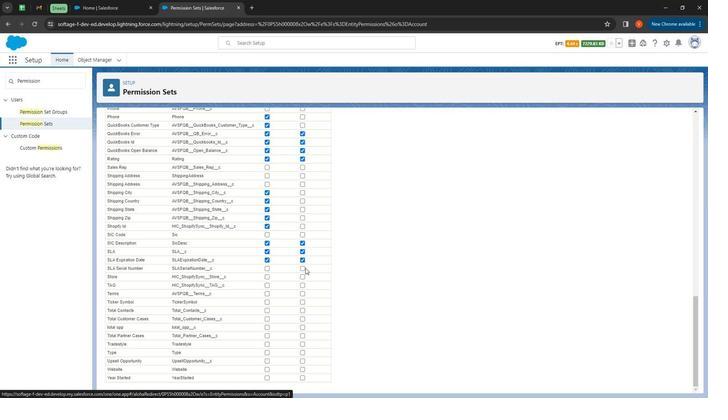 
Action: Mouse moved to (301, 268)
Screenshot: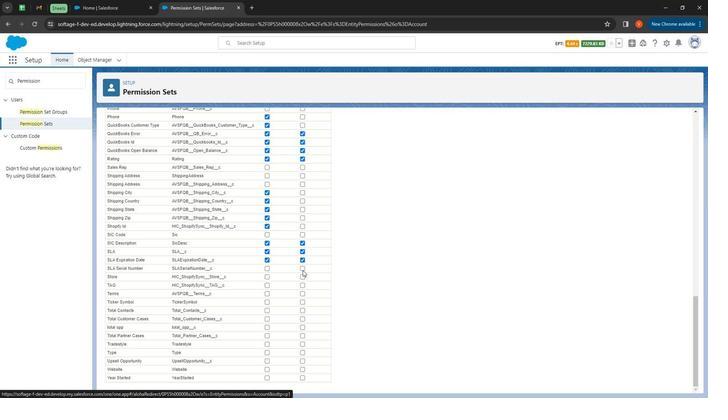 
Action: Mouse pressed left at (301, 268)
Screenshot: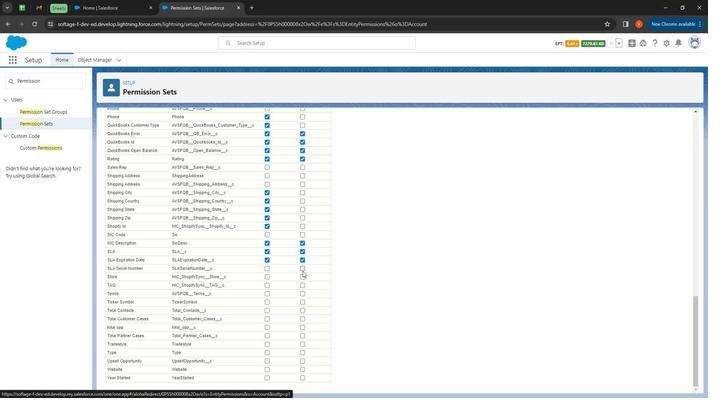 
Action: Mouse moved to (301, 275)
Screenshot: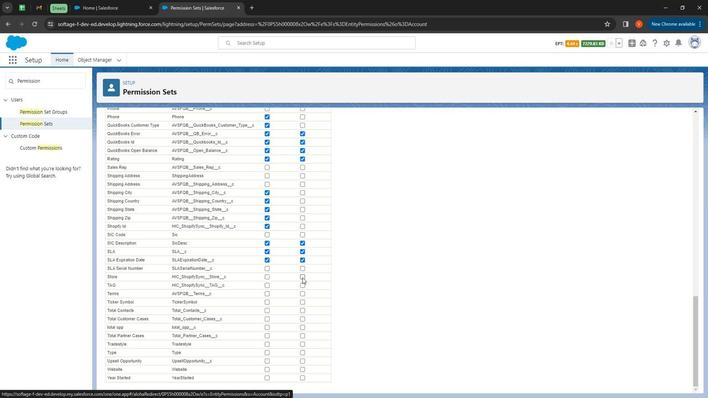 
Action: Mouse pressed left at (301, 275)
Screenshot: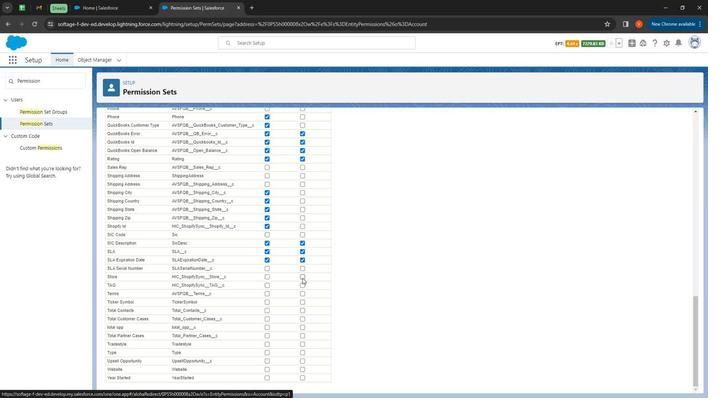 
Action: Mouse moved to (301, 283)
Screenshot: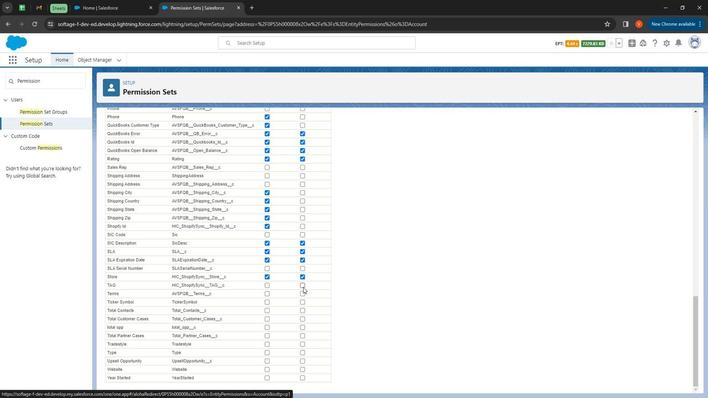 
Action: Mouse pressed left at (301, 283)
Screenshot: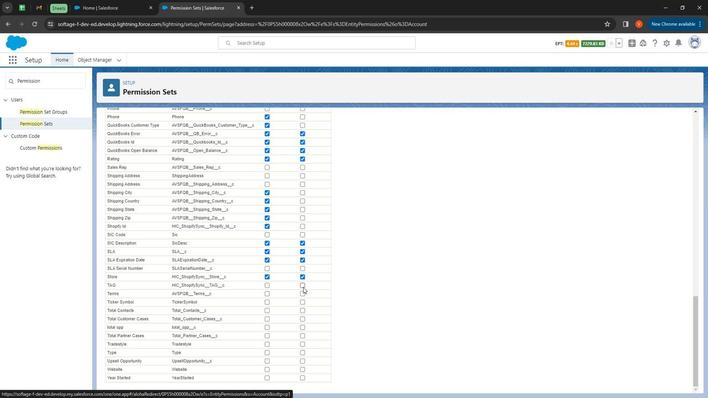 
Action: Mouse moved to (302, 282)
Screenshot: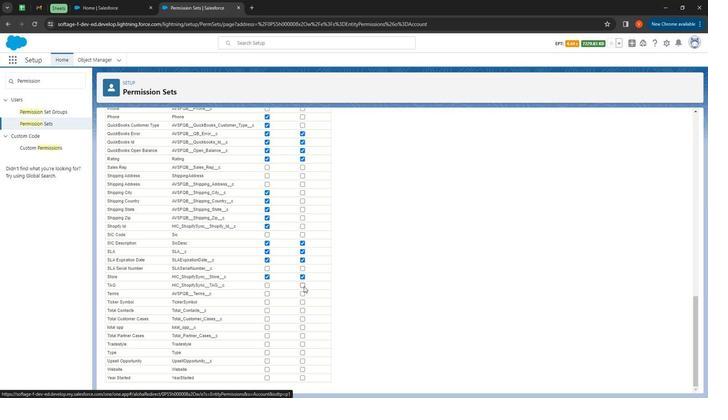 
Action: Mouse pressed left at (302, 282)
Screenshot: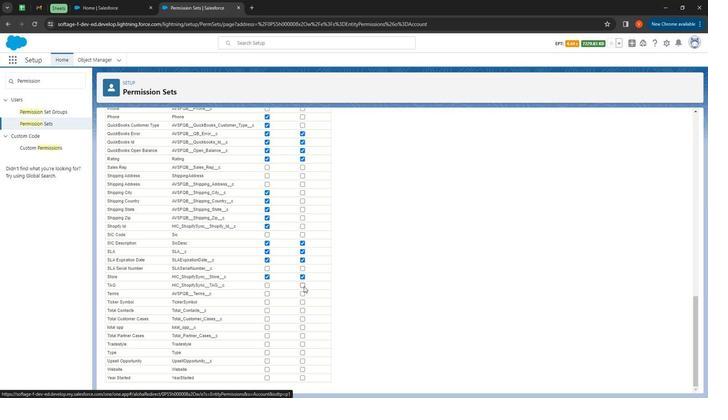 
Action: Mouse moved to (299, 299)
Screenshot: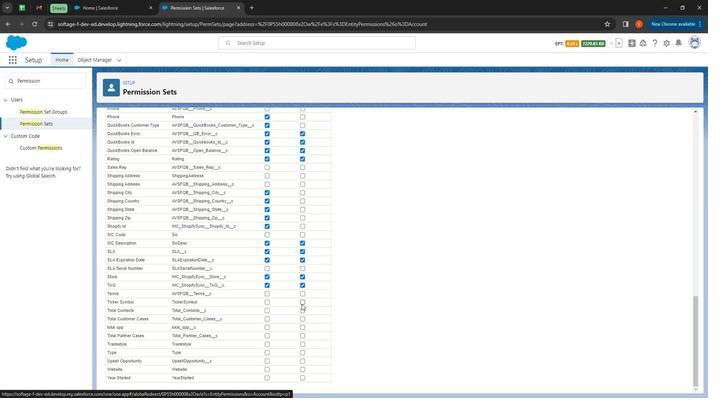 
Action: Mouse pressed left at (299, 299)
Screenshot: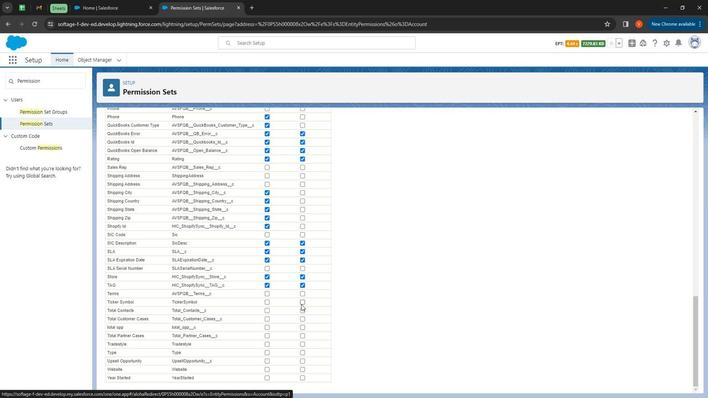 
Action: Mouse moved to (302, 299)
Screenshot: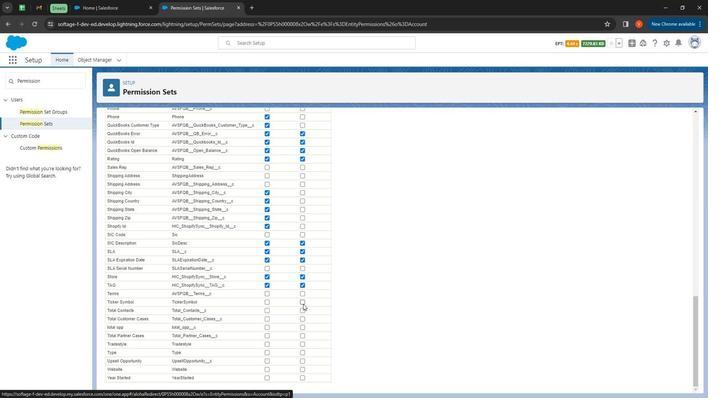 
Action: Mouse pressed left at (302, 299)
Screenshot: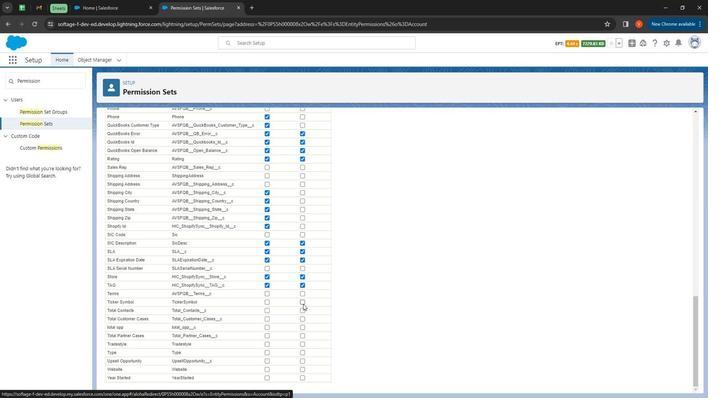 
Action: Mouse moved to (302, 306)
Screenshot: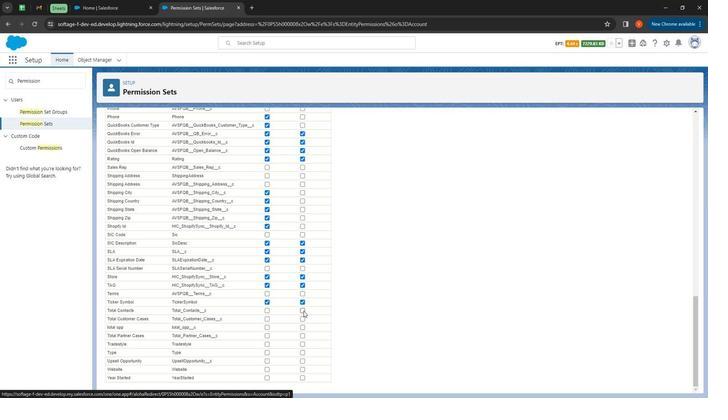 
Action: Mouse pressed left at (302, 306)
Screenshot: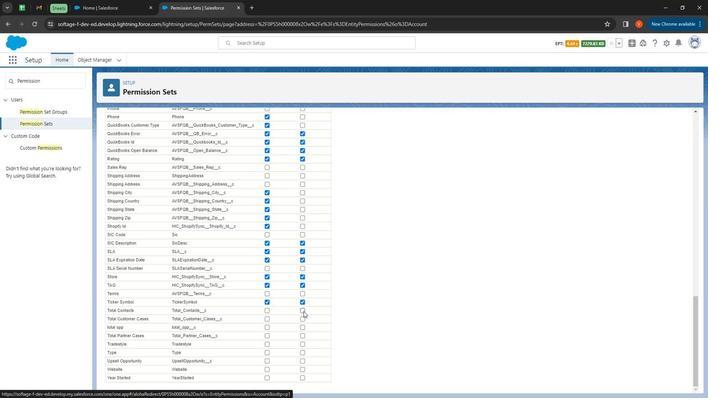 
Action: Mouse moved to (301, 323)
Screenshot: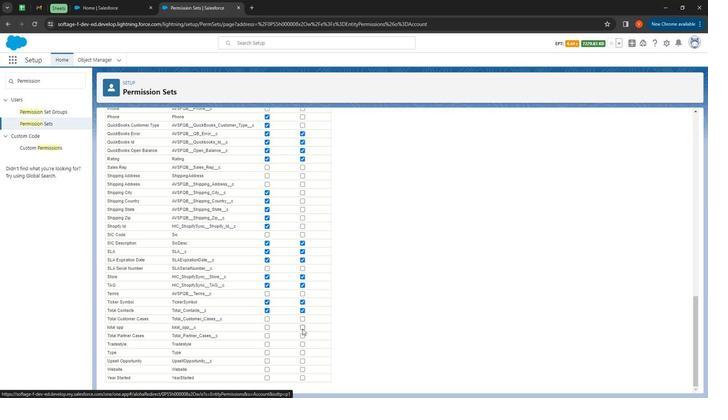 
Action: Mouse pressed left at (301, 323)
Screenshot: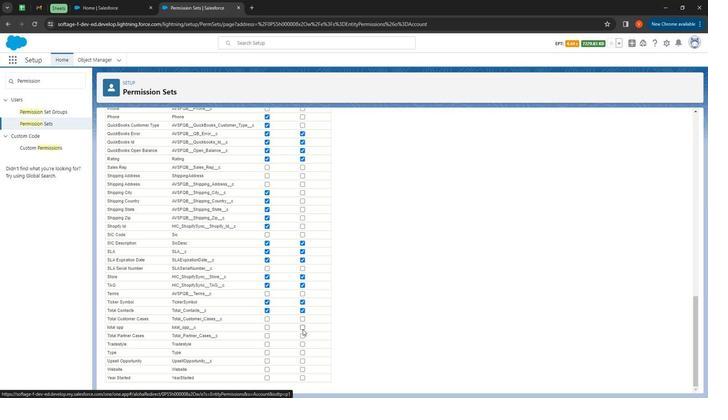 
Action: Mouse moved to (267, 348)
Screenshot: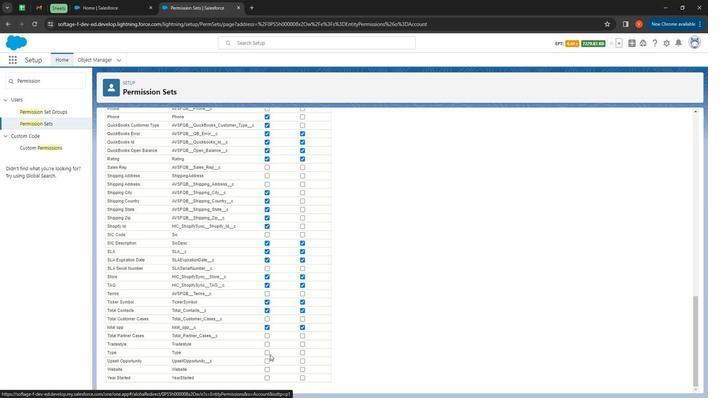 
Action: Mouse pressed left at (267, 348)
Screenshot: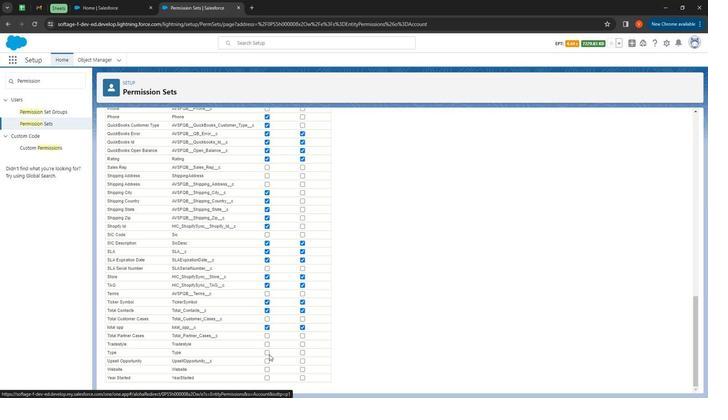 
Action: Mouse moved to (266, 357)
Screenshot: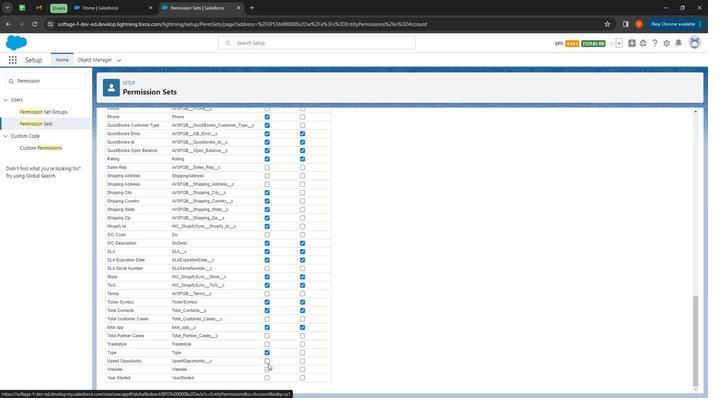 
Action: Mouse pressed left at (266, 357)
Screenshot: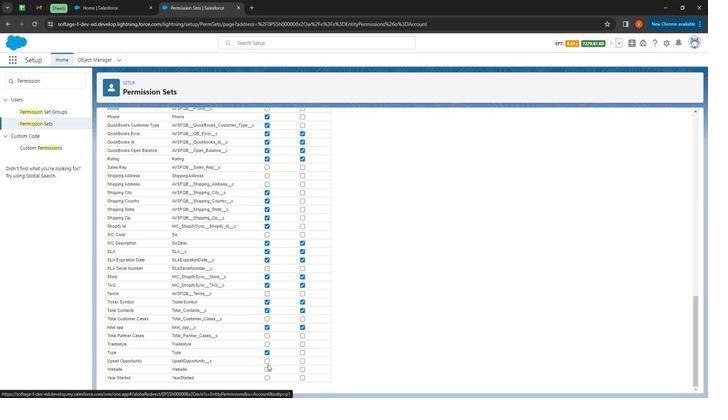 
Action: Mouse moved to (270, 354)
Screenshot: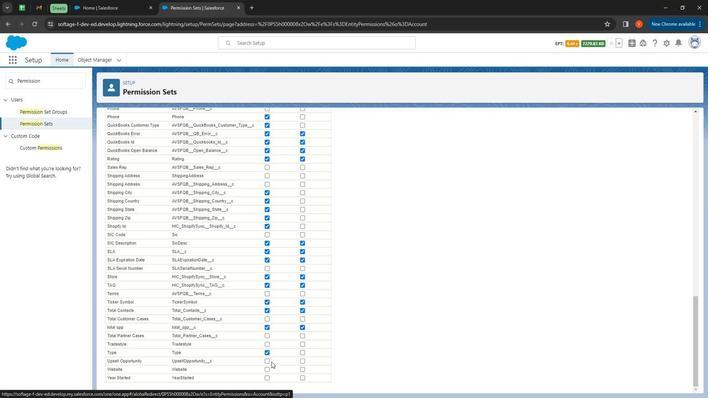 
Action: Mouse pressed left at (270, 354)
Screenshot: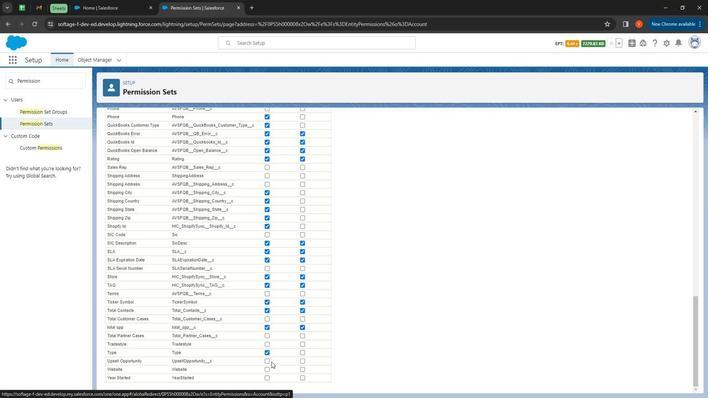 
Action: Mouse moved to (267, 353)
Screenshot: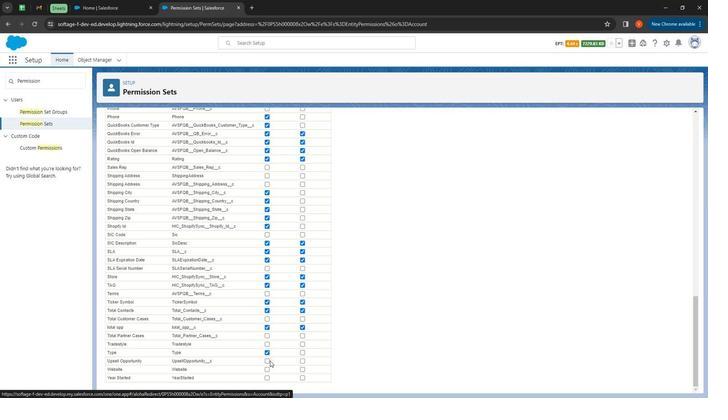
Action: Mouse pressed left at (267, 353)
Screenshot: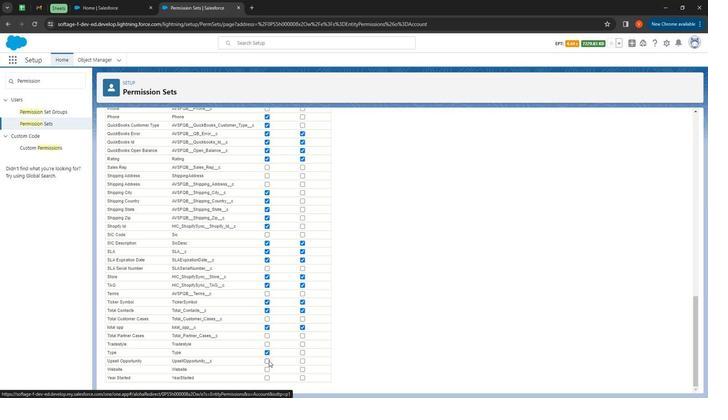 
Action: Mouse moved to (299, 369)
Screenshot: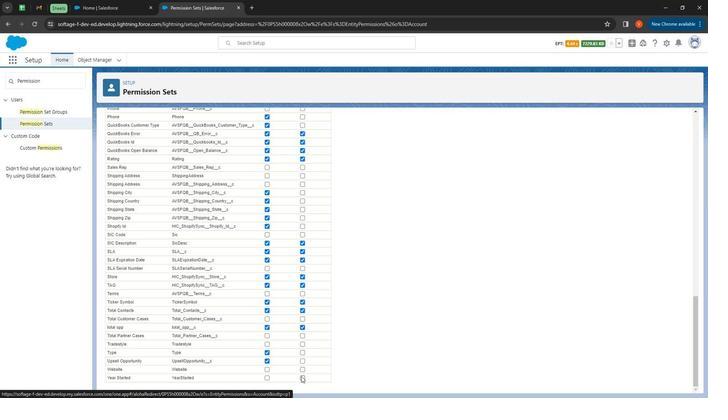 
Action: Mouse pressed left at (299, 369)
Screenshot: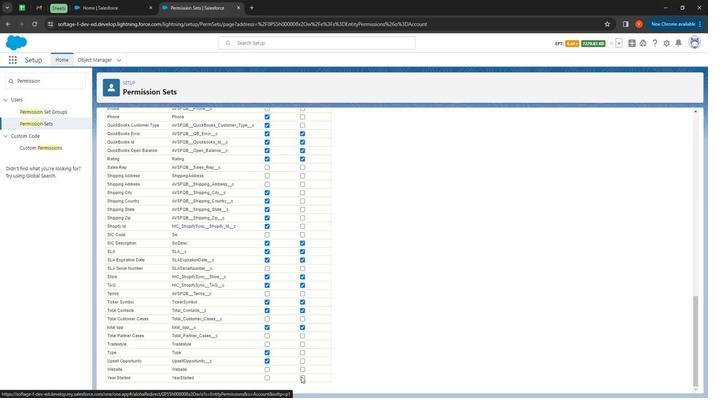 
Action: Mouse moved to (283, 212)
Screenshot: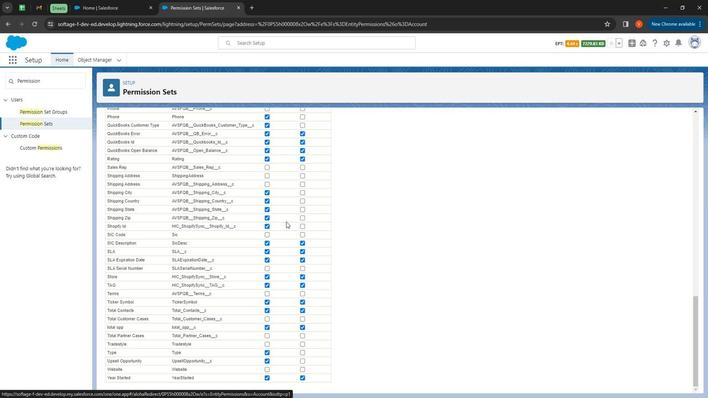 
Action: Mouse scrolled (283, 213) with delta (0, 0)
Screenshot: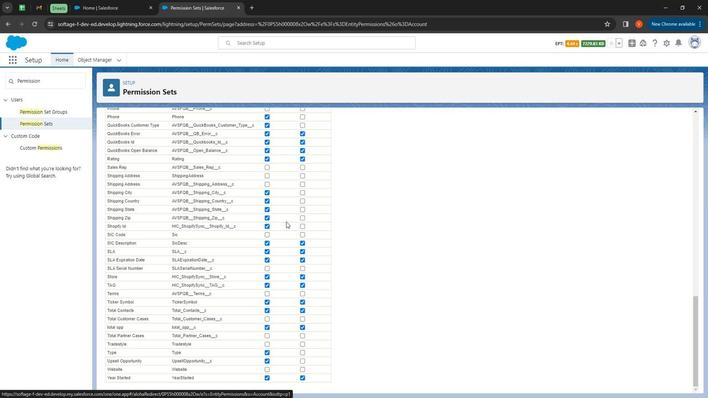 
Action: Mouse moved to (286, 207)
Screenshot: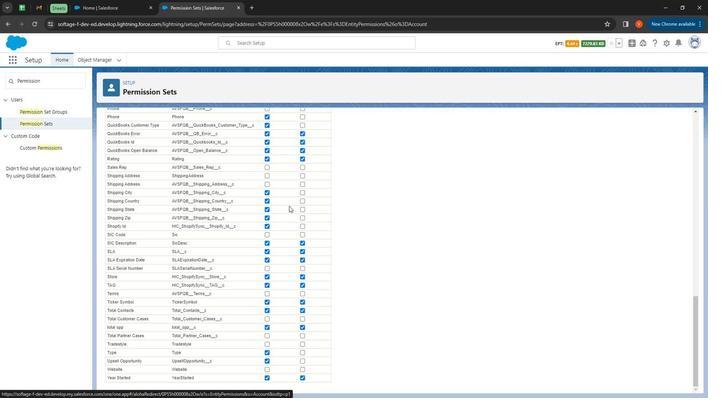 
Action: Mouse scrolled (286, 208) with delta (0, 0)
Screenshot: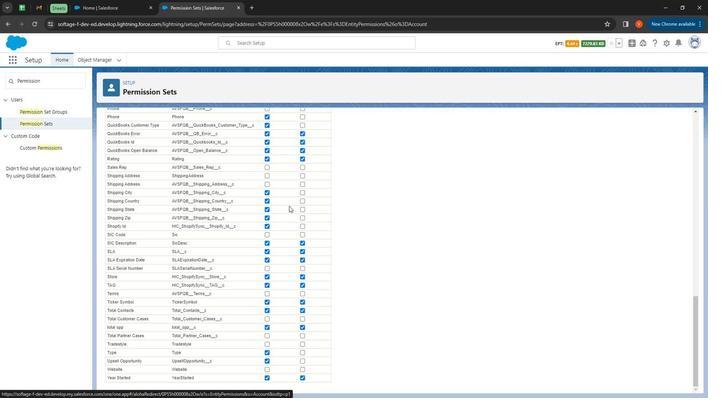 
Action: Mouse moved to (290, 202)
Screenshot: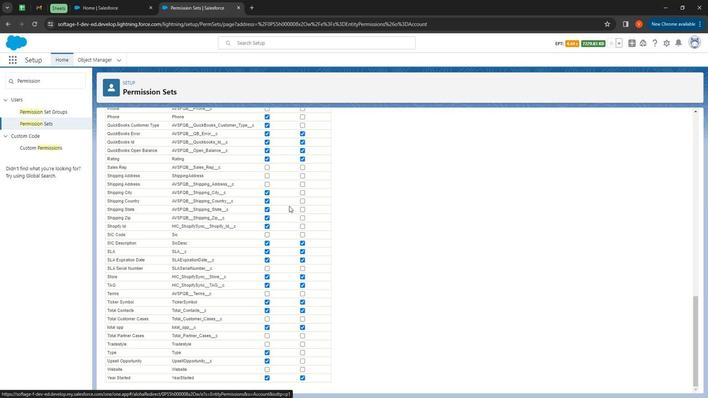 
Action: Mouse scrolled (290, 203) with delta (0, 0)
Screenshot: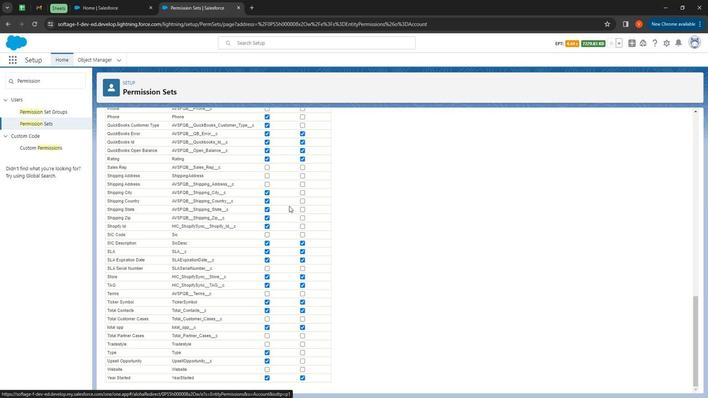 
Action: Mouse moved to (293, 201)
Screenshot: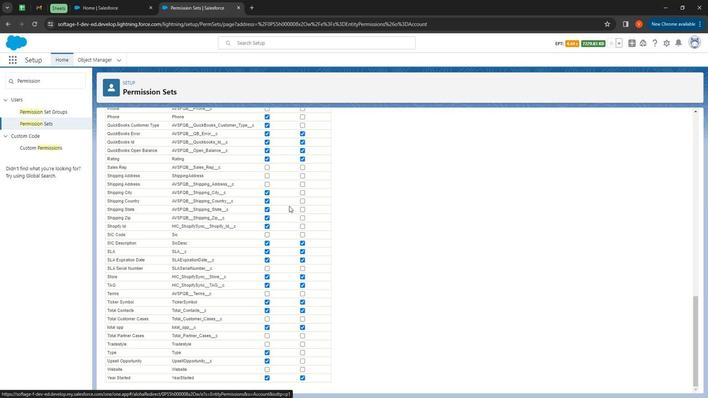 
Action: Mouse scrolled (293, 201) with delta (0, 0)
